 Task: Find connections with filter location Mislata with filter topic #Coachingwith filter profile language German with filter current company PepsiCo with filter school Delhi Public School, Ranchi with filter industry Wholesale Motor Vehicles and Parts with filter service category Date Entry with filter keywords title Virtual Assistant
Action: Mouse moved to (600, 78)
Screenshot: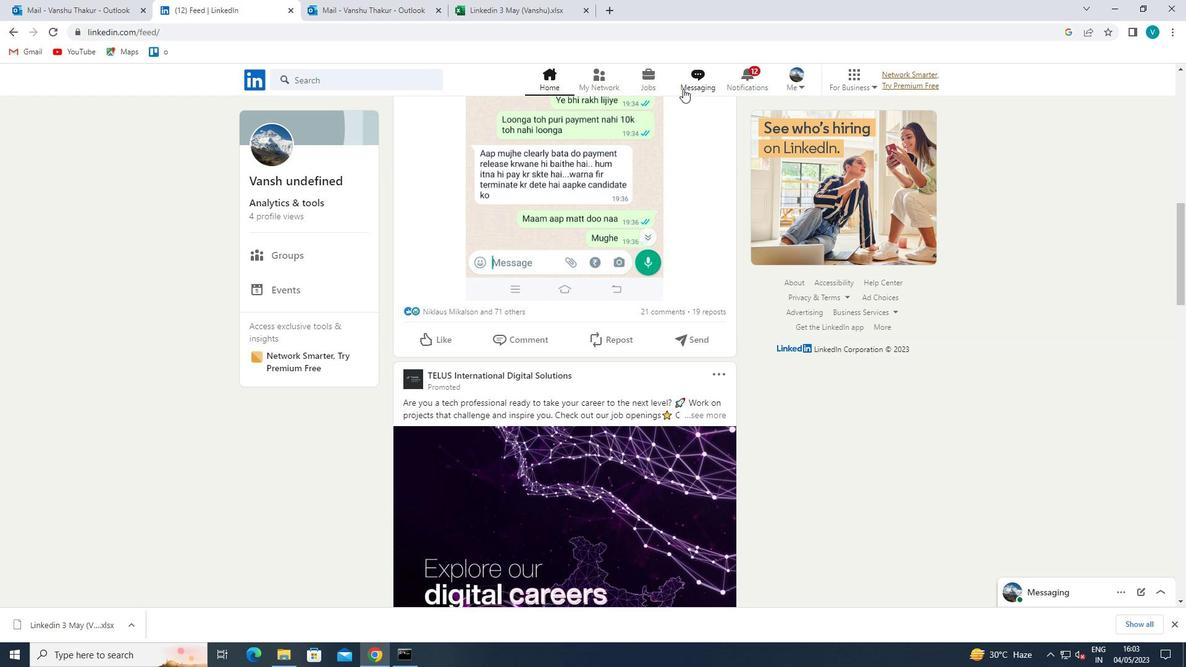 
Action: Mouse pressed left at (600, 78)
Screenshot: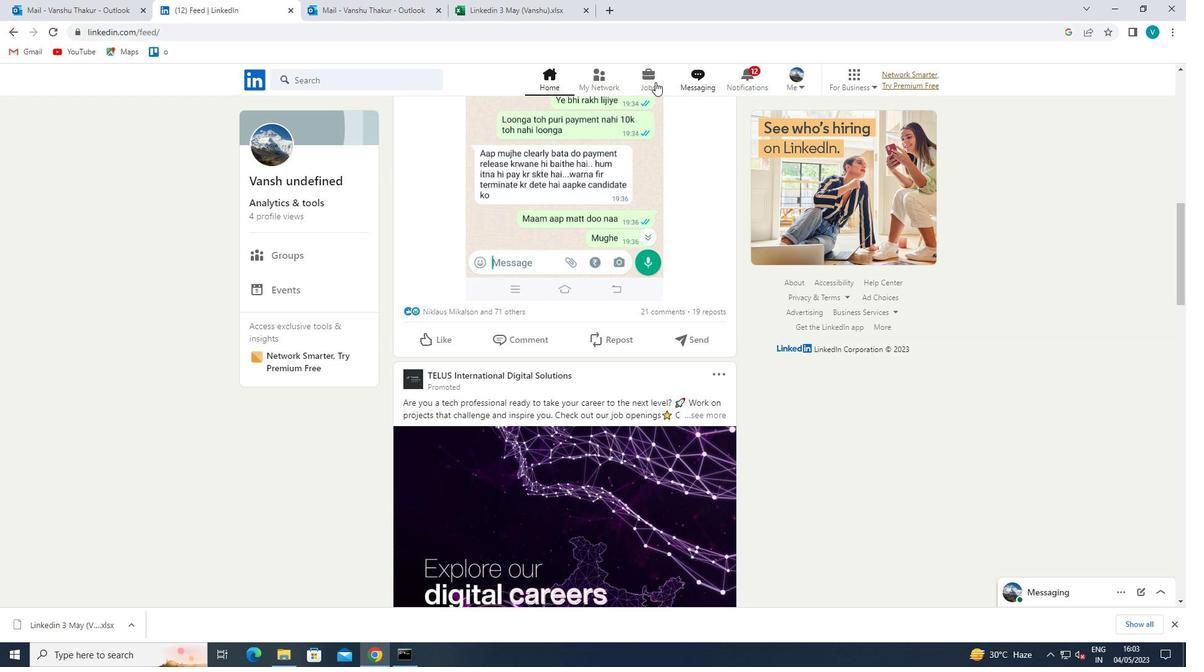 
Action: Mouse moved to (324, 141)
Screenshot: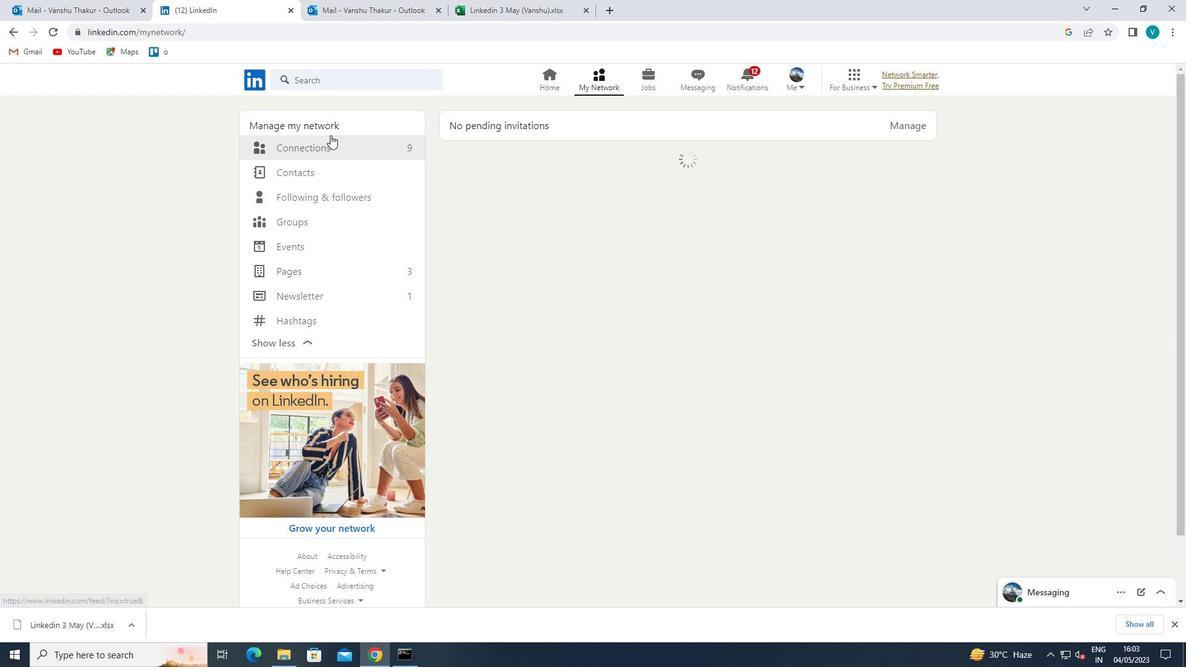 
Action: Mouse pressed left at (324, 141)
Screenshot: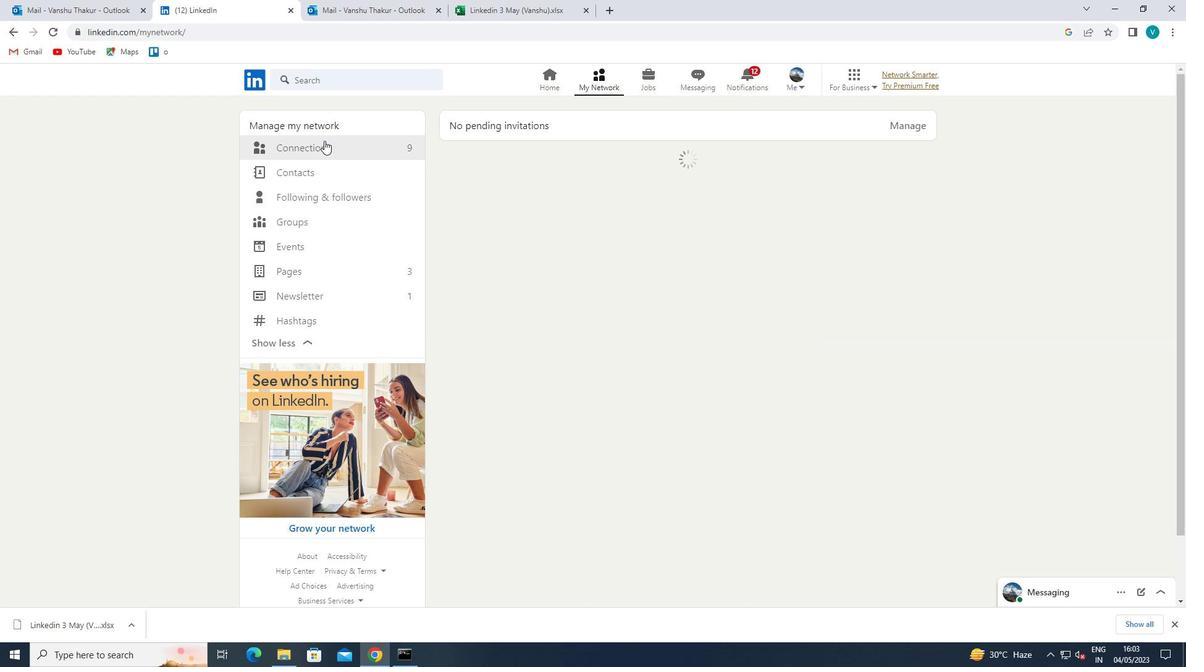 
Action: Mouse moved to (684, 145)
Screenshot: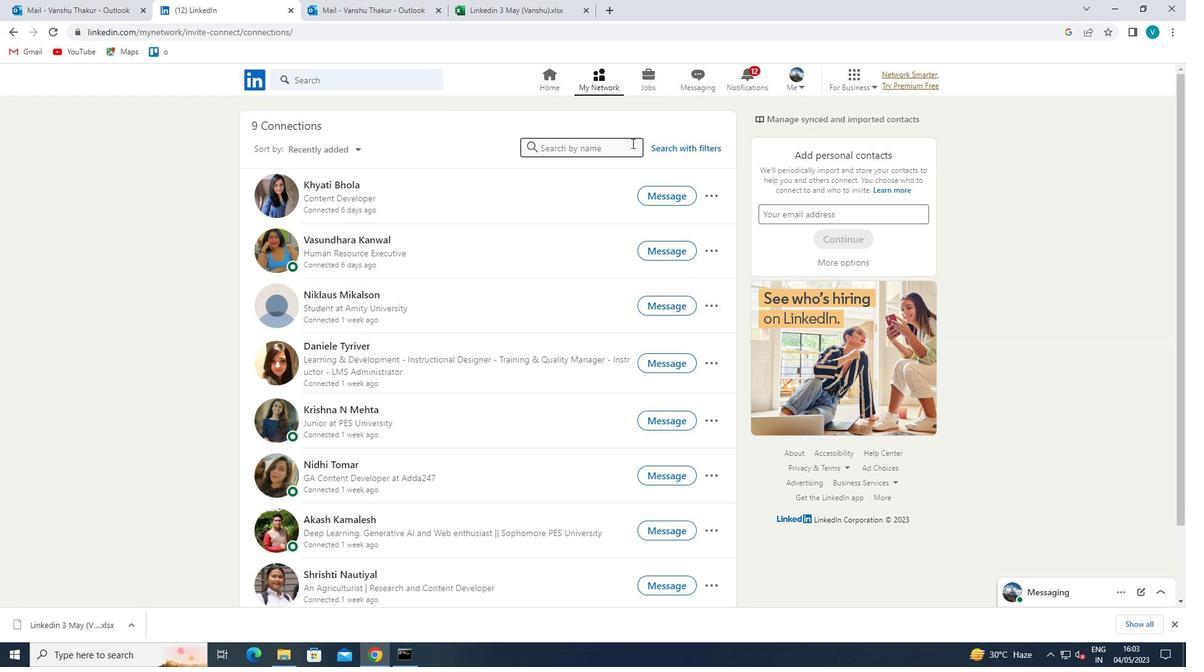 
Action: Mouse pressed left at (684, 145)
Screenshot: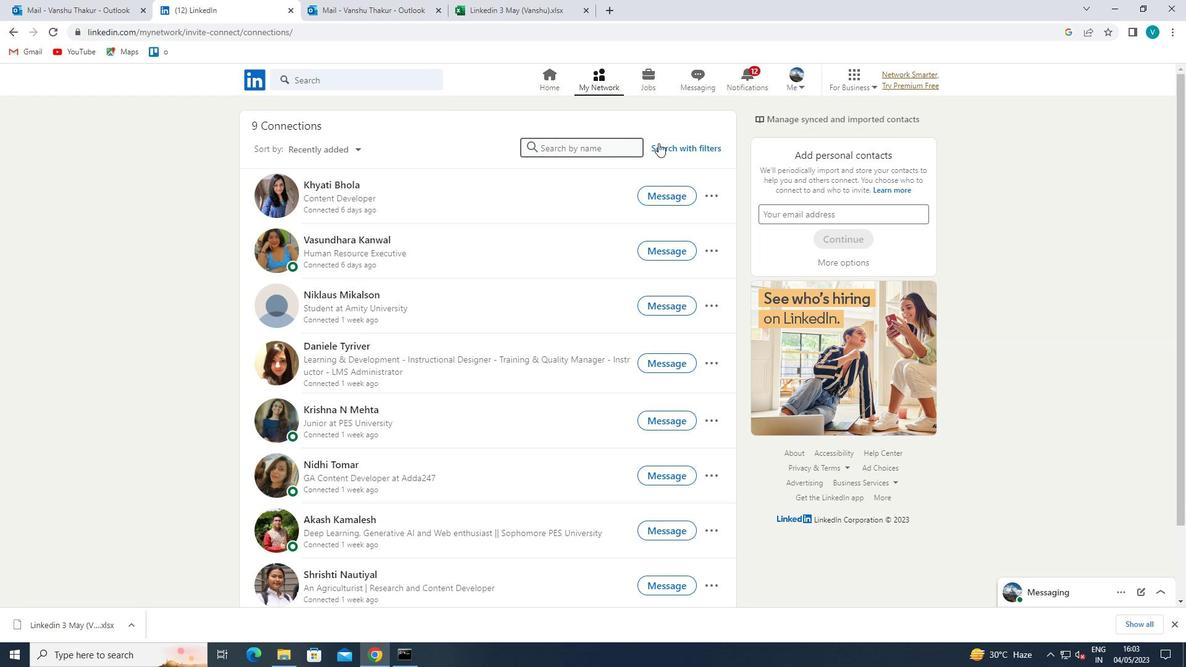 
Action: Mouse moved to (607, 116)
Screenshot: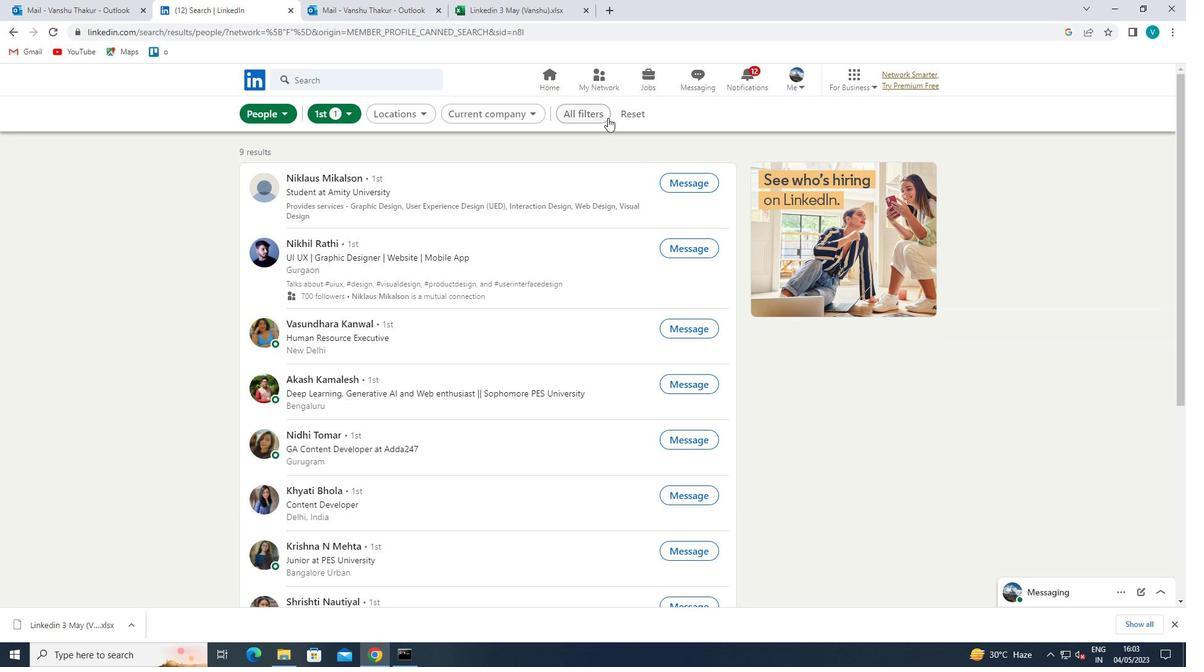 
Action: Mouse pressed left at (607, 116)
Screenshot: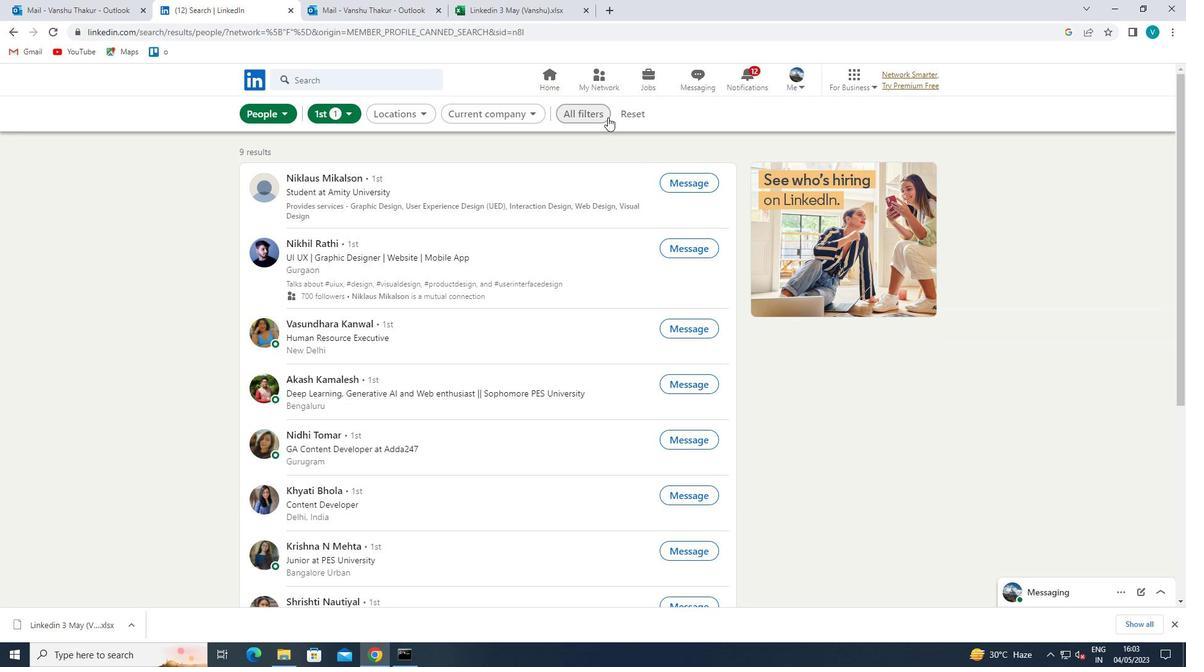 
Action: Mouse moved to (942, 312)
Screenshot: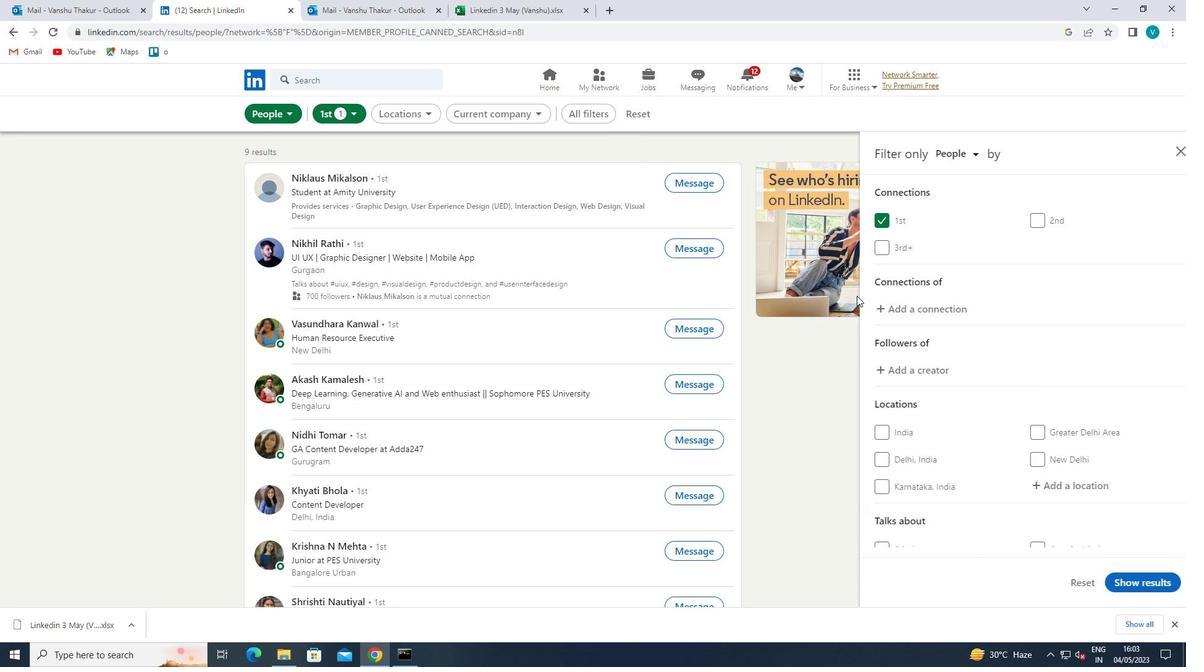 
Action: Mouse scrolled (942, 312) with delta (0, 0)
Screenshot: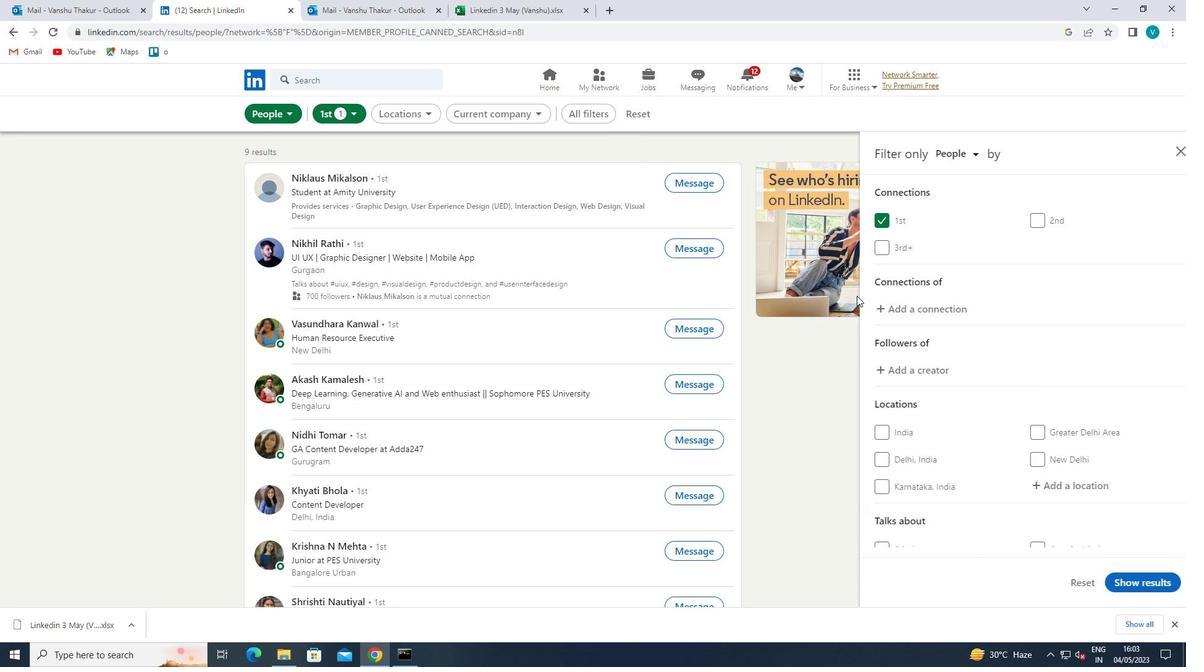 
Action: Mouse moved to (951, 315)
Screenshot: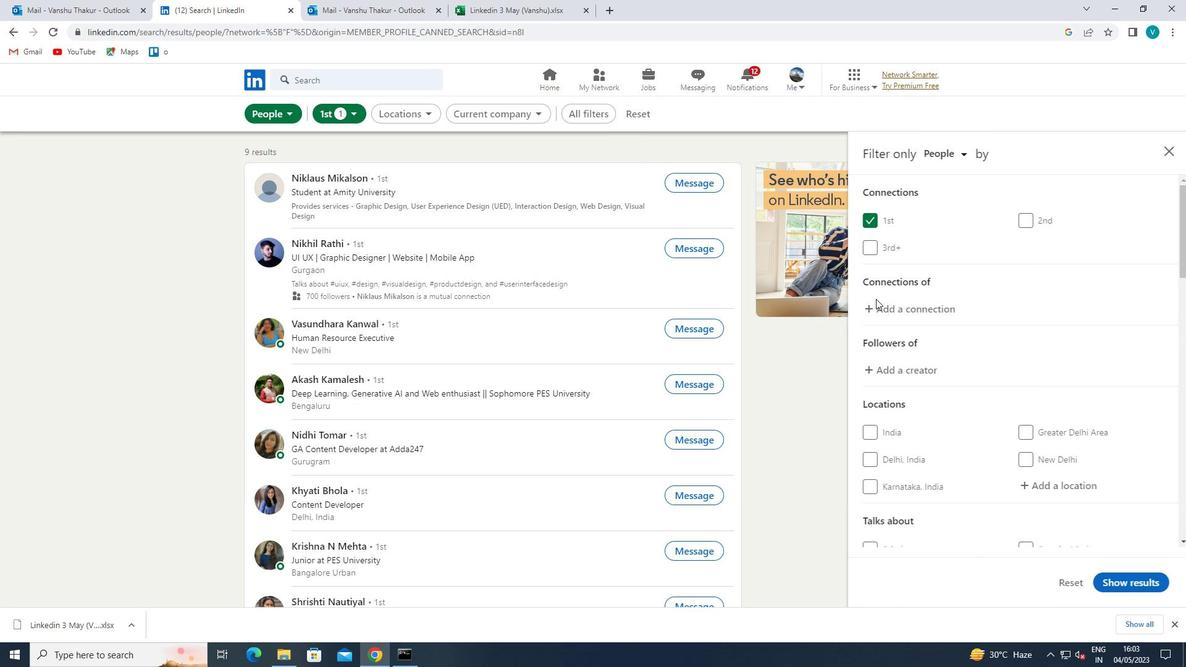 
Action: Mouse scrolled (951, 314) with delta (0, 0)
Screenshot: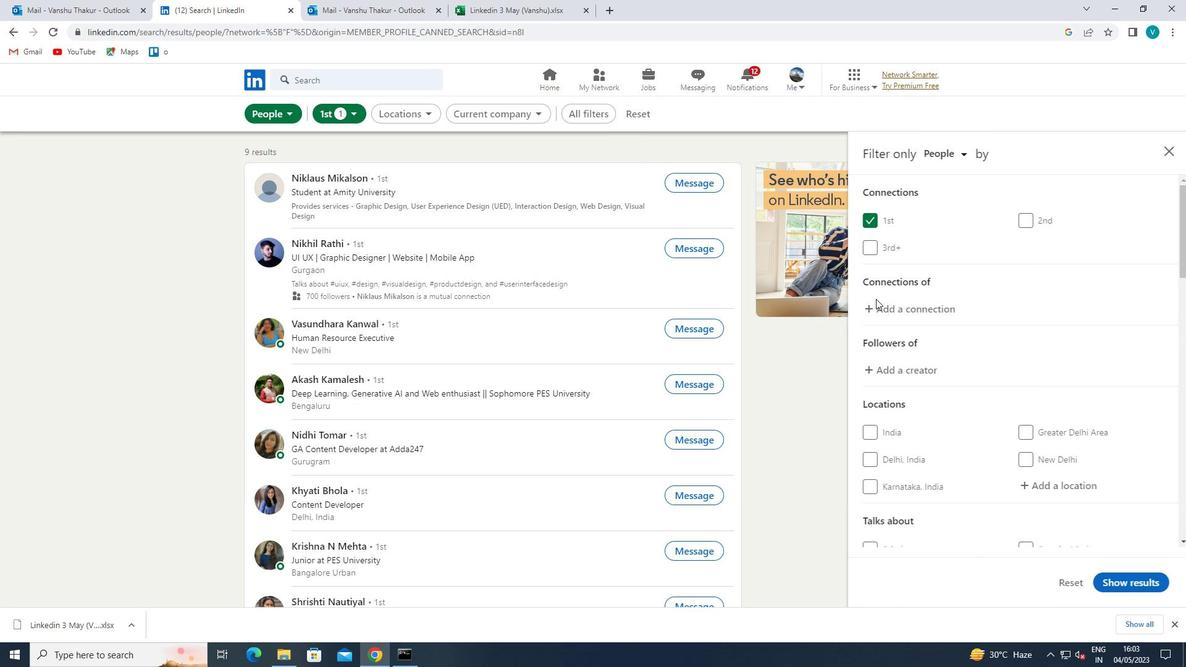 
Action: Mouse moved to (1045, 364)
Screenshot: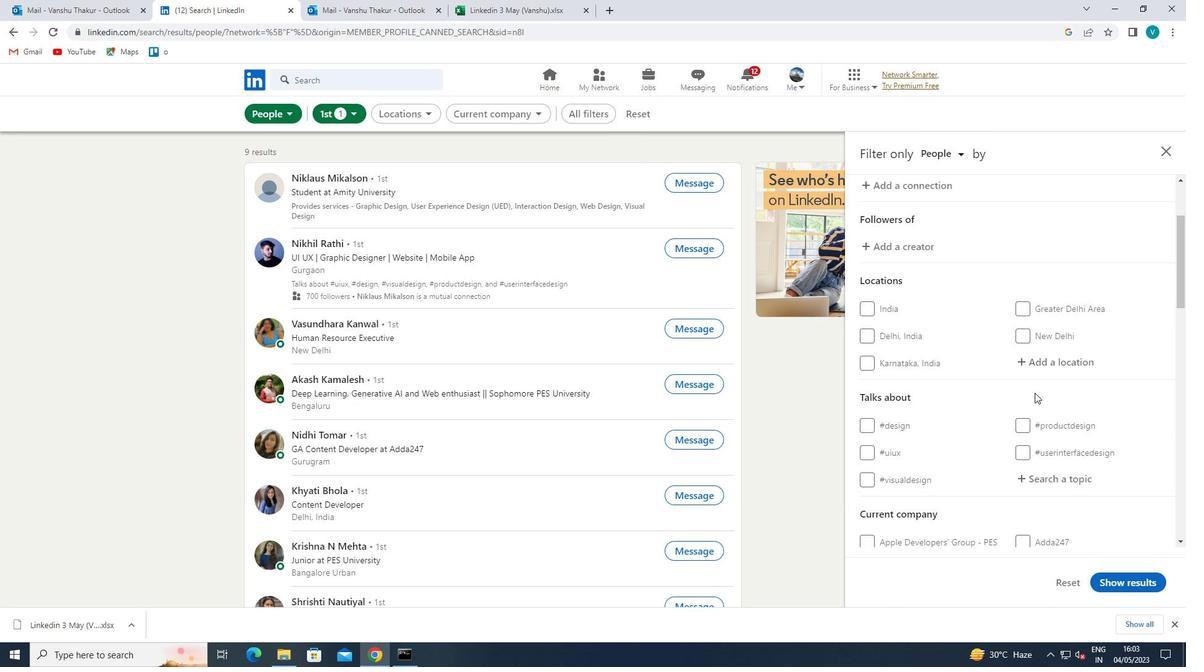 
Action: Mouse pressed left at (1045, 364)
Screenshot: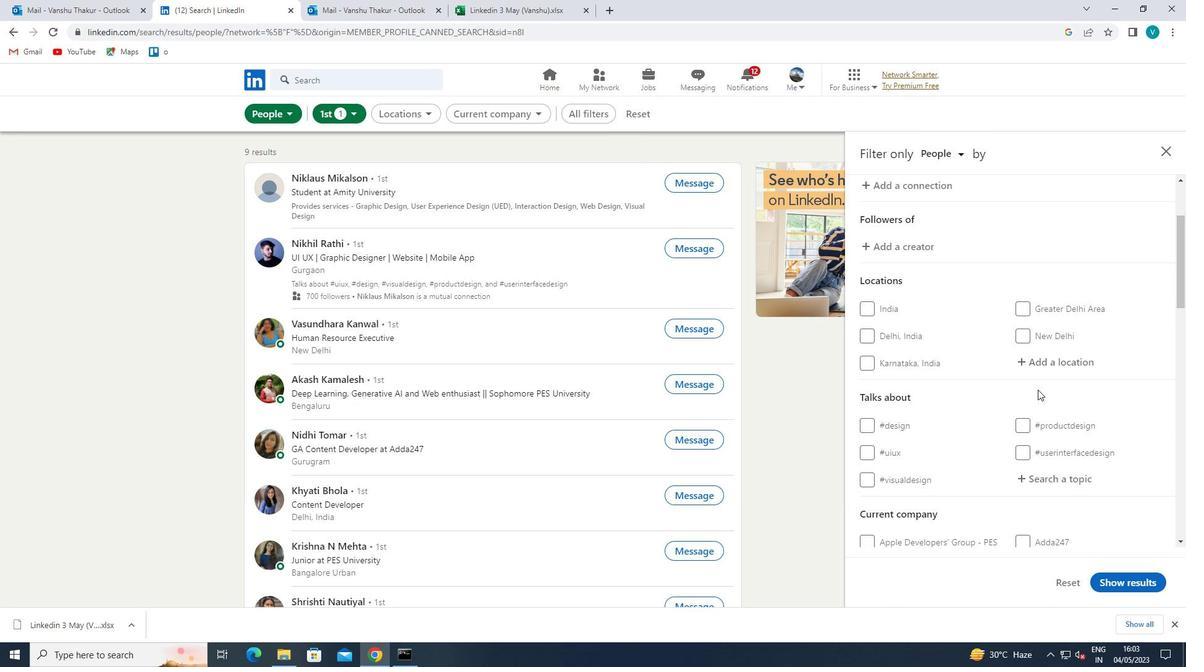 
Action: Mouse moved to (956, 313)
Screenshot: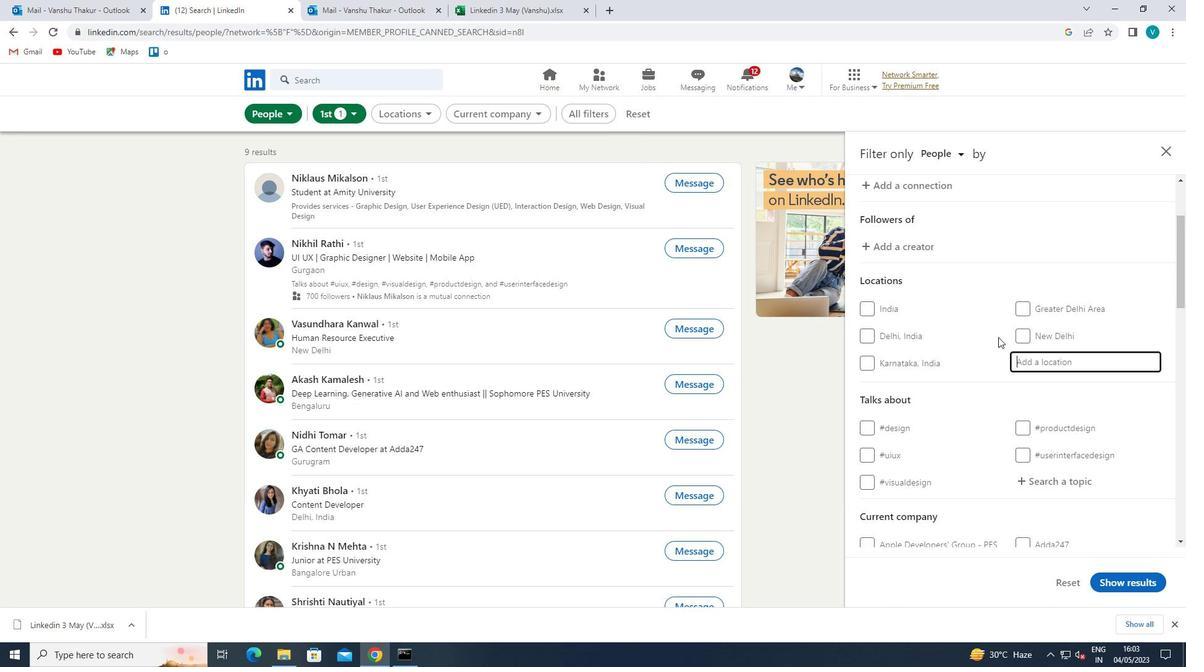 
Action: Key pressed <Key.shift>MISLATA
Screenshot: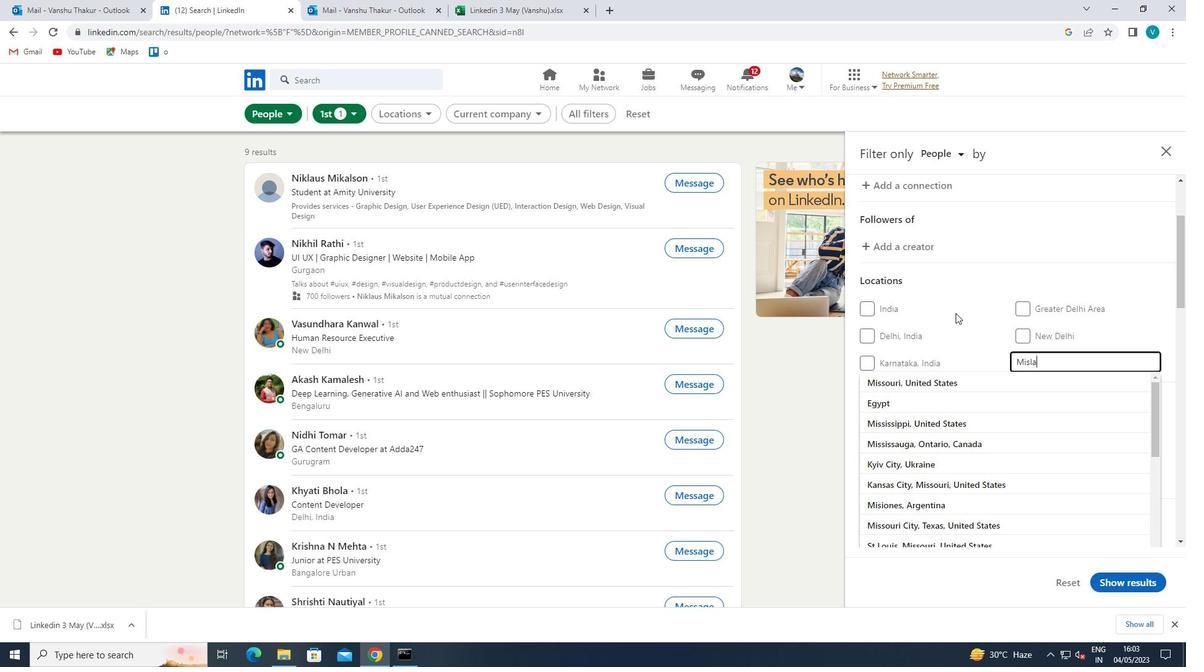 
Action: Mouse moved to (935, 377)
Screenshot: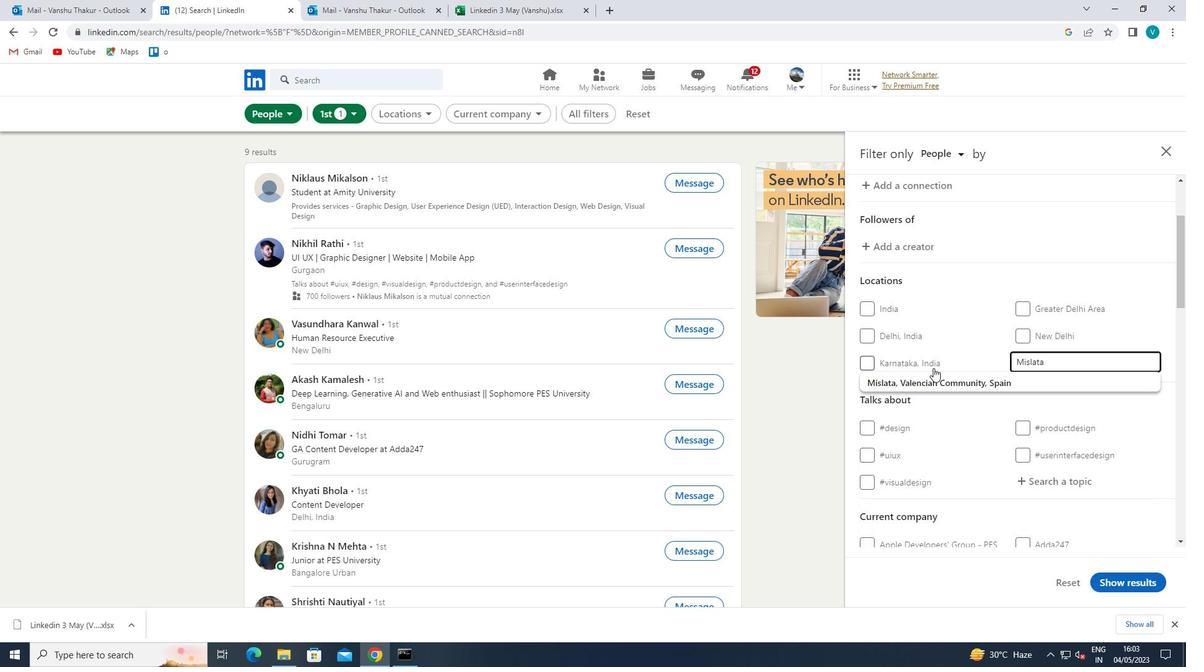 
Action: Mouse pressed left at (935, 377)
Screenshot: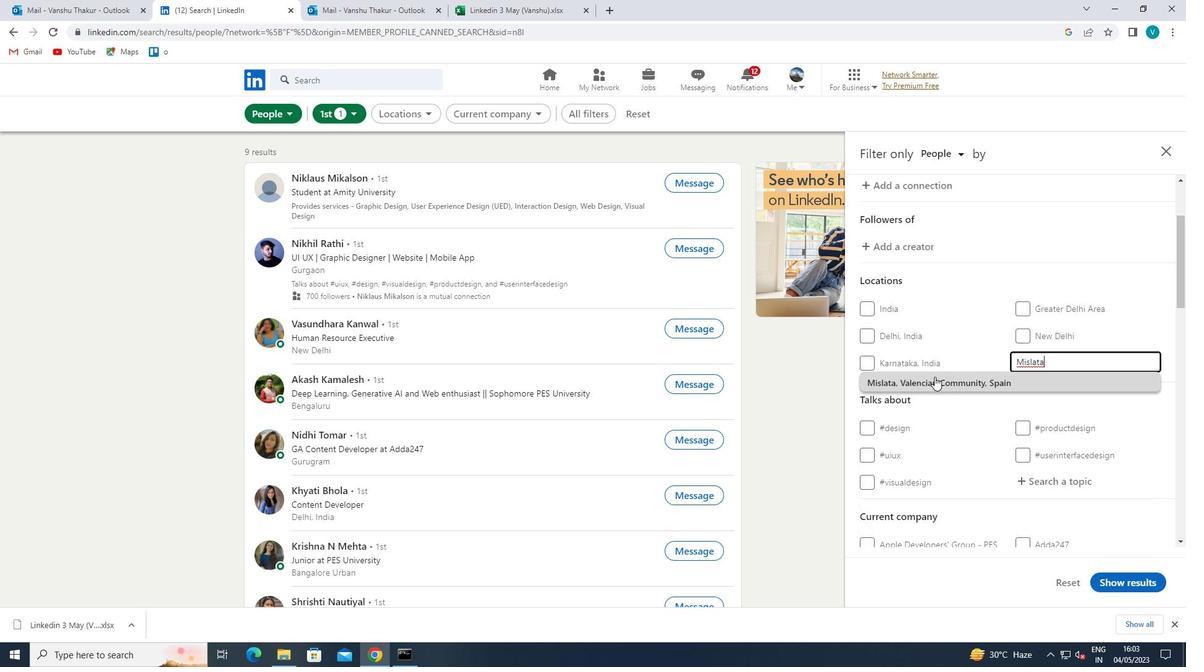 
Action: Mouse moved to (938, 378)
Screenshot: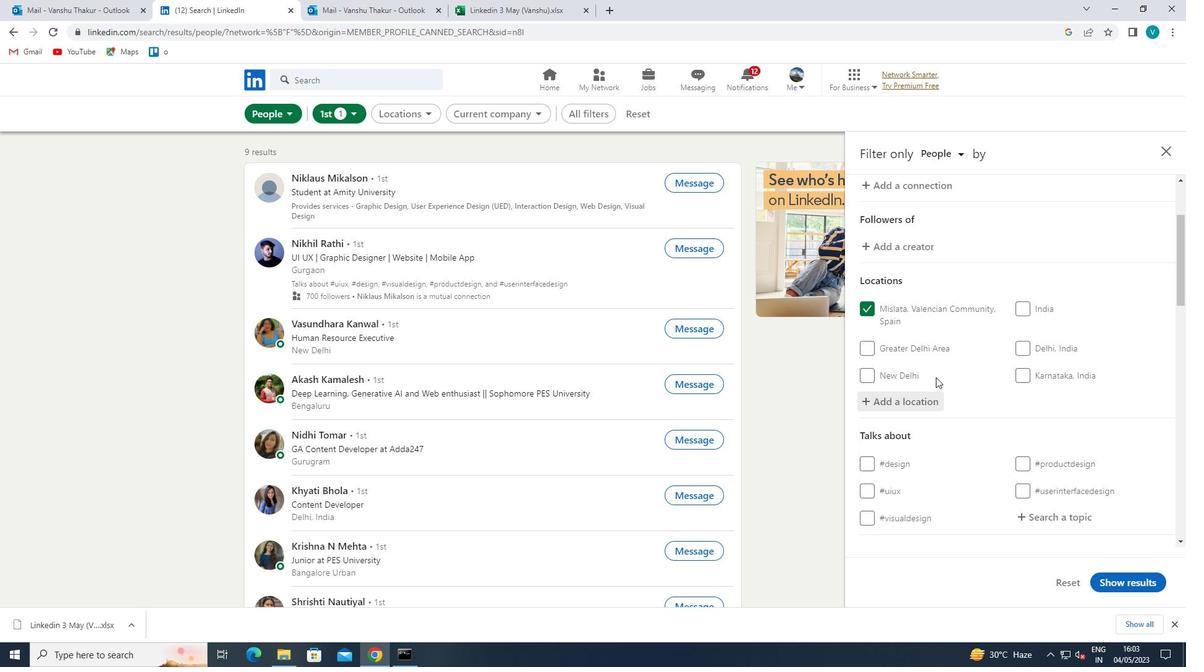 
Action: Mouse scrolled (938, 377) with delta (0, 0)
Screenshot: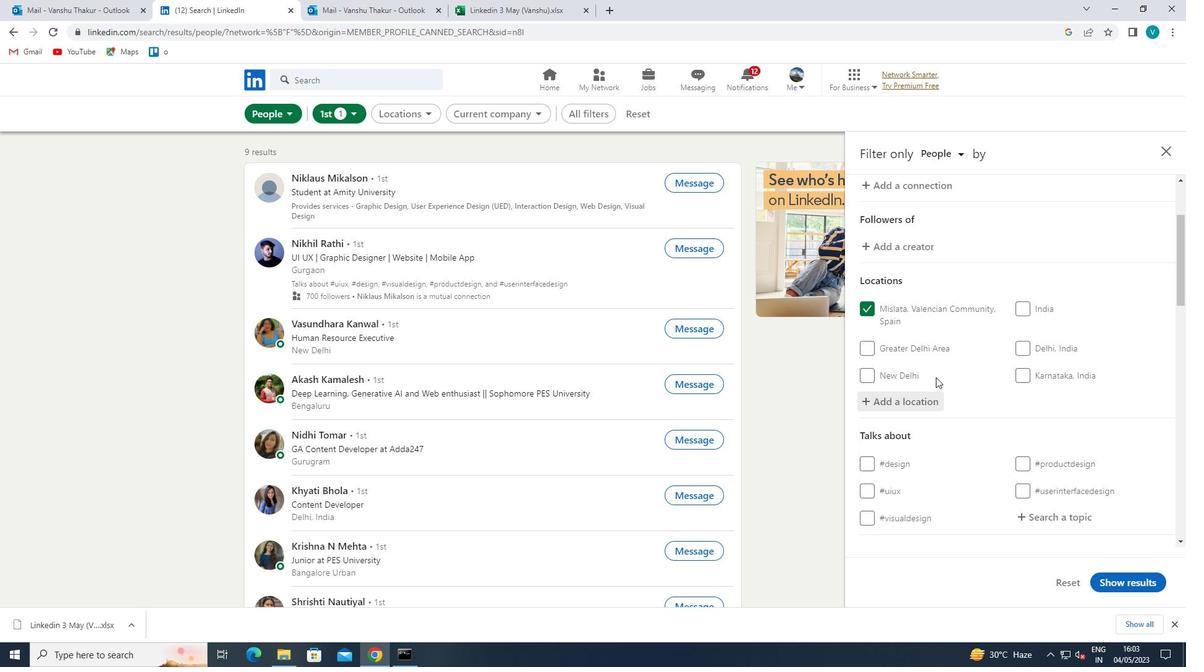 
Action: Mouse moved to (939, 378)
Screenshot: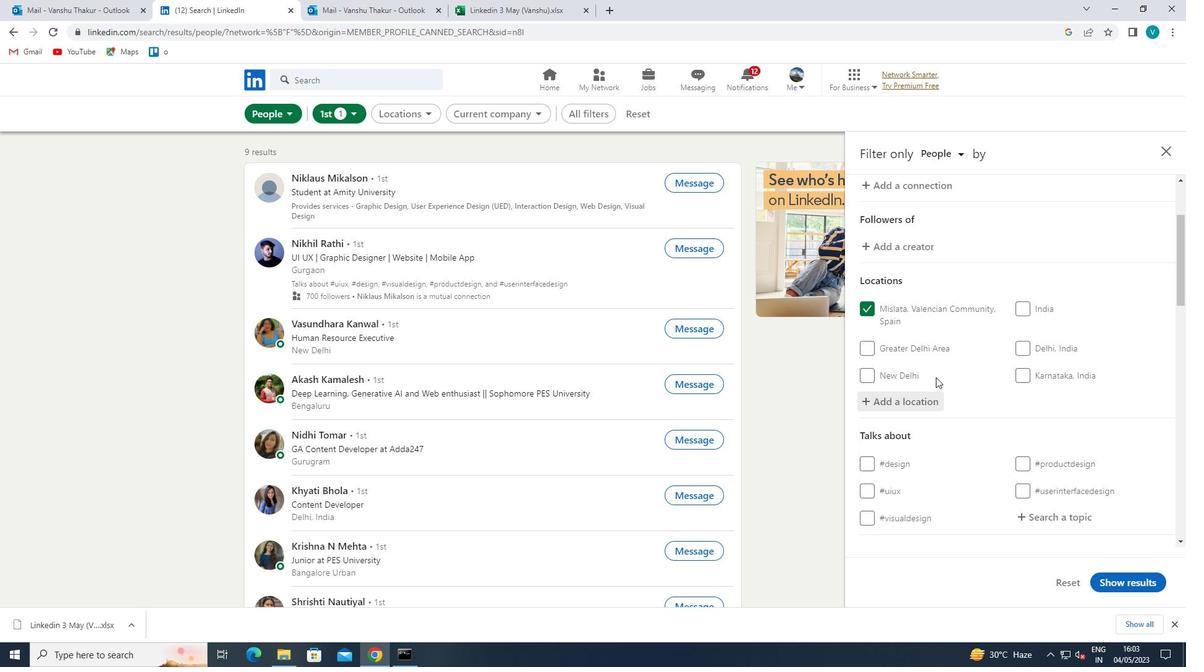 
Action: Mouse scrolled (939, 378) with delta (0, 0)
Screenshot: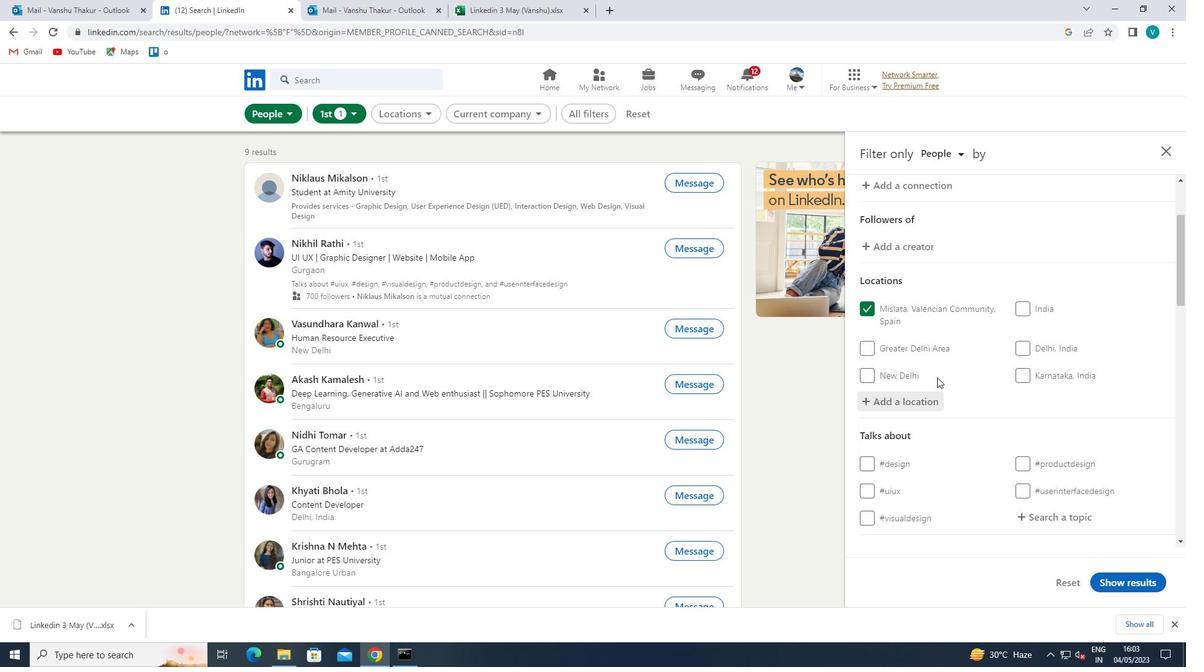 
Action: Mouse moved to (1022, 388)
Screenshot: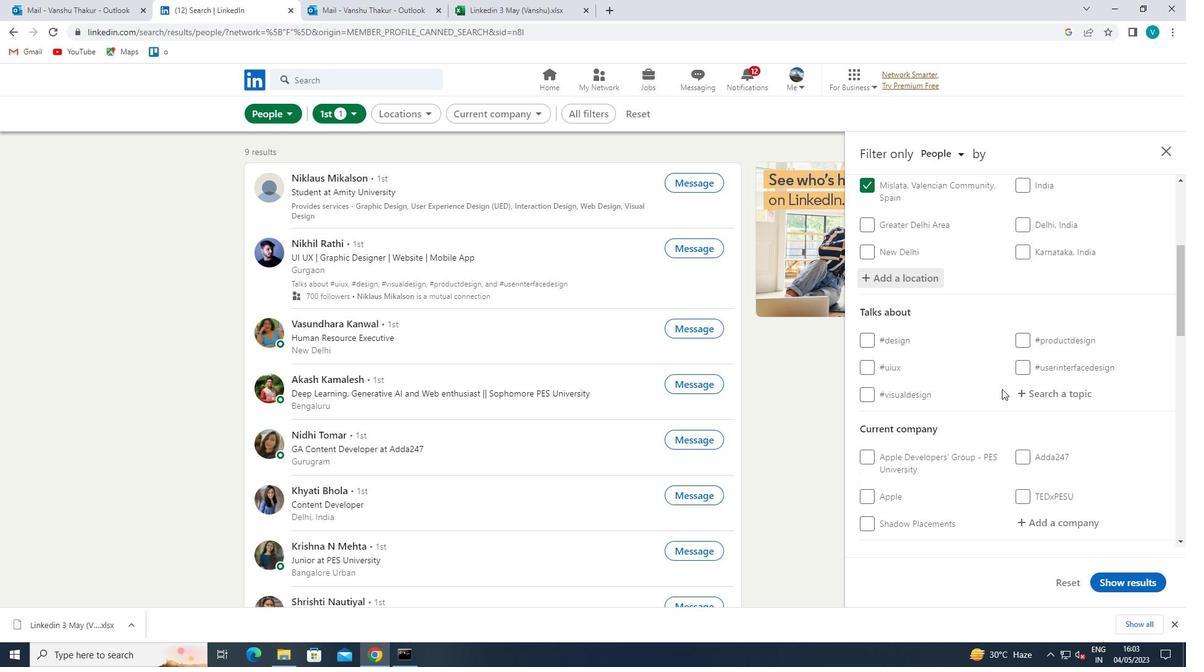 
Action: Mouse pressed left at (1022, 388)
Screenshot: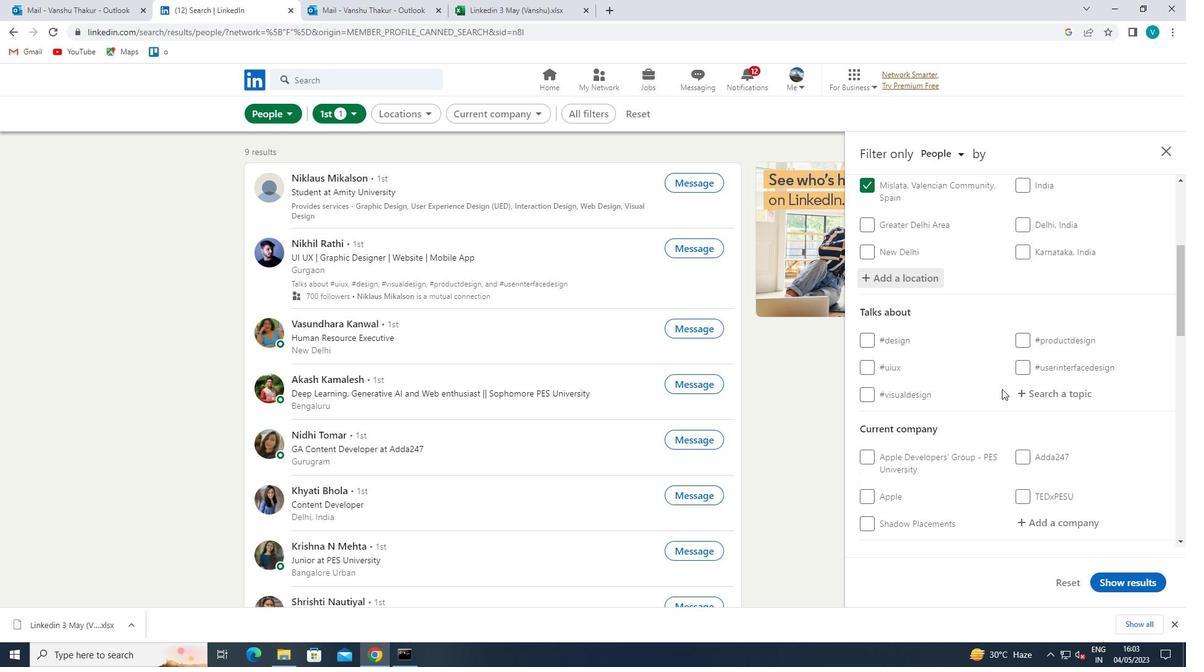 
Action: Mouse moved to (954, 344)
Screenshot: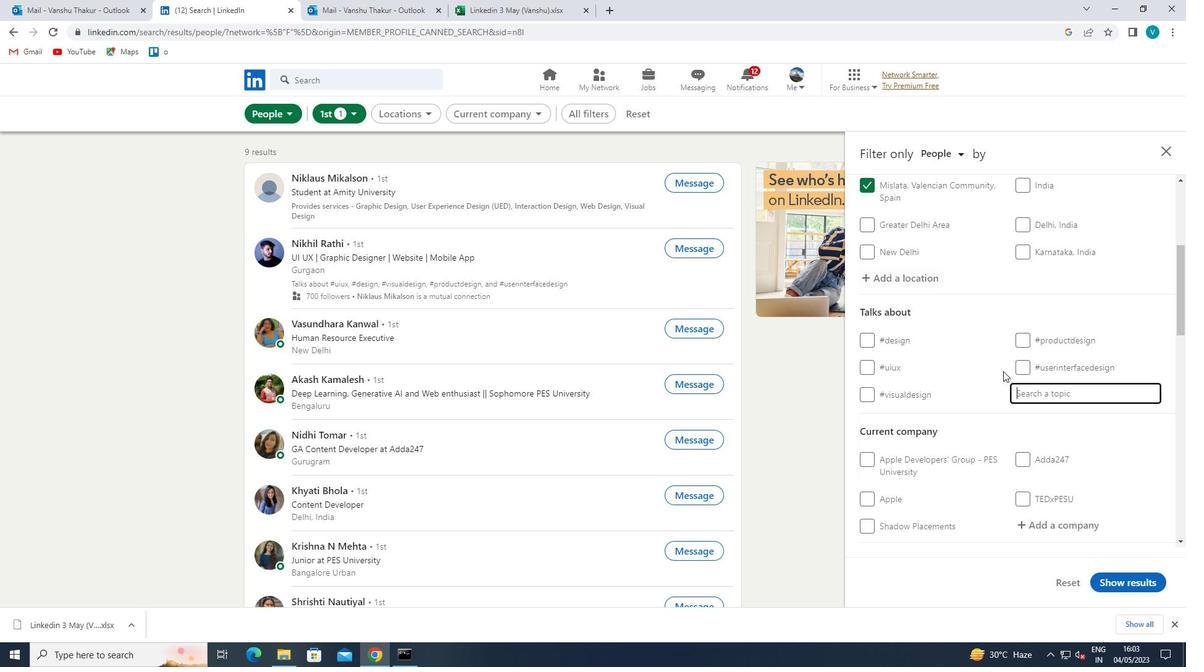 
Action: Key pressed COACHNG
Screenshot: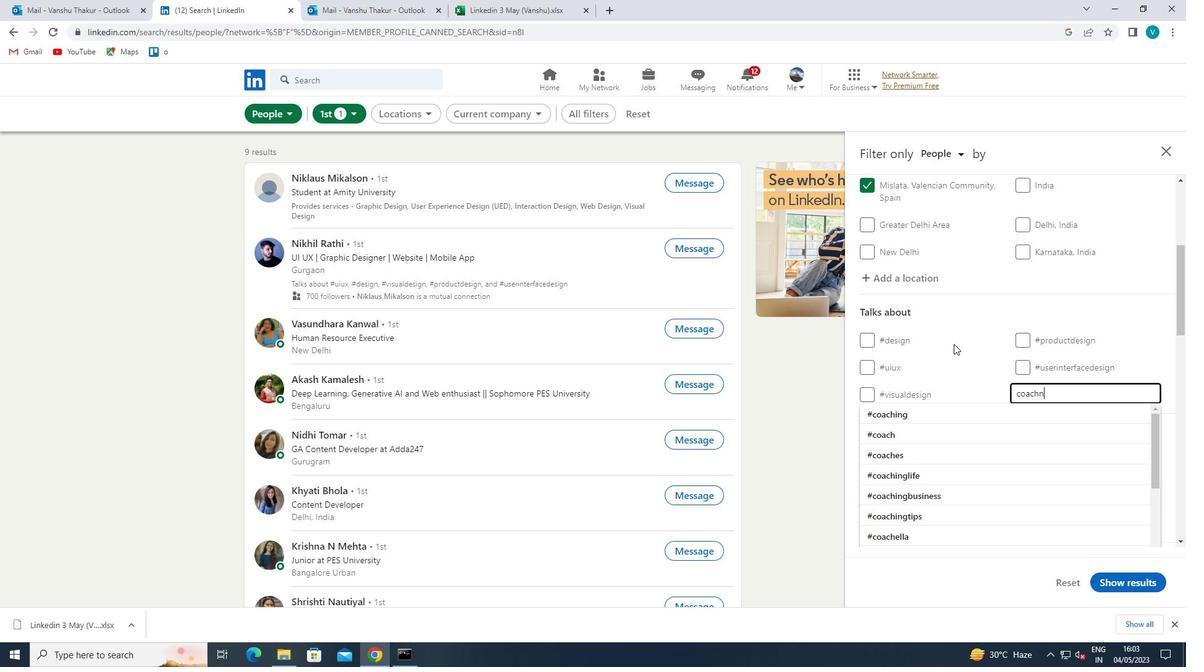 
Action: Mouse moved to (1038, 395)
Screenshot: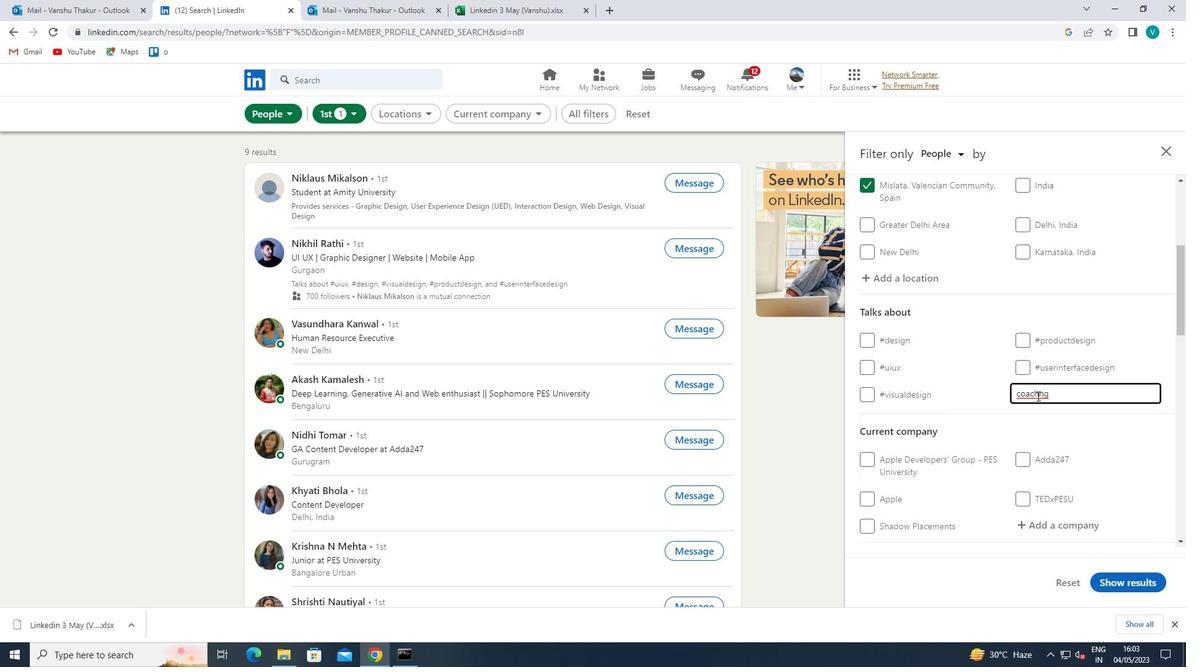 
Action: Mouse pressed left at (1038, 395)
Screenshot: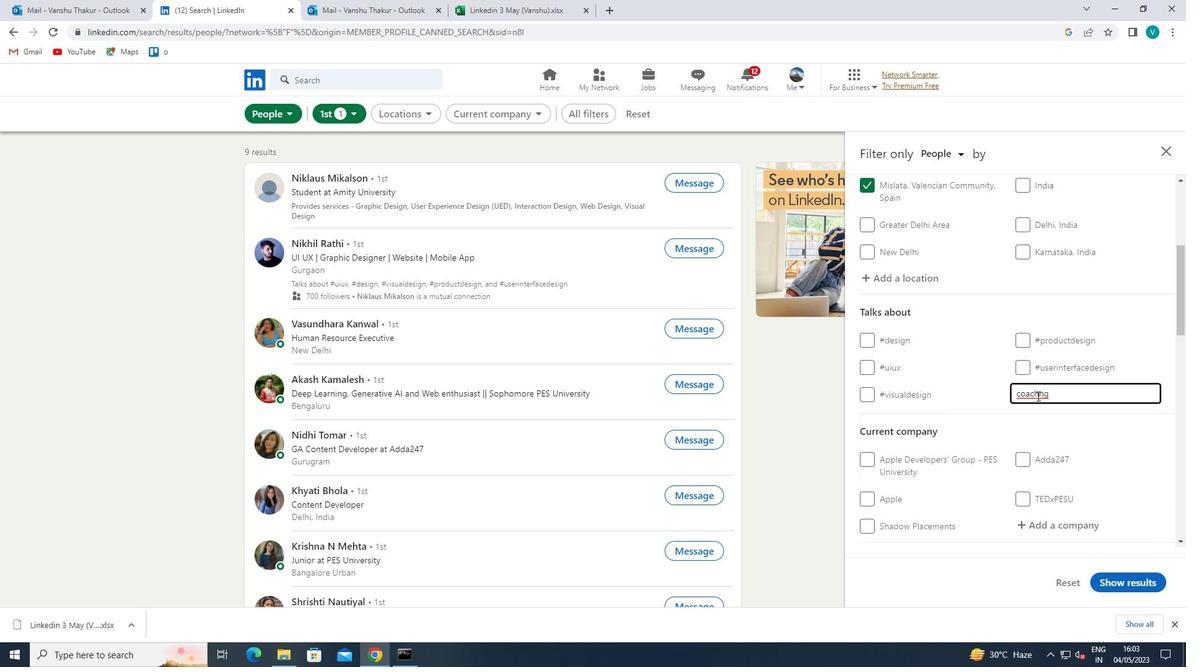 
Action: Mouse moved to (1043, 398)
Screenshot: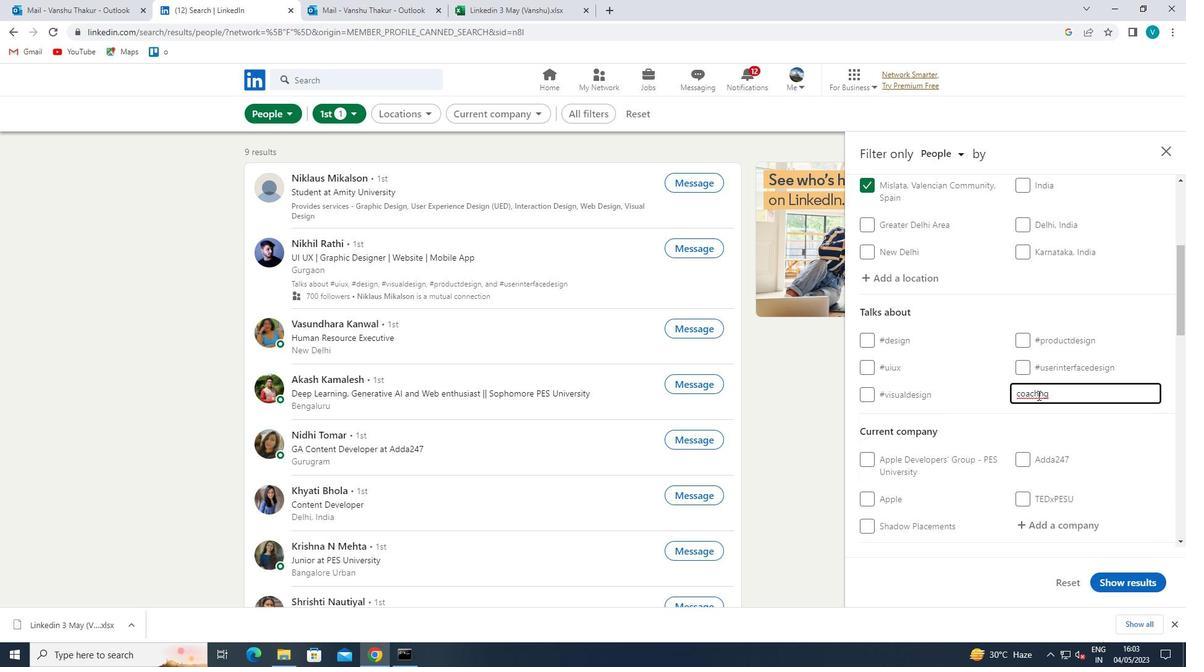 
Action: Key pressed I
Screenshot: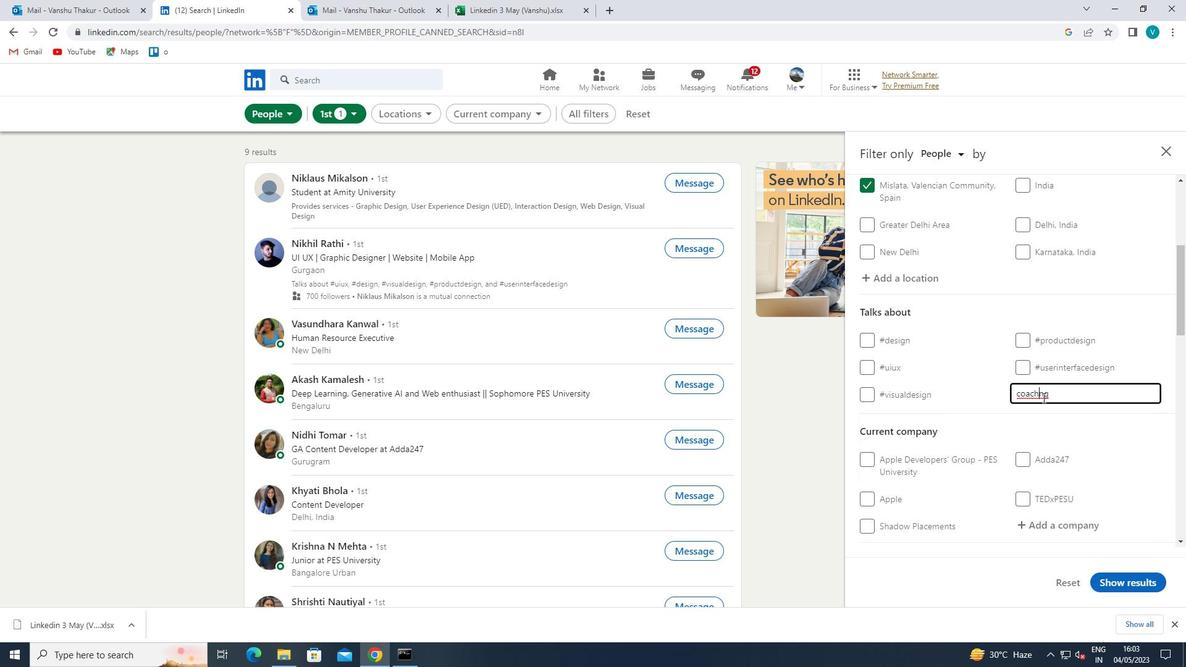 
Action: Mouse moved to (940, 409)
Screenshot: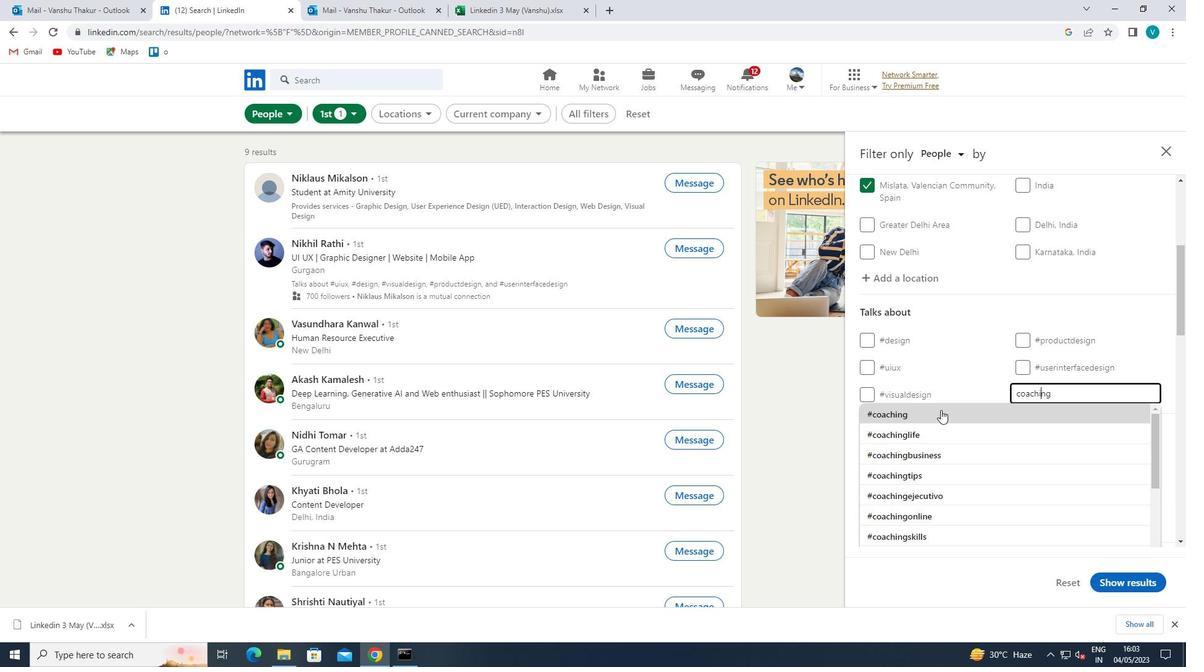 
Action: Mouse pressed left at (940, 409)
Screenshot: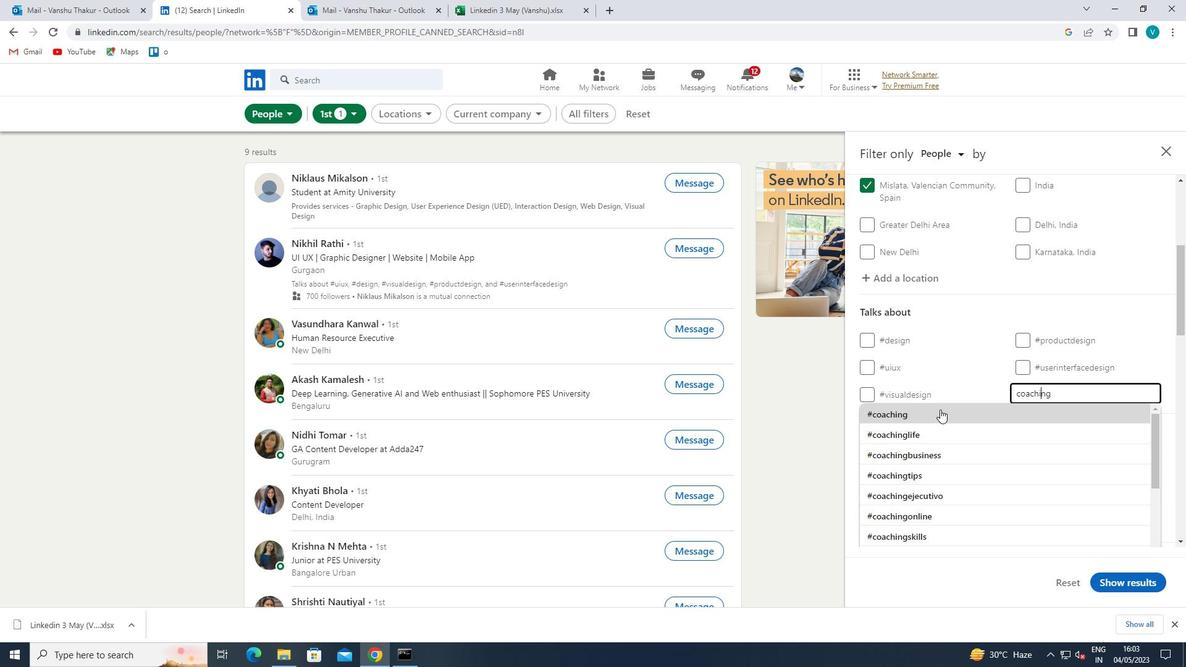 
Action: Mouse moved to (942, 409)
Screenshot: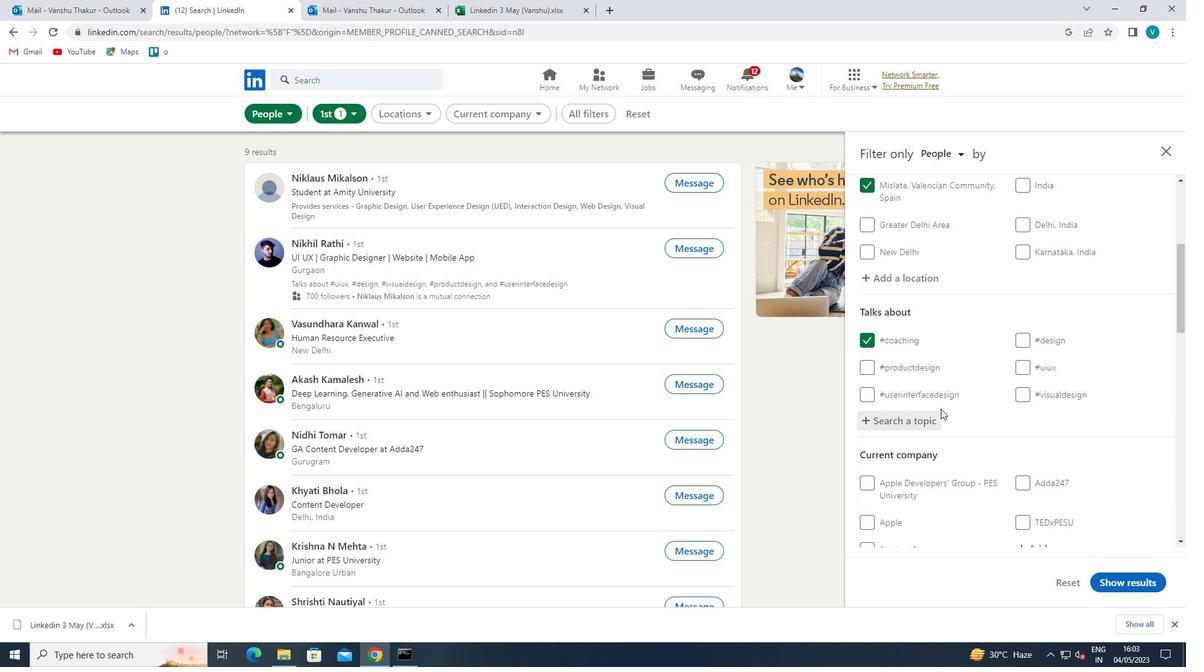 
Action: Mouse scrolled (942, 408) with delta (0, 0)
Screenshot: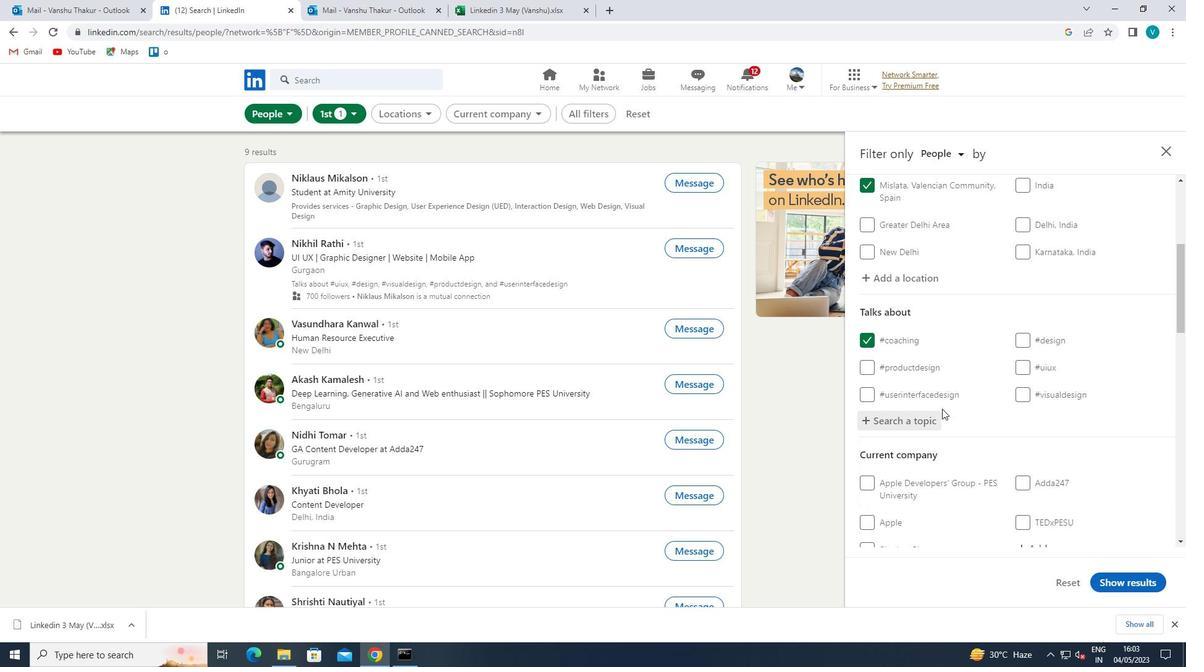 
Action: Mouse scrolled (942, 408) with delta (0, 0)
Screenshot: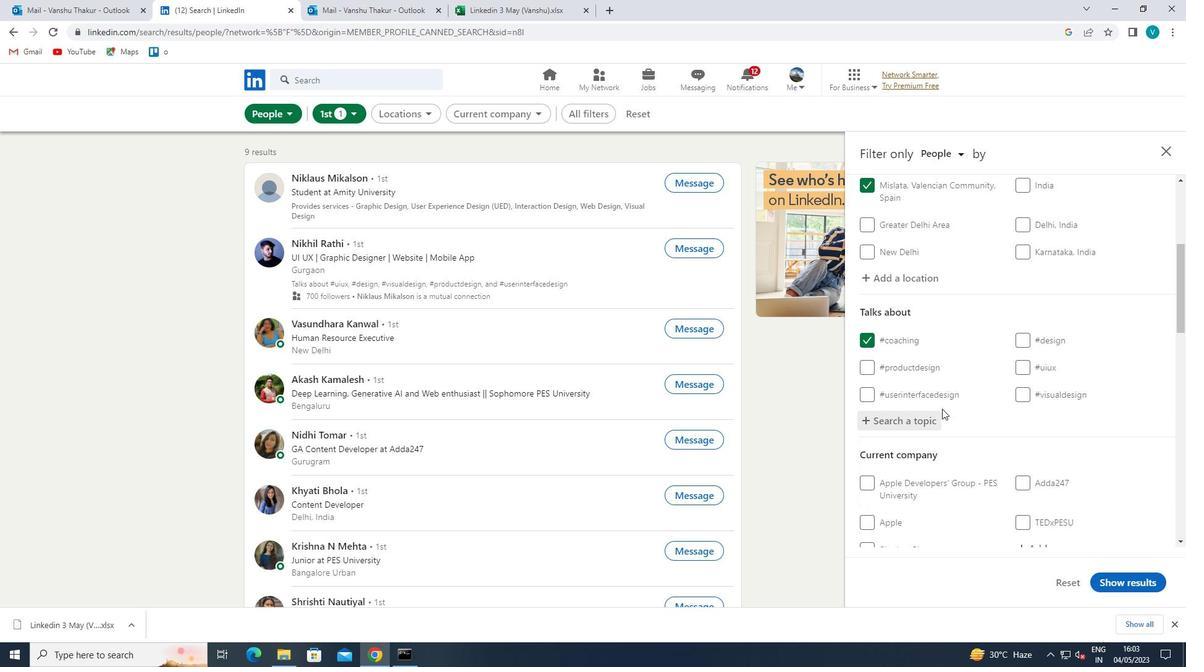 
Action: Mouse moved to (1045, 420)
Screenshot: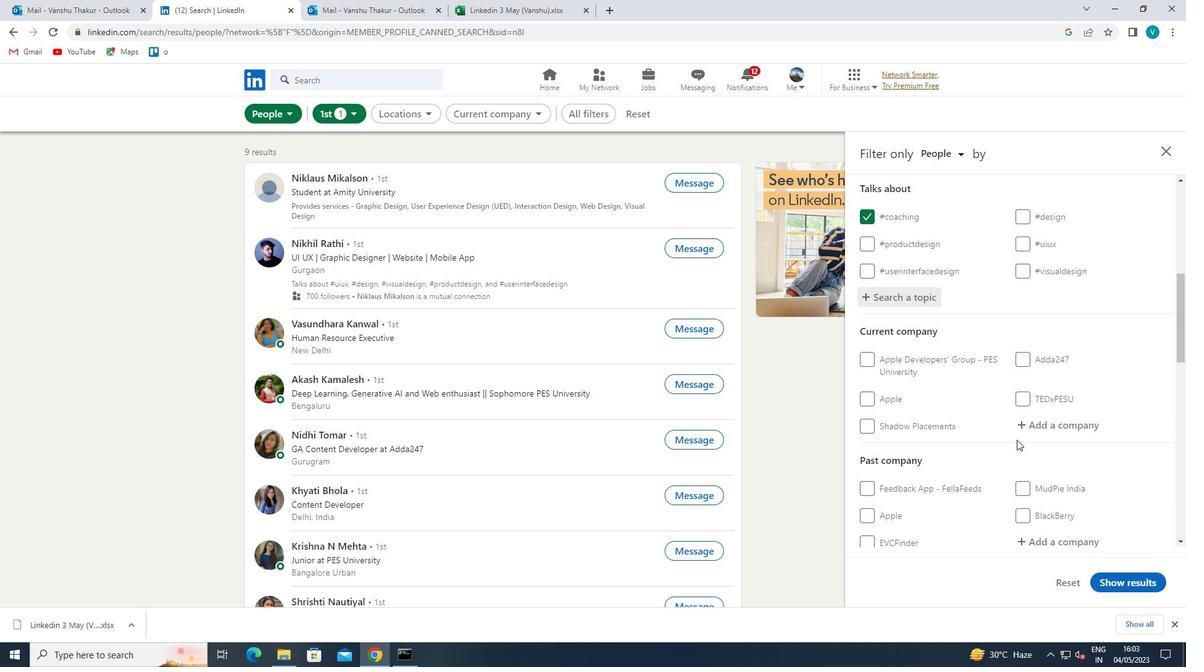 
Action: Mouse pressed left at (1045, 420)
Screenshot: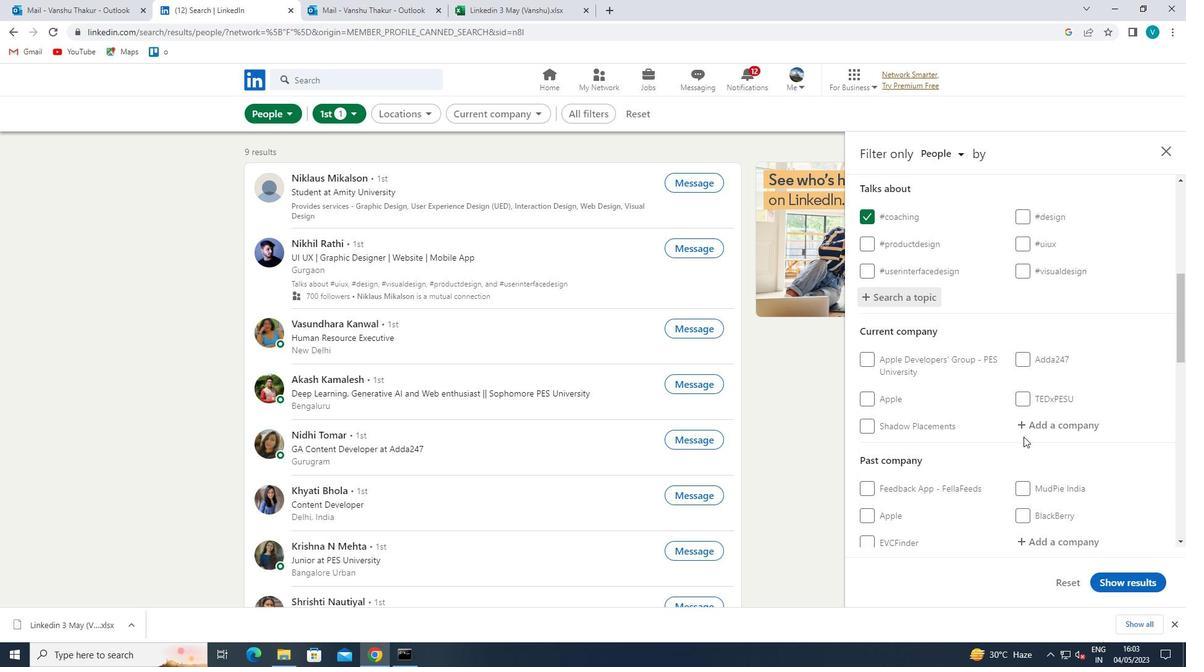
Action: Mouse moved to (843, 302)
Screenshot: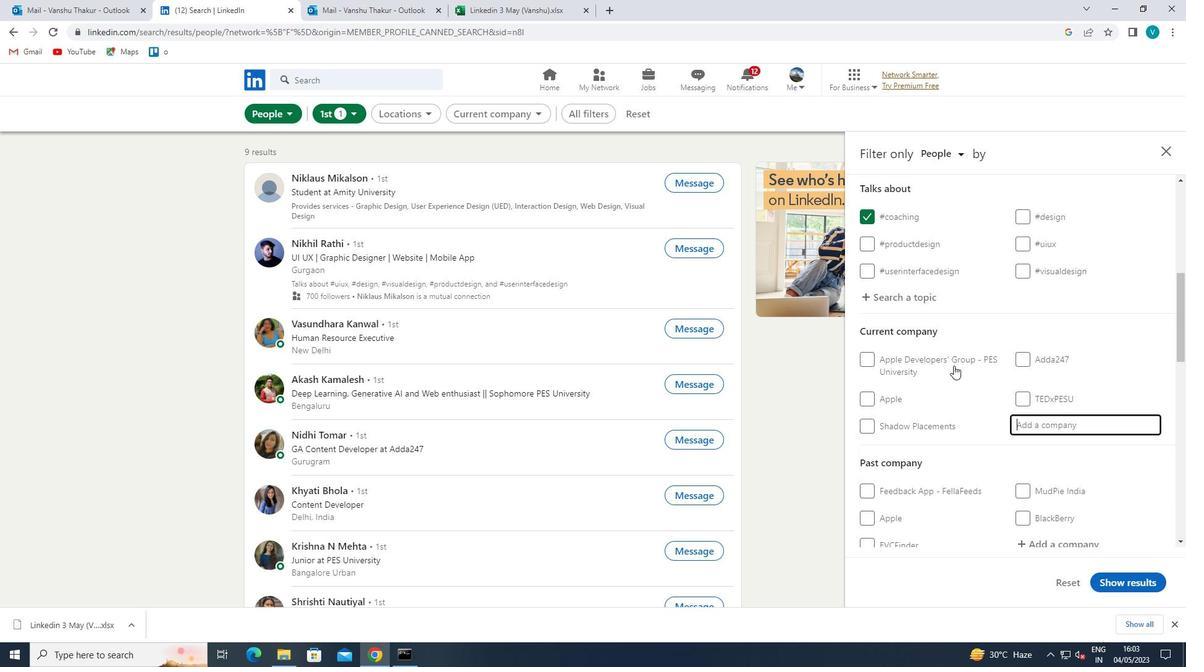 
Action: Key pressed <Key.shift>PEPSICO
Screenshot: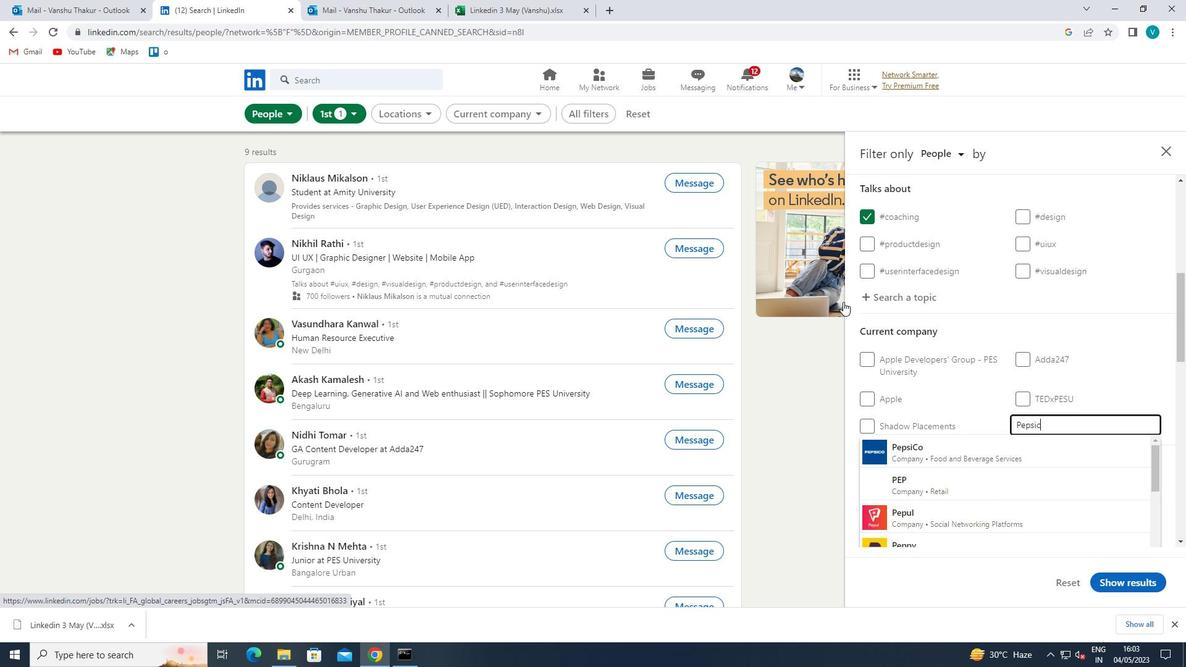 
Action: Mouse moved to (940, 449)
Screenshot: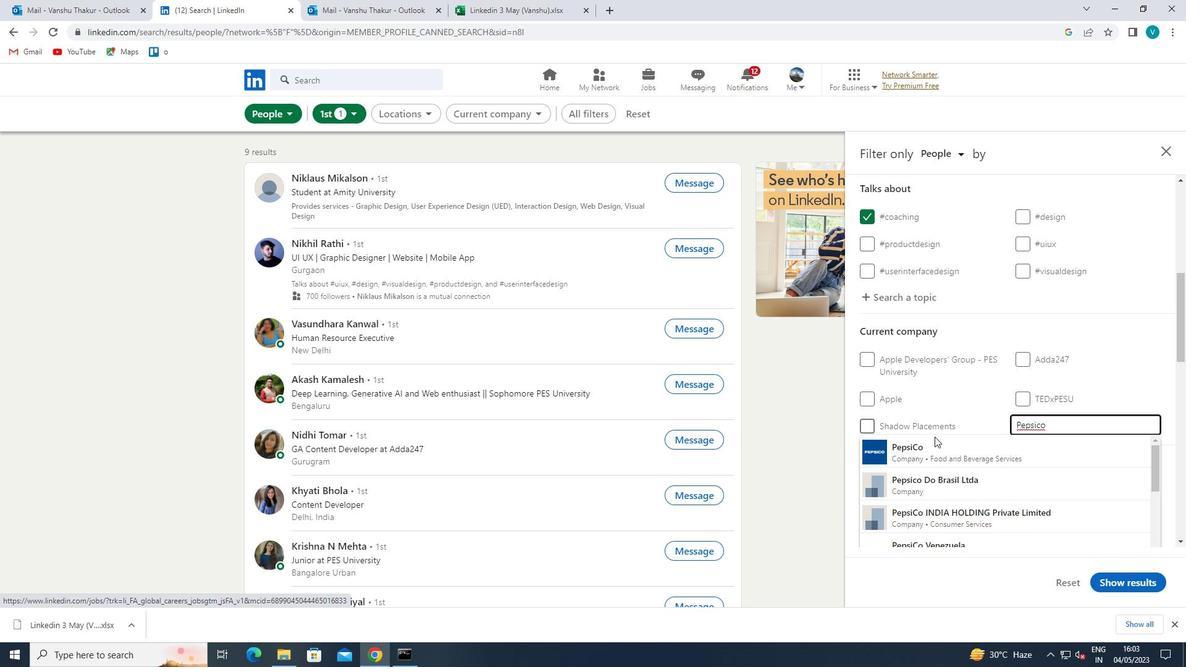 
Action: Mouse pressed left at (940, 449)
Screenshot: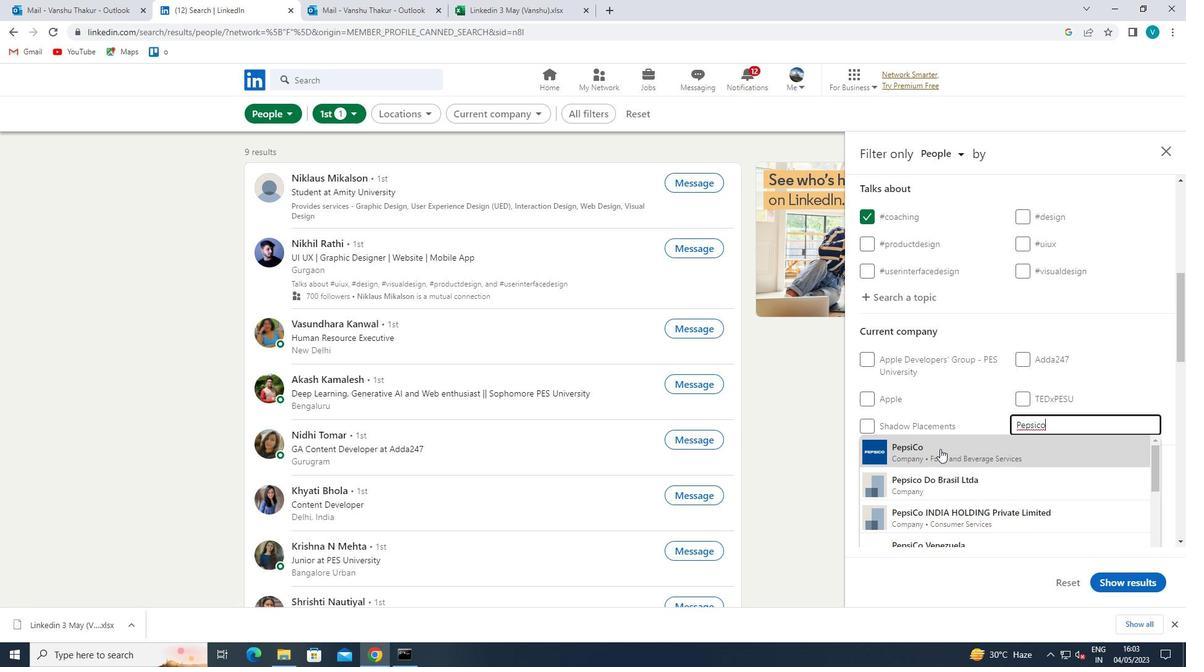 
Action: Mouse moved to (951, 446)
Screenshot: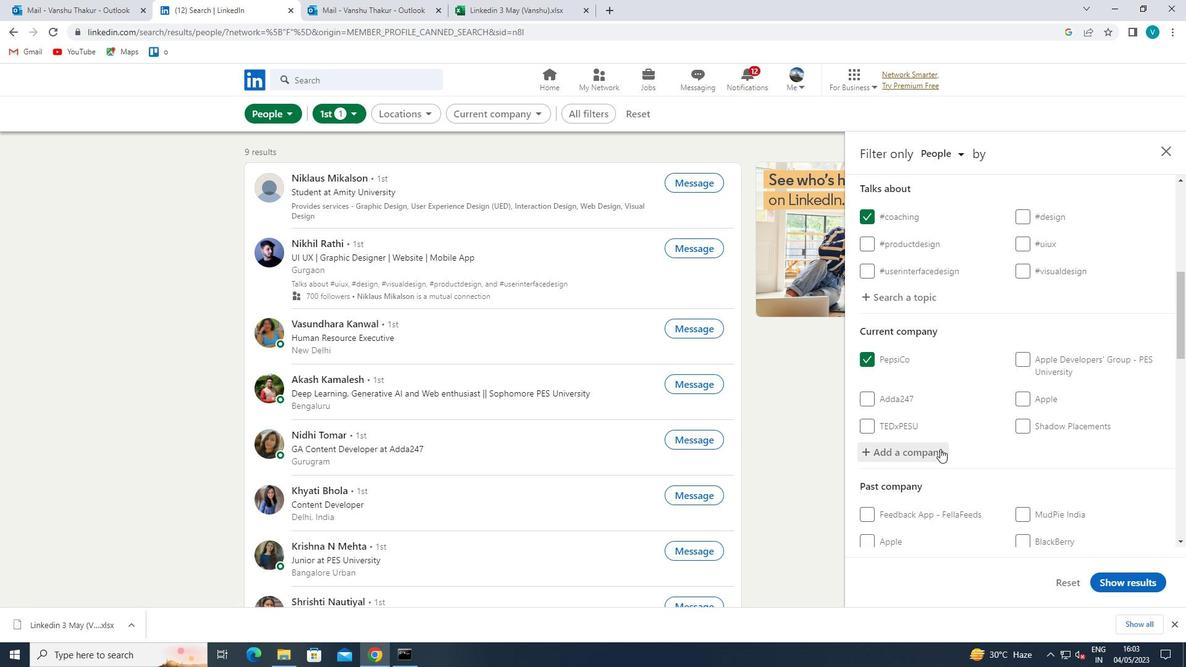
Action: Mouse scrolled (951, 446) with delta (0, 0)
Screenshot: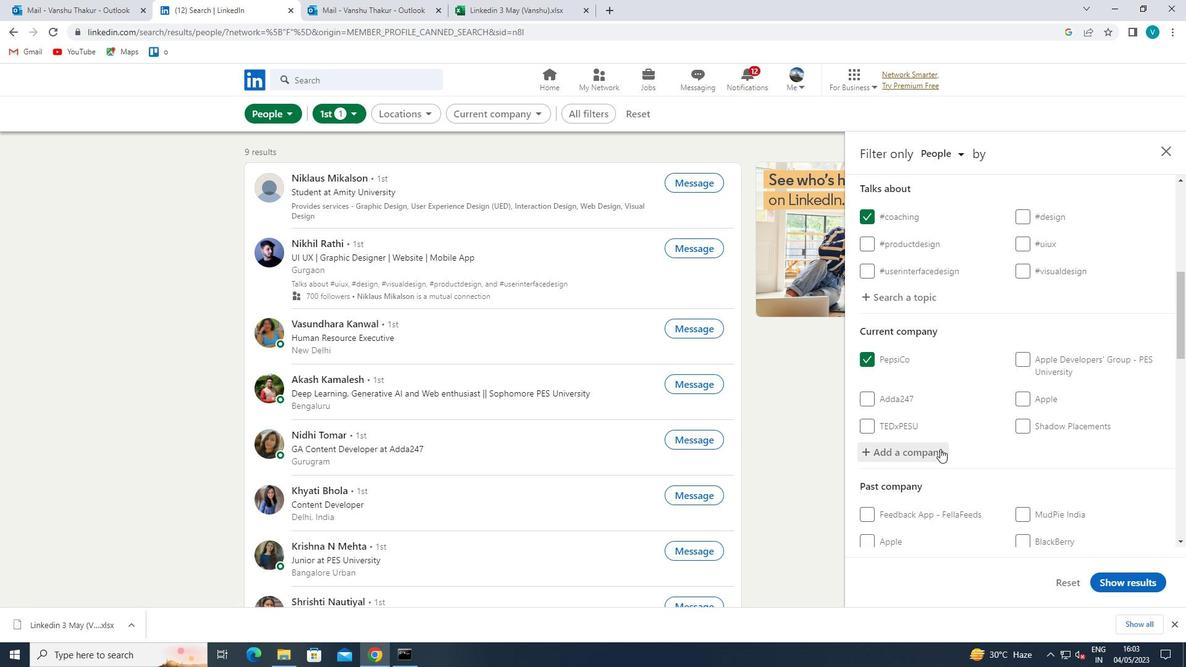
Action: Mouse moved to (953, 445)
Screenshot: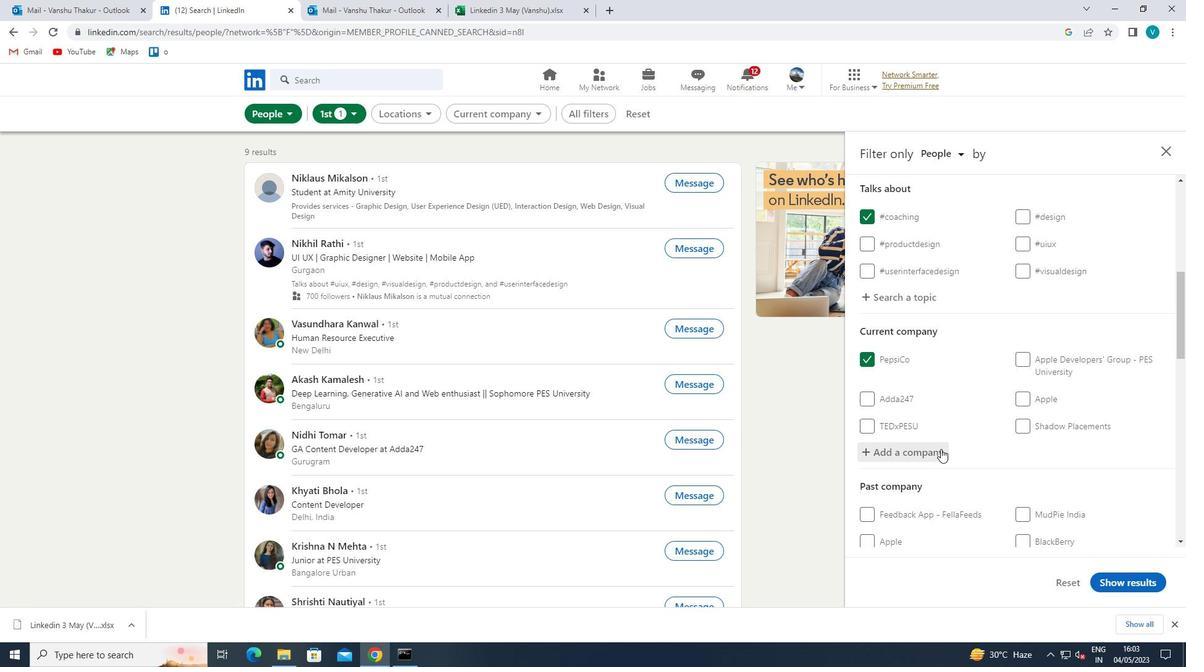 
Action: Mouse scrolled (953, 445) with delta (0, 0)
Screenshot: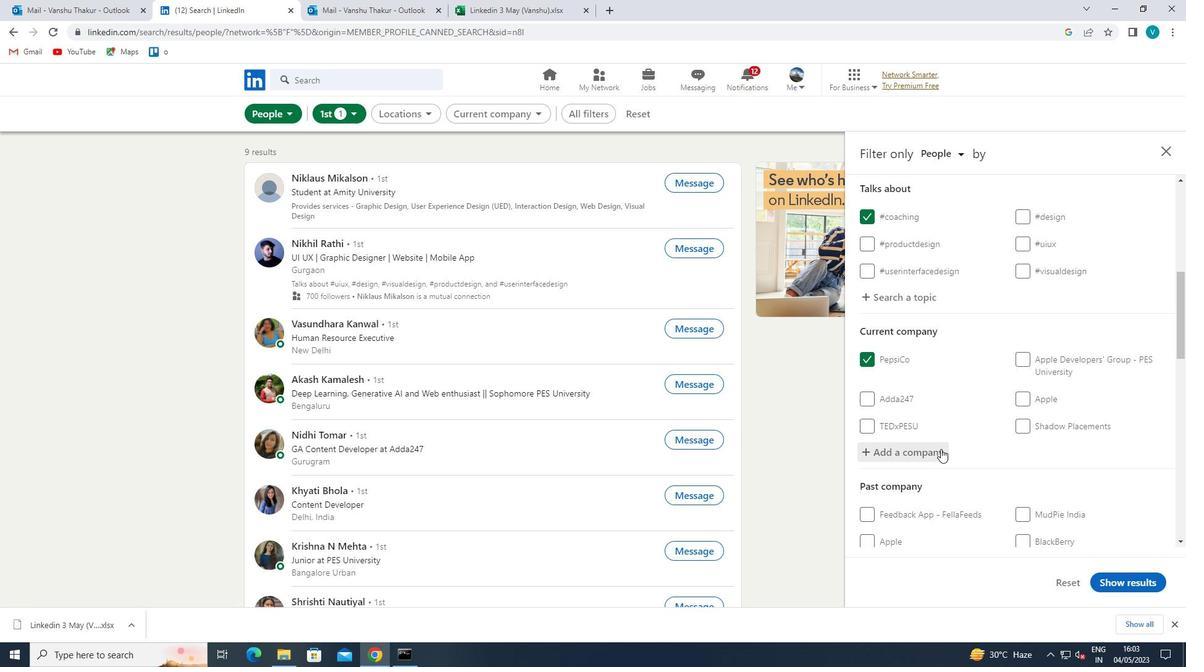 
Action: Mouse moved to (954, 445)
Screenshot: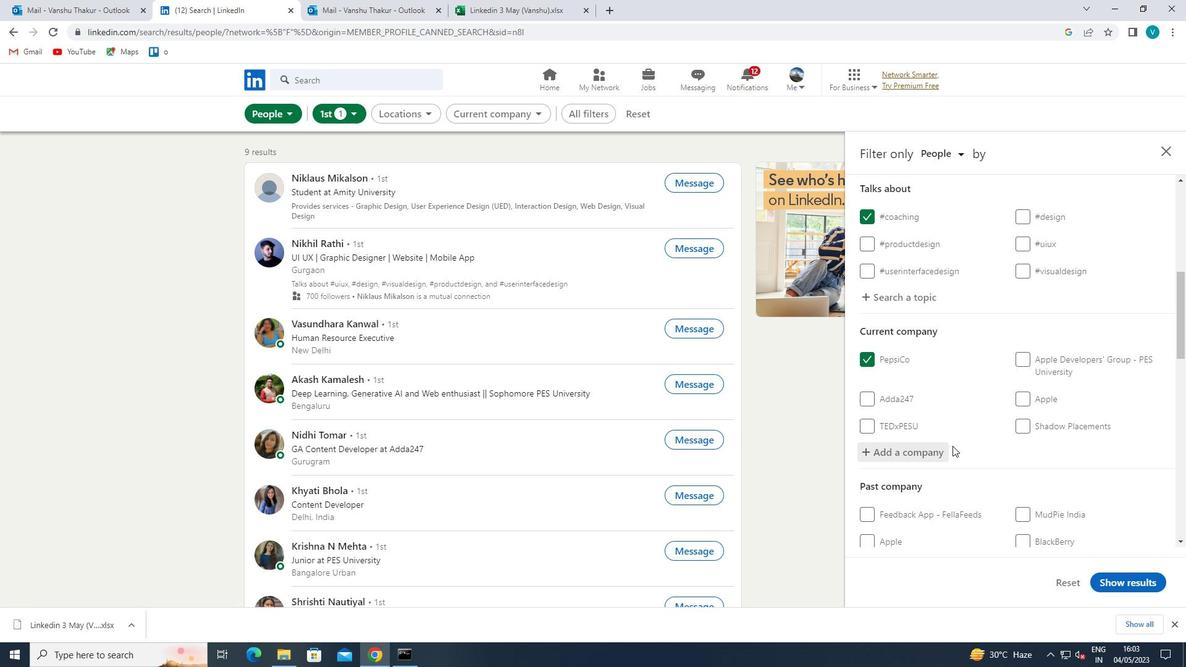 
Action: Mouse scrolled (954, 444) with delta (0, 0)
Screenshot: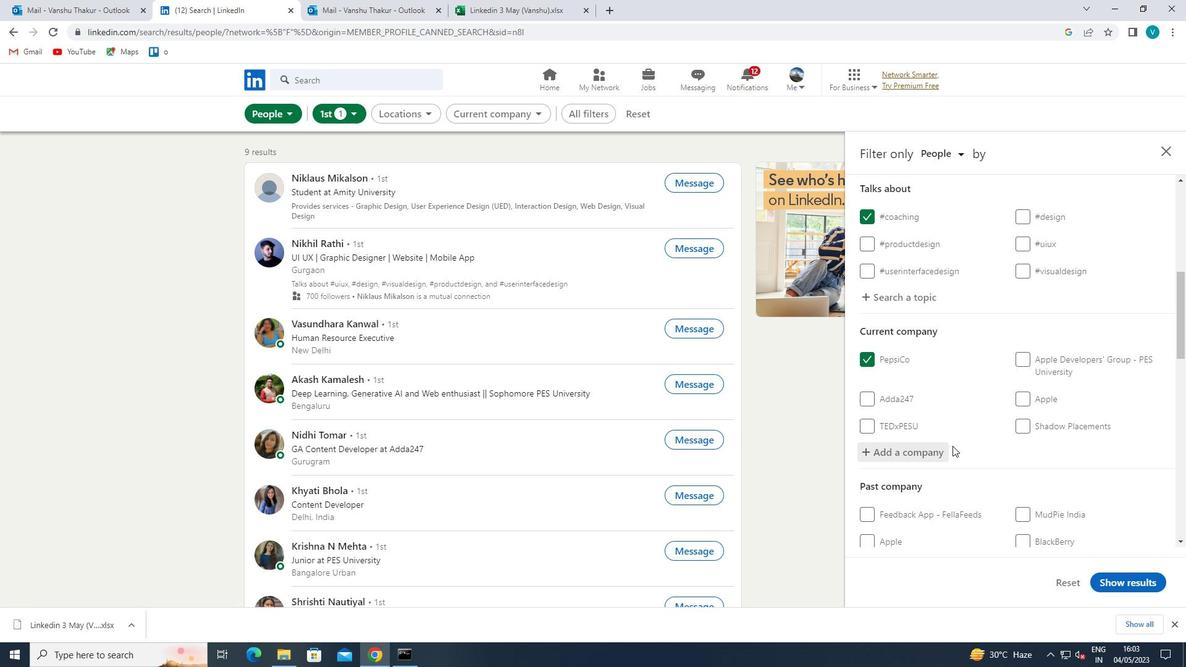 
Action: Mouse moved to (954, 444)
Screenshot: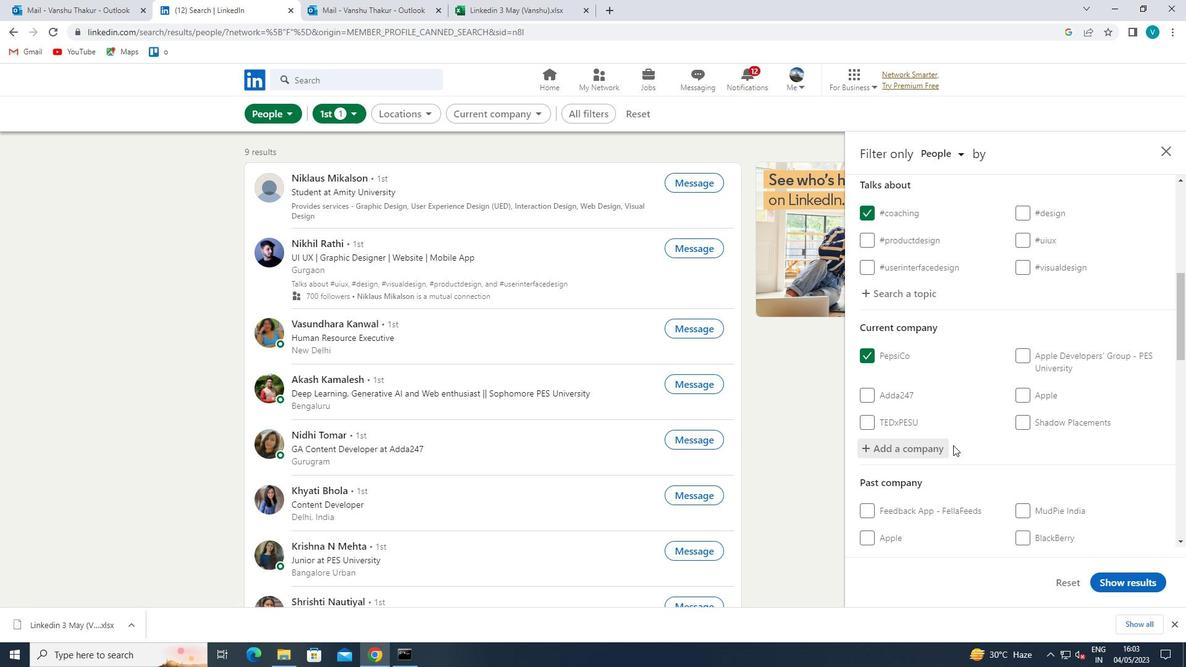 
Action: Mouse scrolled (954, 443) with delta (0, 0)
Screenshot: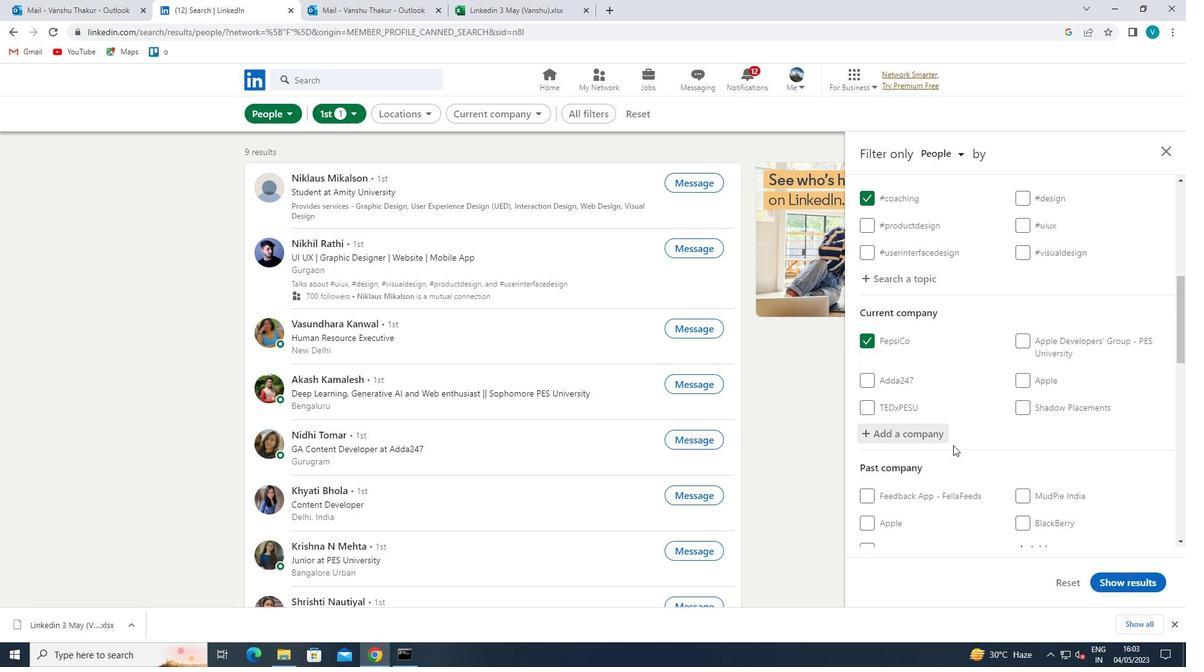 
Action: Mouse scrolled (954, 443) with delta (0, 0)
Screenshot: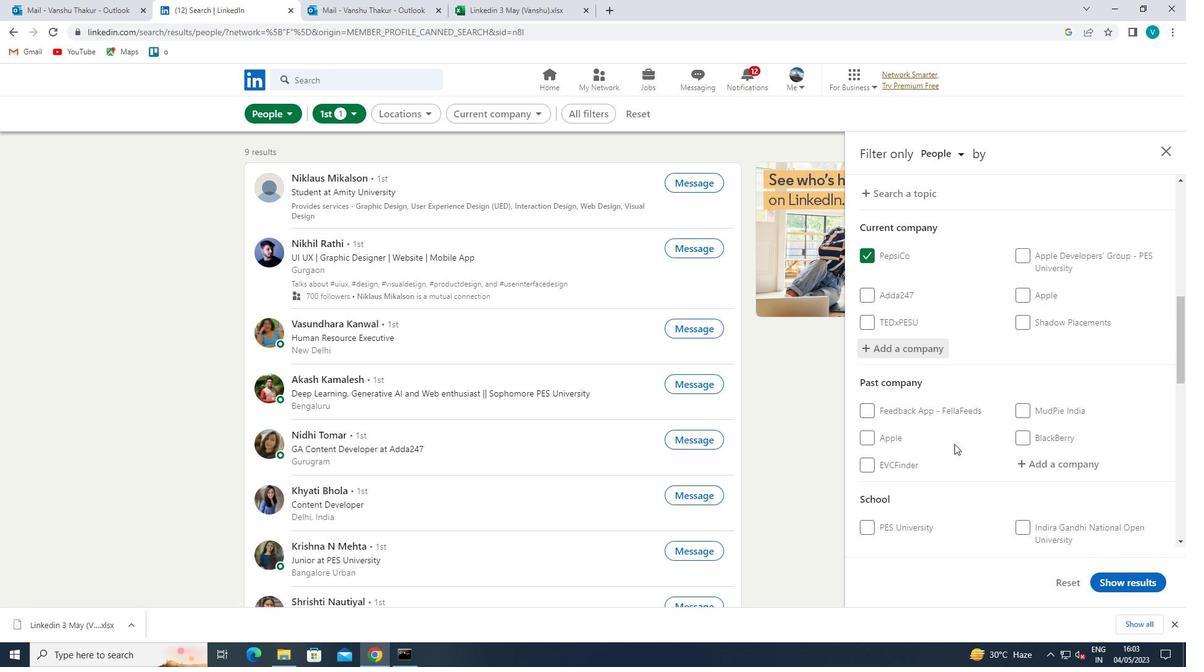
Action: Mouse scrolled (954, 443) with delta (0, 0)
Screenshot: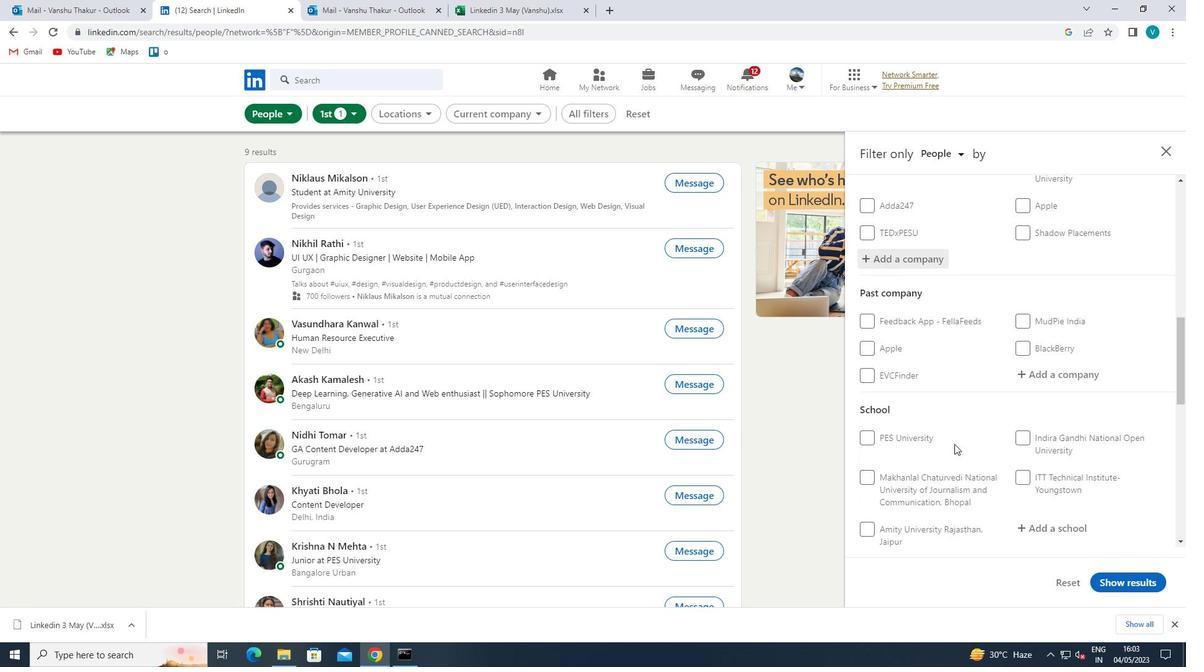 
Action: Mouse moved to (1043, 356)
Screenshot: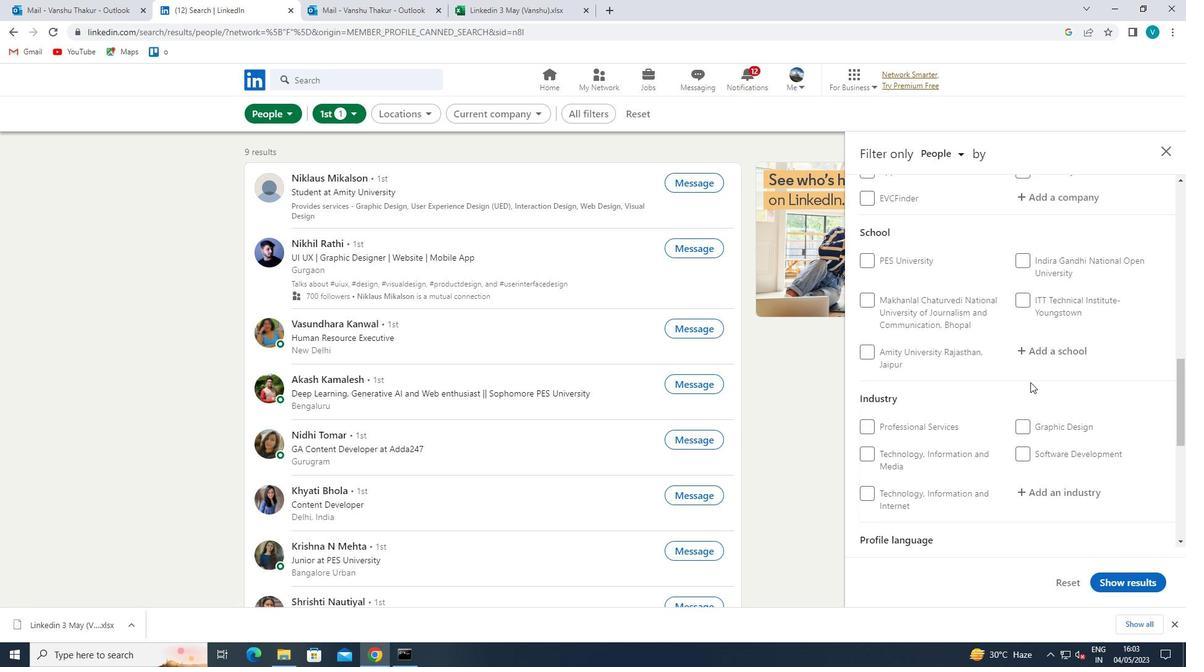 
Action: Mouse pressed left at (1043, 356)
Screenshot: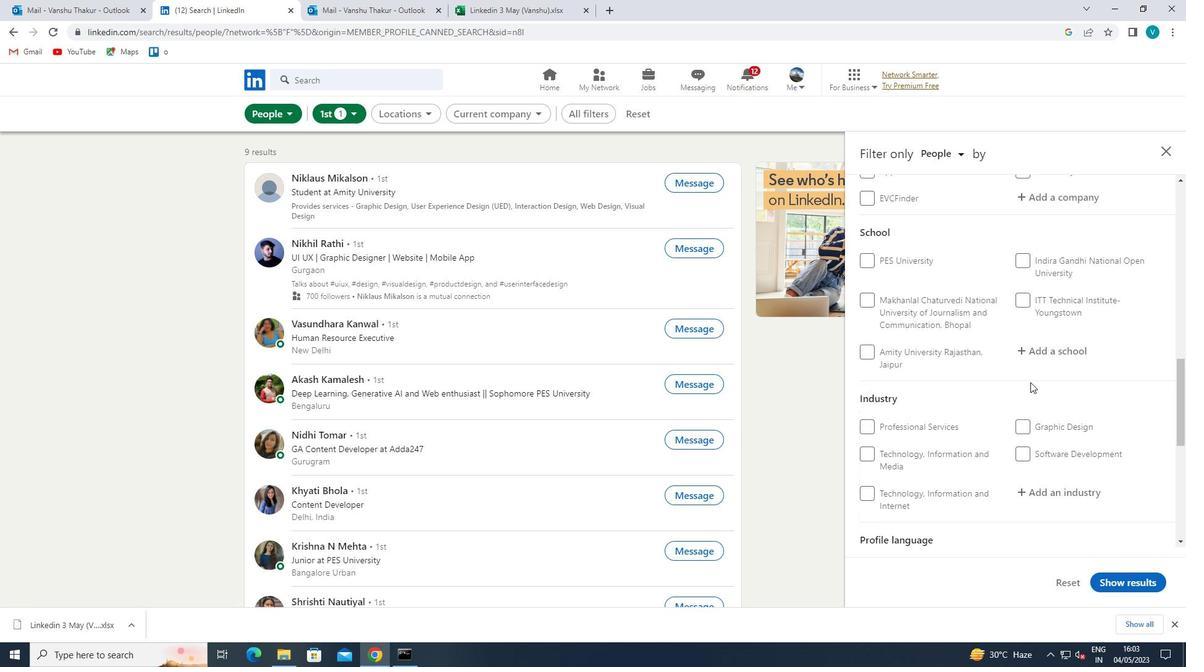 
Action: Mouse moved to (979, 317)
Screenshot: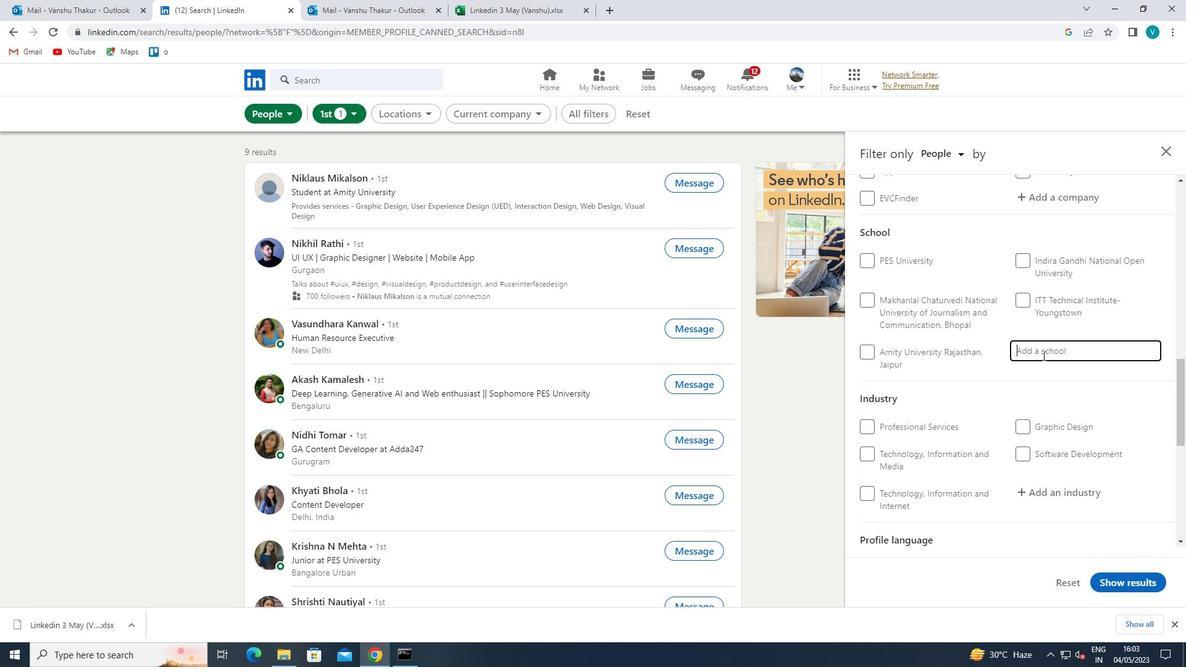 
Action: Key pressed <Key.shift>DELHI<Key.space><Key.shift>PUBLIC<Key.space><Key.shift>SCHOOL
Screenshot: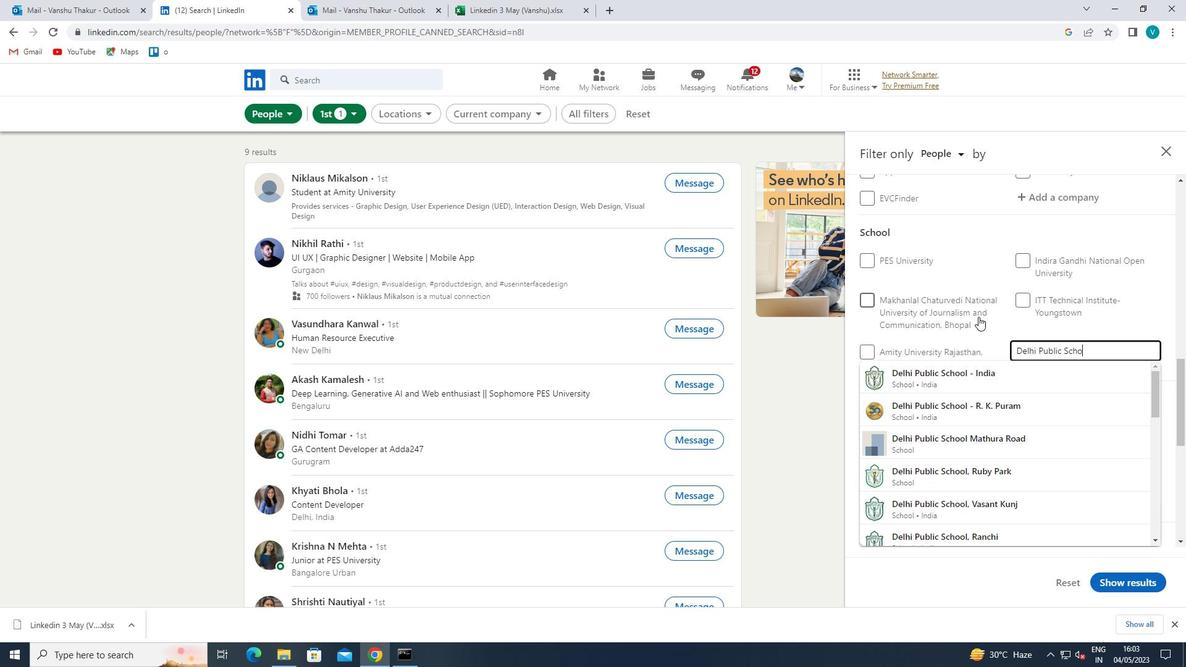 
Action: Mouse moved to (1009, 467)
Screenshot: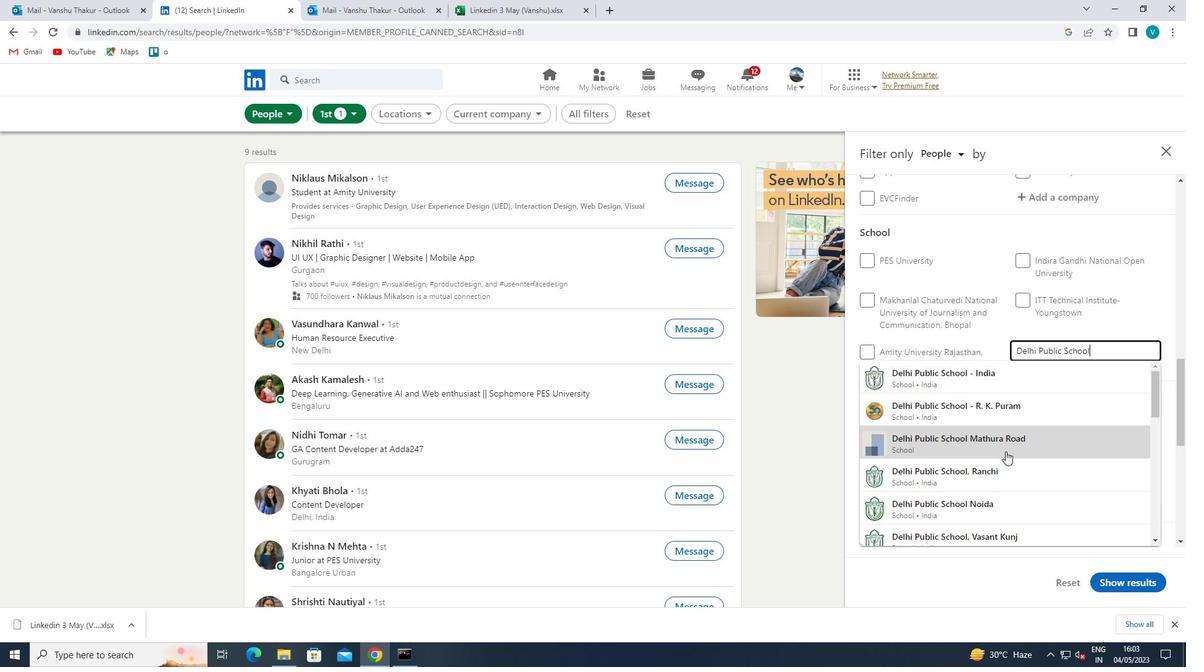 
Action: Mouse pressed left at (1009, 467)
Screenshot: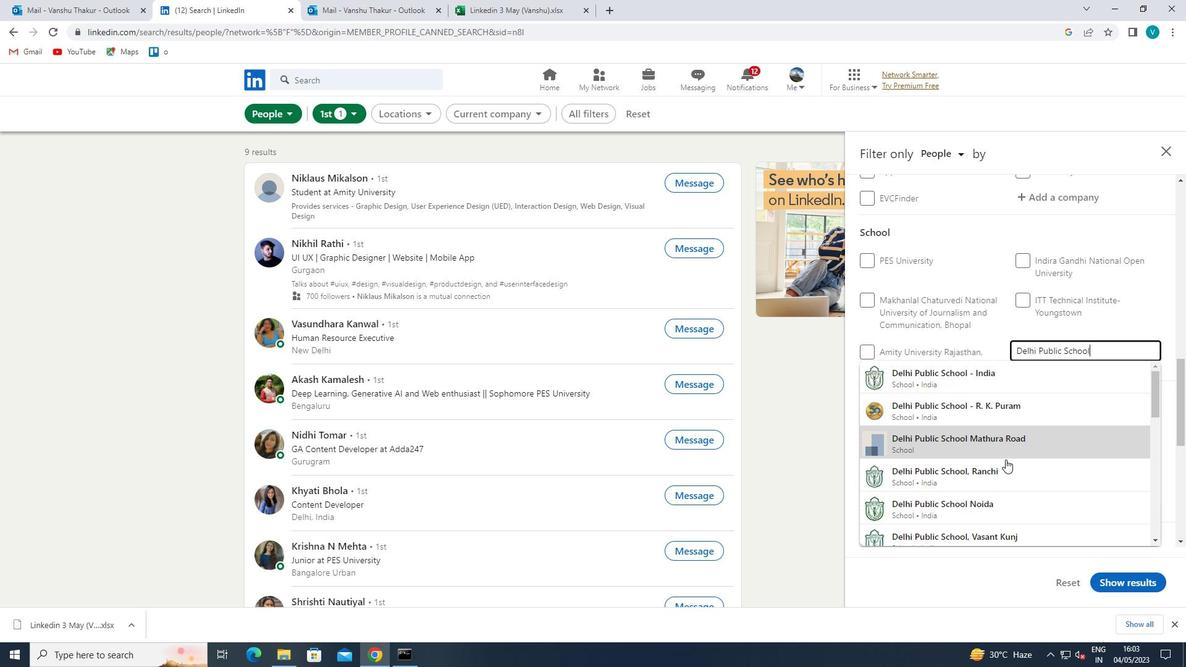 
Action: Mouse moved to (1011, 465)
Screenshot: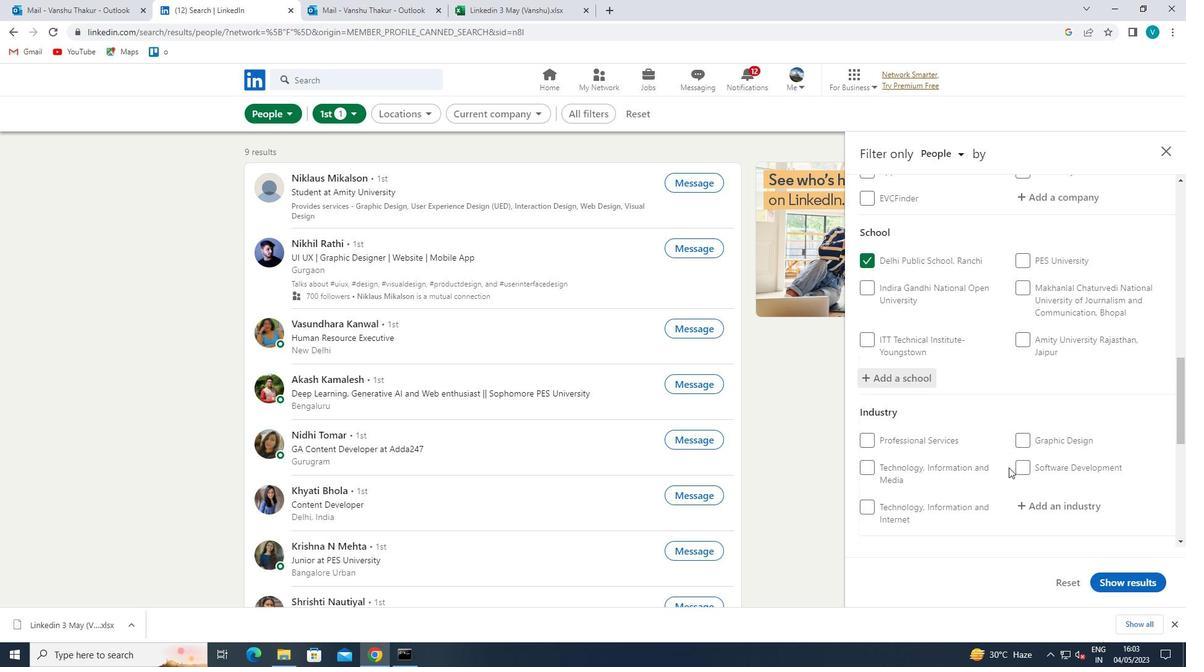 
Action: Mouse scrolled (1011, 464) with delta (0, 0)
Screenshot: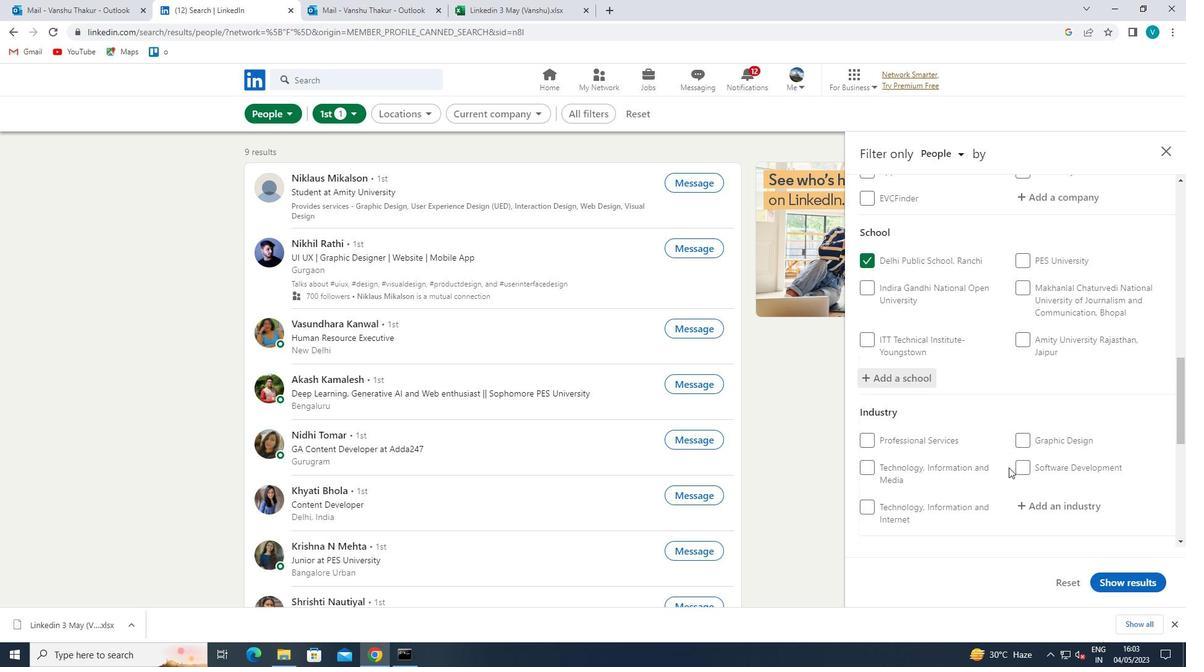 
Action: Mouse moved to (1011, 461)
Screenshot: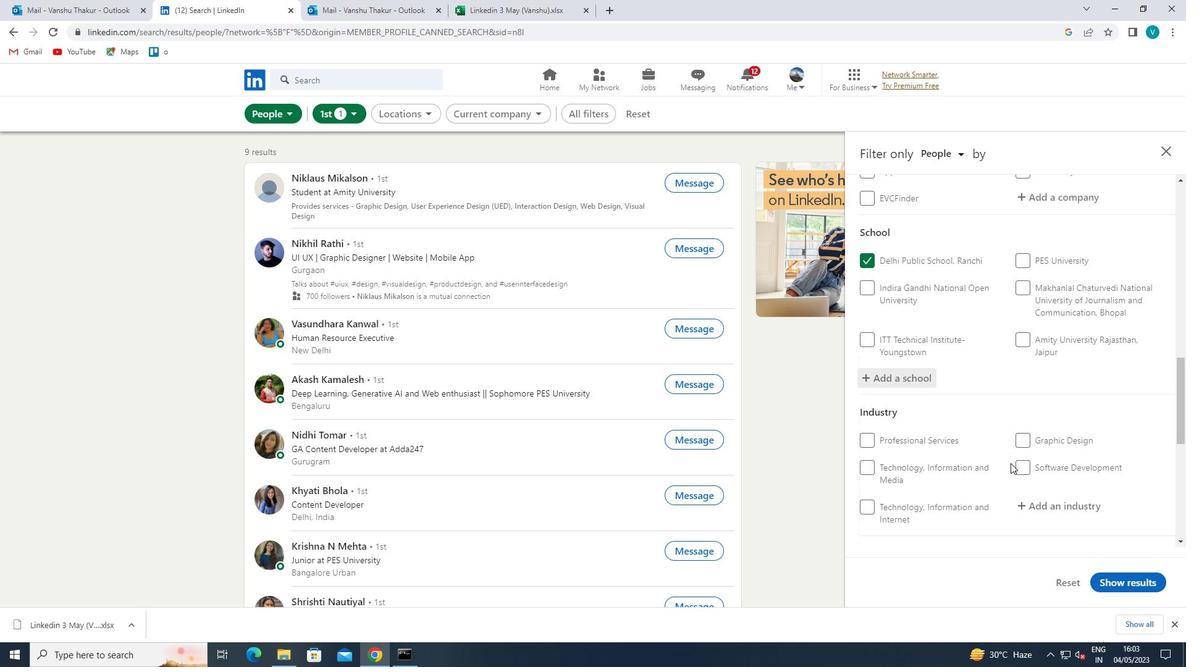 
Action: Mouse scrolled (1011, 460) with delta (0, 0)
Screenshot: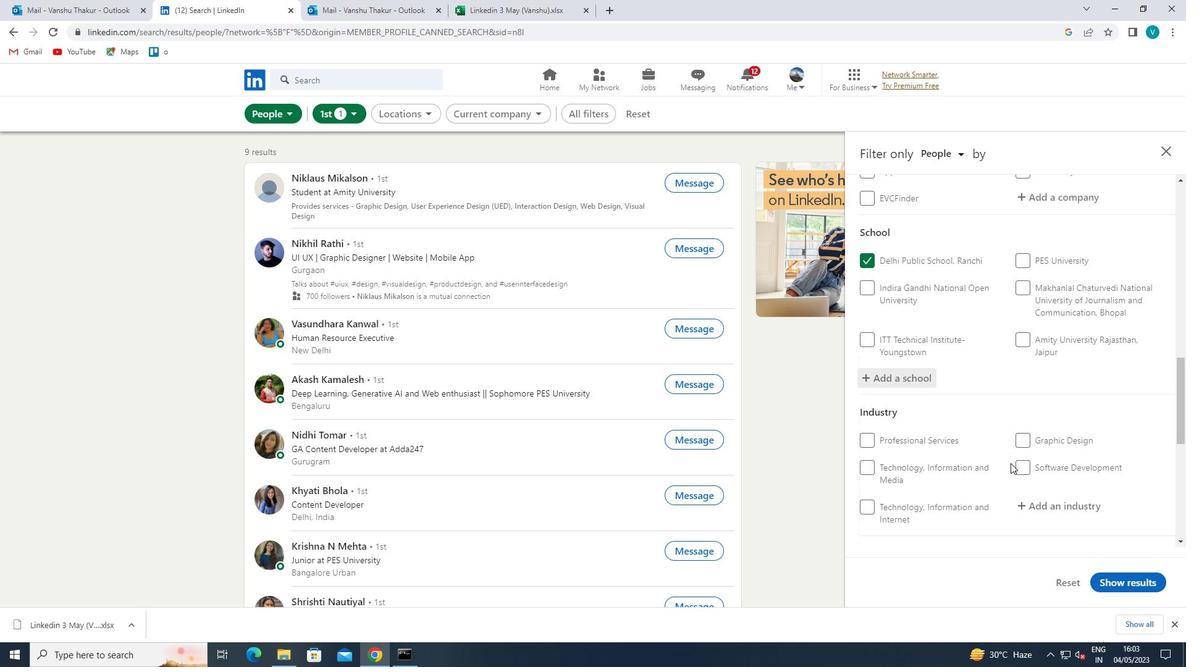 
Action: Mouse moved to (1011, 459)
Screenshot: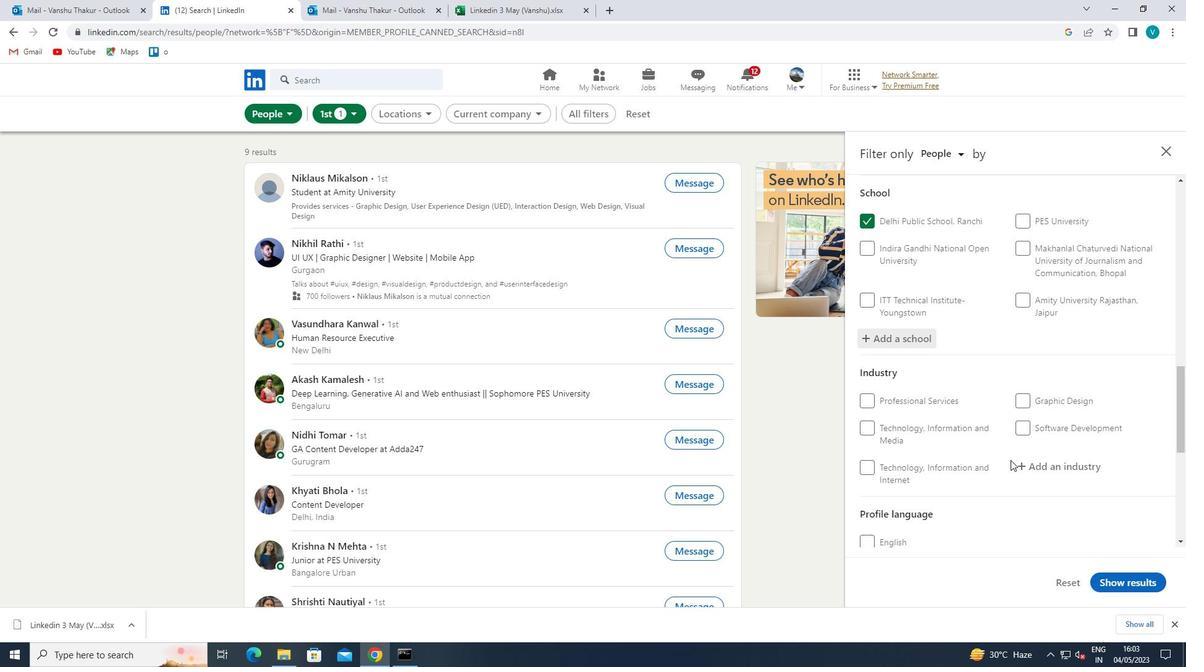 
Action: Mouse scrolled (1011, 458) with delta (0, 0)
Screenshot: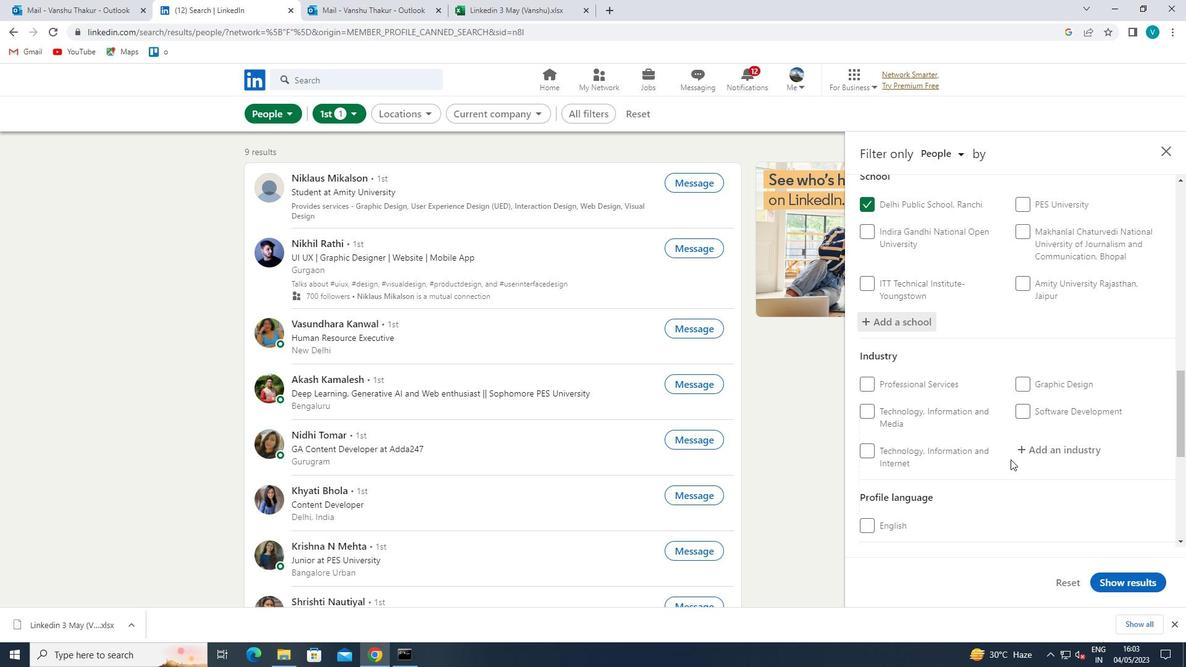 
Action: Mouse moved to (1056, 330)
Screenshot: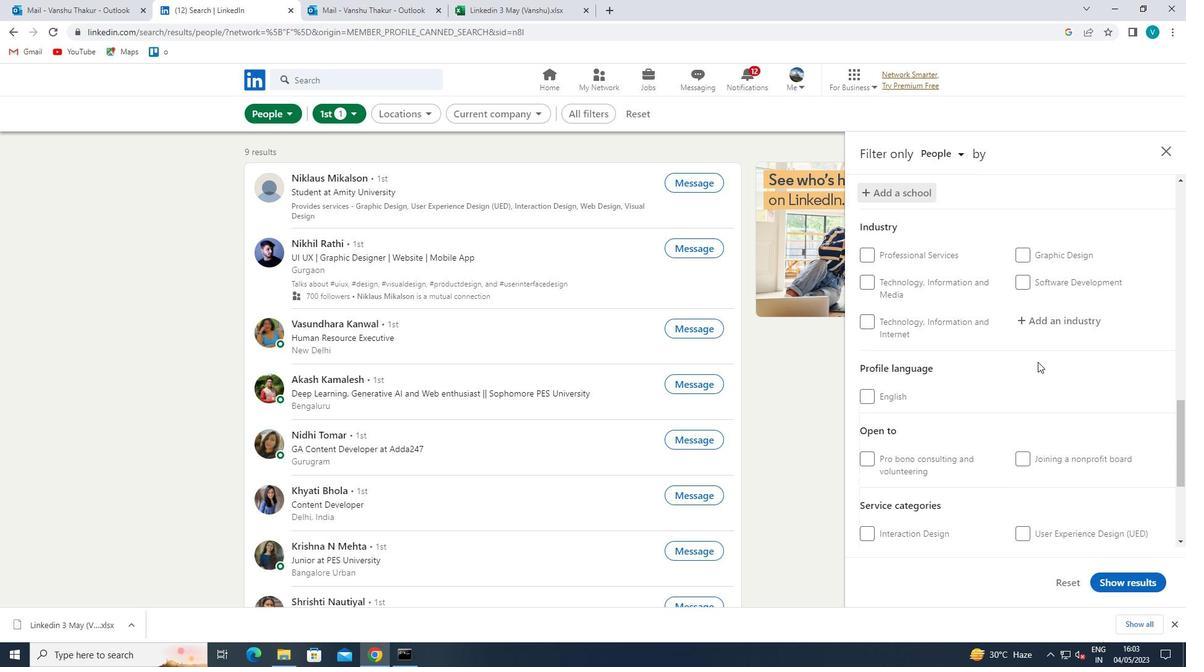 
Action: Mouse pressed left at (1056, 330)
Screenshot: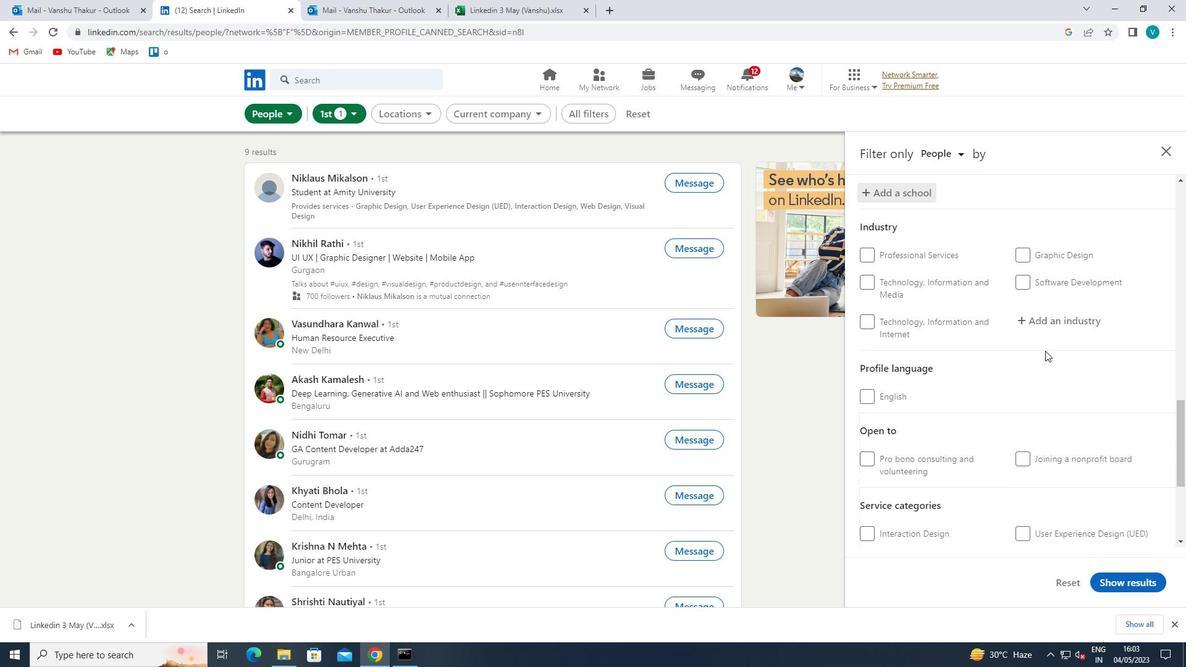 
Action: Mouse moved to (1031, 315)
Screenshot: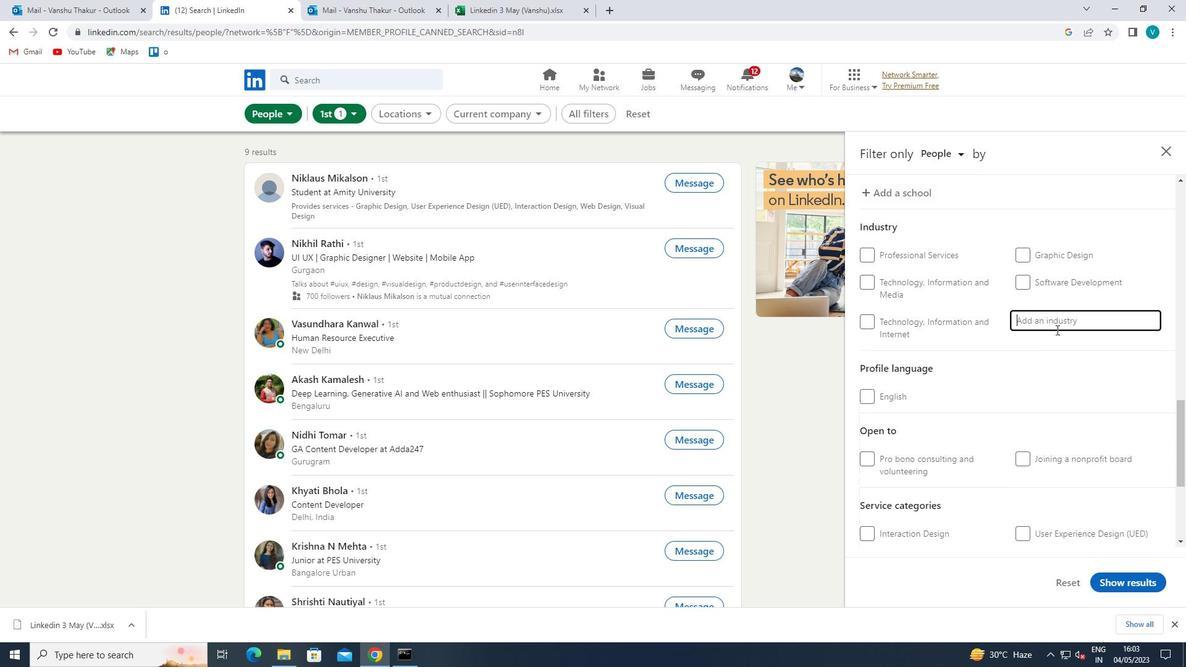 
Action: Key pressed <Key.shift>WHOLESALE<Key.space><Key.shift>MOTOR
Screenshot: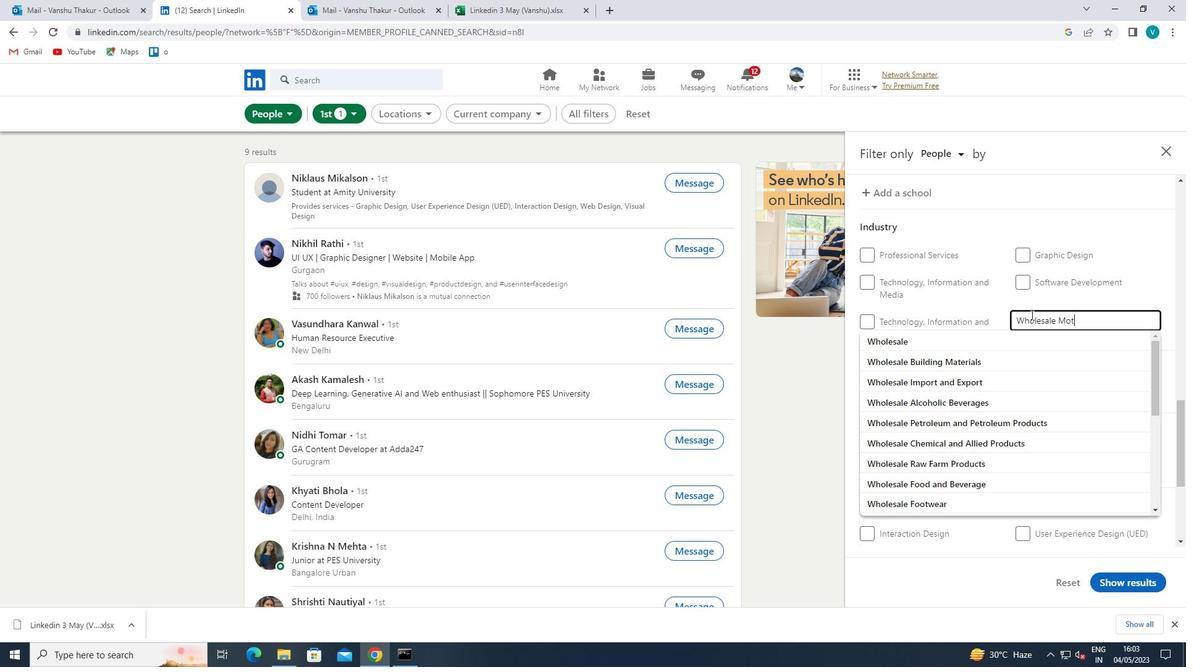 
Action: Mouse moved to (1015, 338)
Screenshot: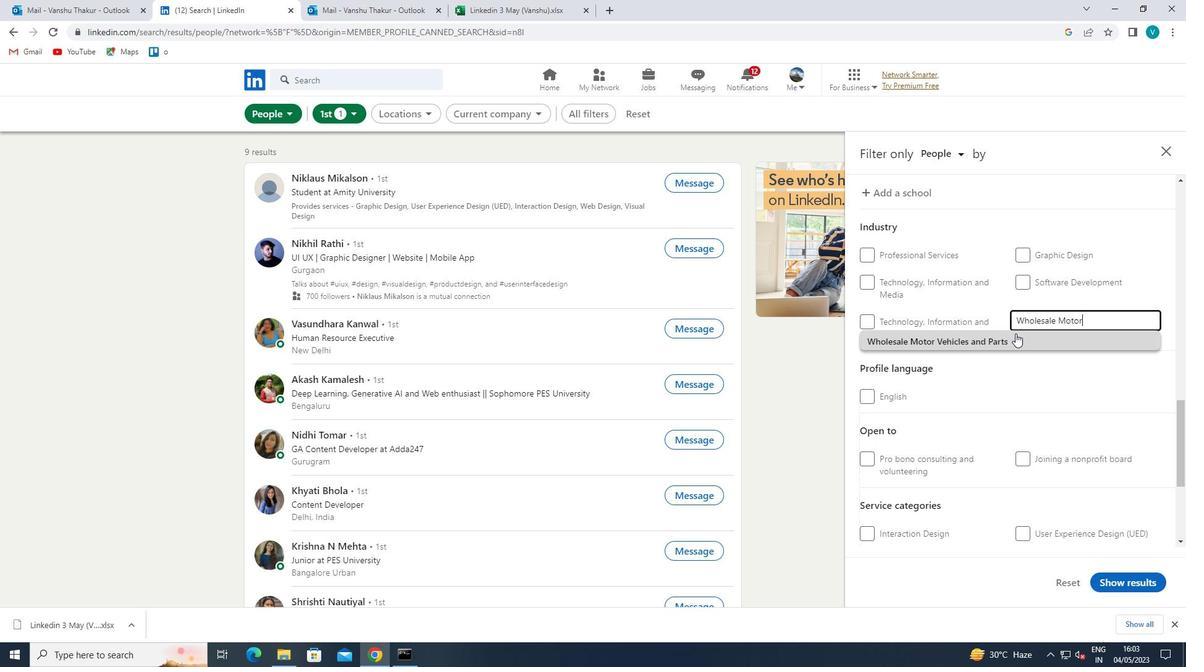 
Action: Mouse pressed left at (1015, 338)
Screenshot: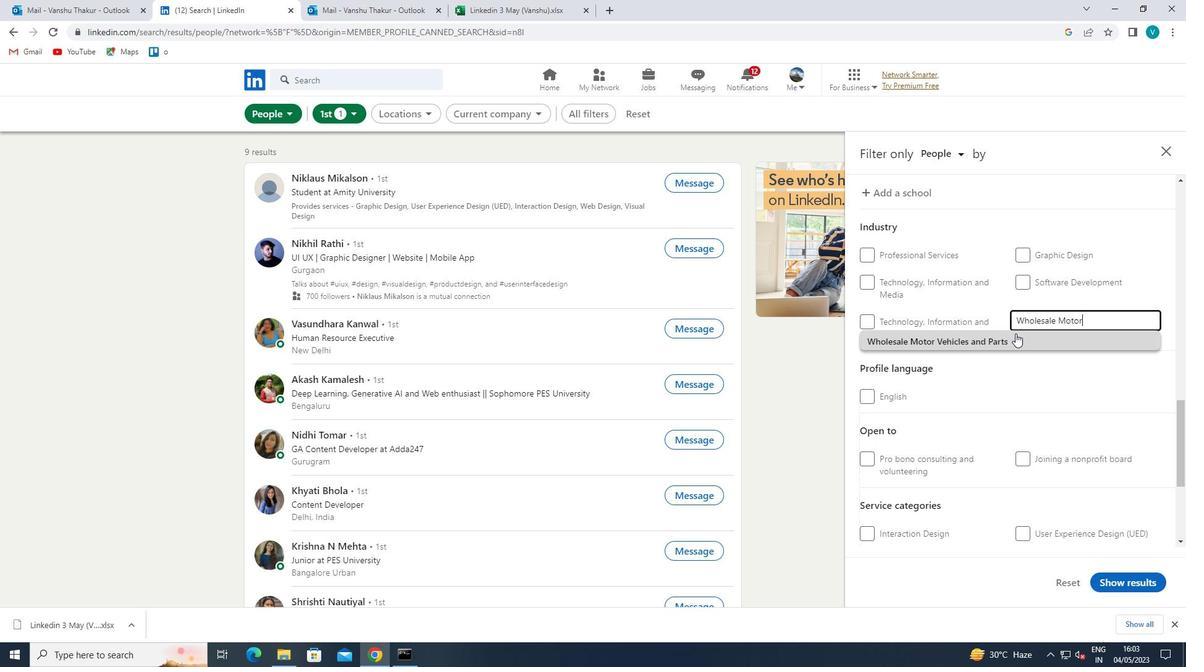 
Action: Mouse moved to (1016, 338)
Screenshot: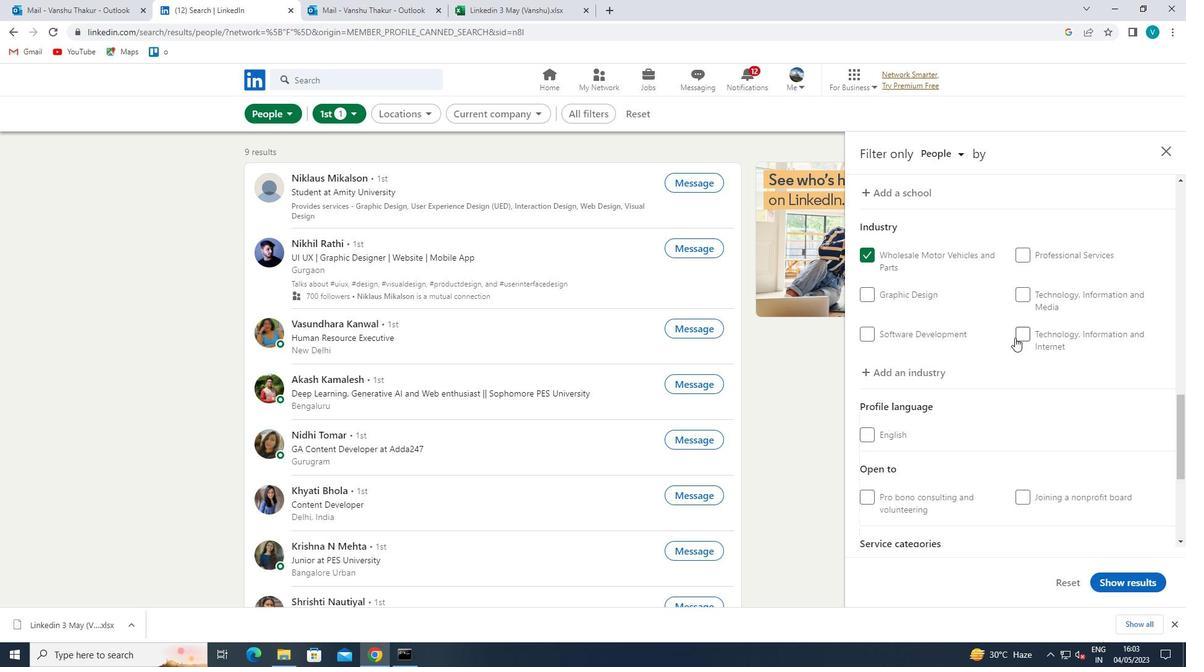 
Action: Mouse scrolled (1016, 338) with delta (0, 0)
Screenshot: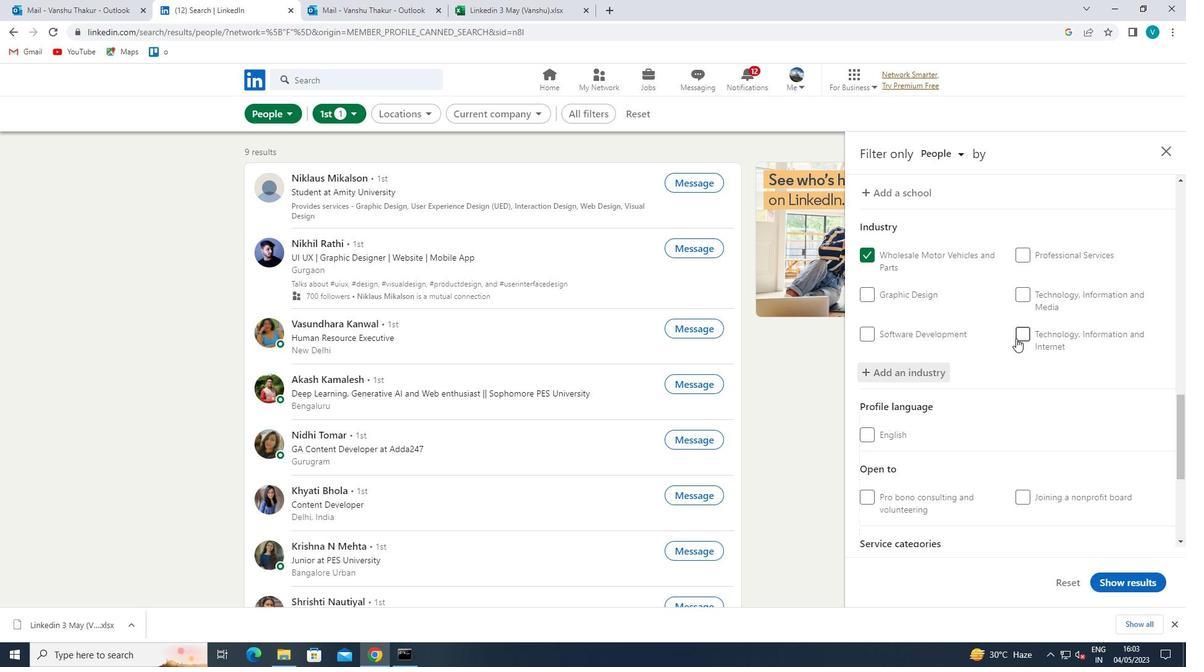 
Action: Mouse moved to (1016, 342)
Screenshot: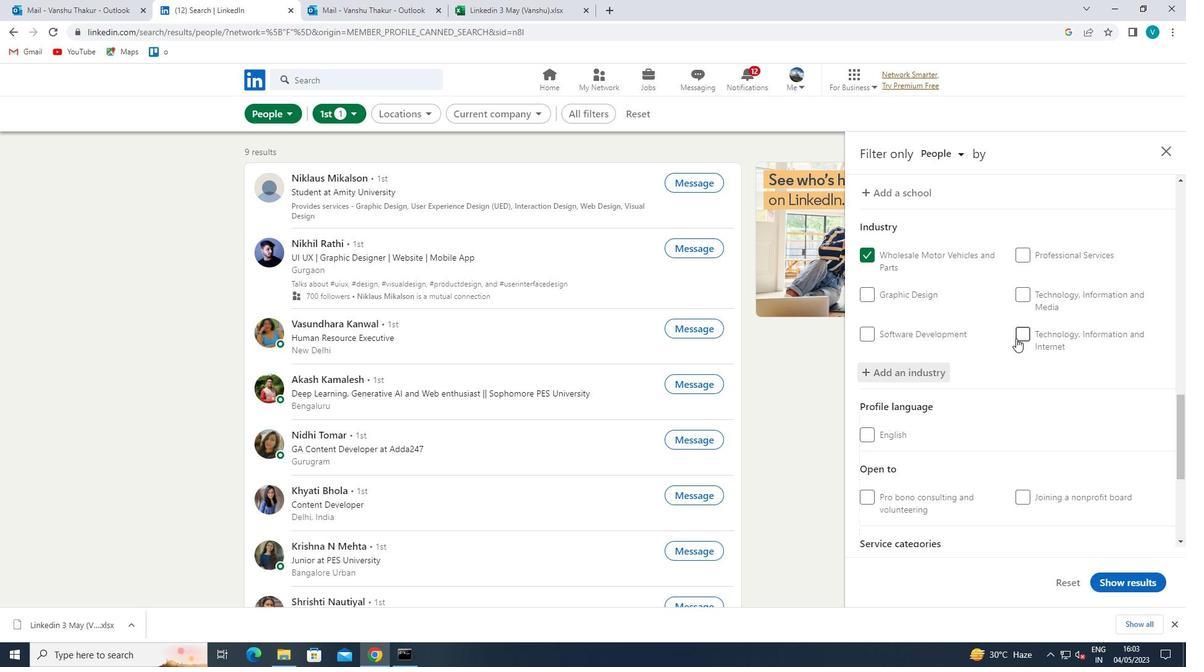 
Action: Mouse scrolled (1016, 341) with delta (0, 0)
Screenshot: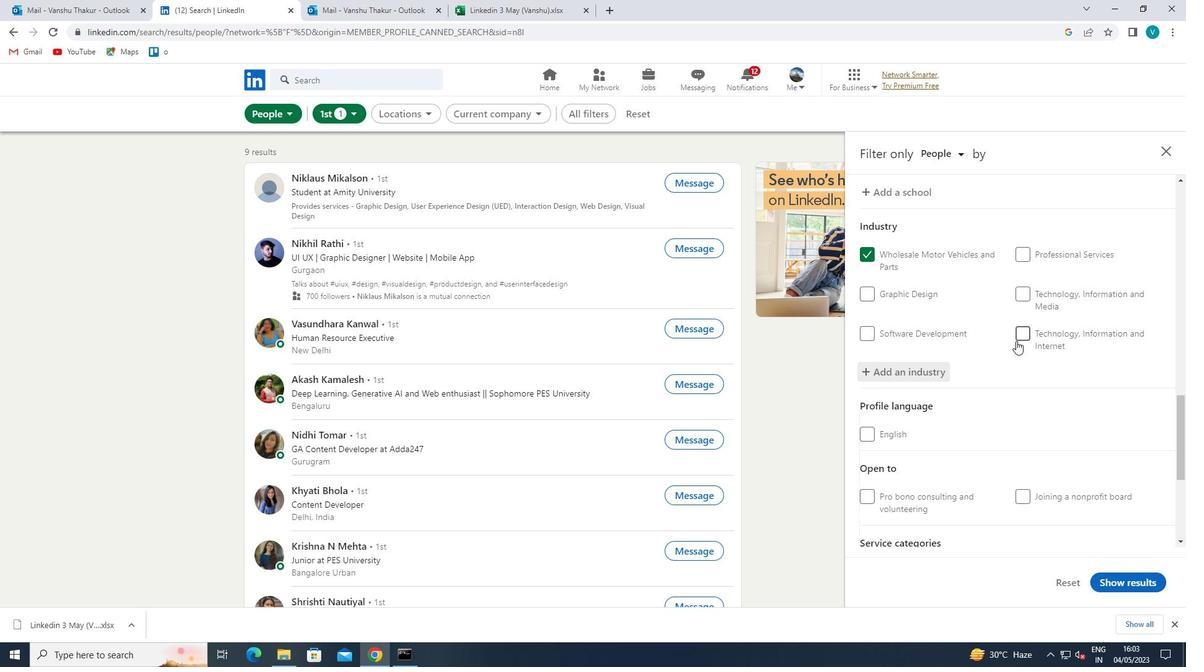 
Action: Mouse scrolled (1016, 341) with delta (0, 0)
Screenshot: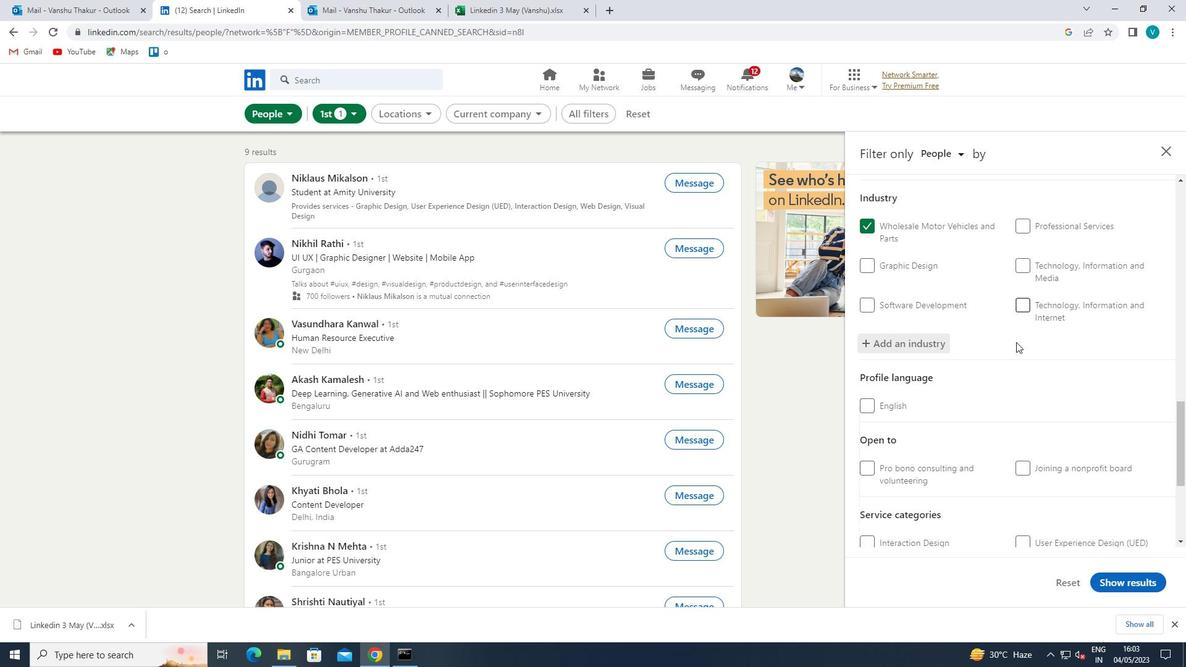 
Action: Mouse scrolled (1016, 341) with delta (0, 0)
Screenshot: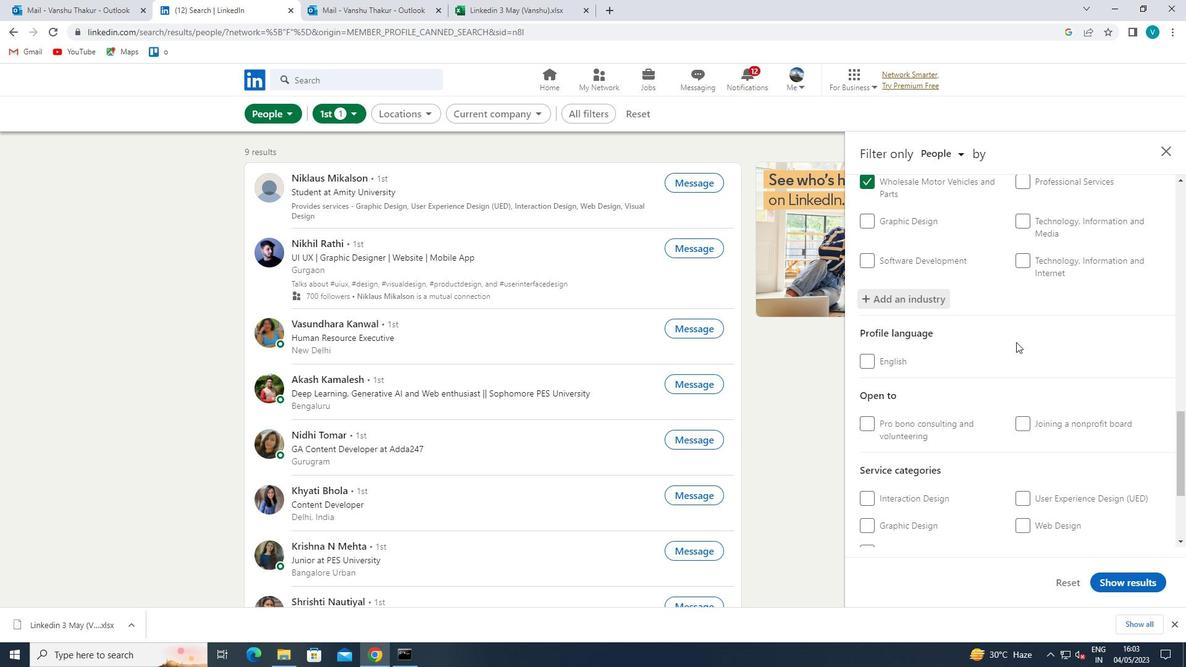 
Action: Mouse scrolled (1016, 341) with delta (0, 0)
Screenshot: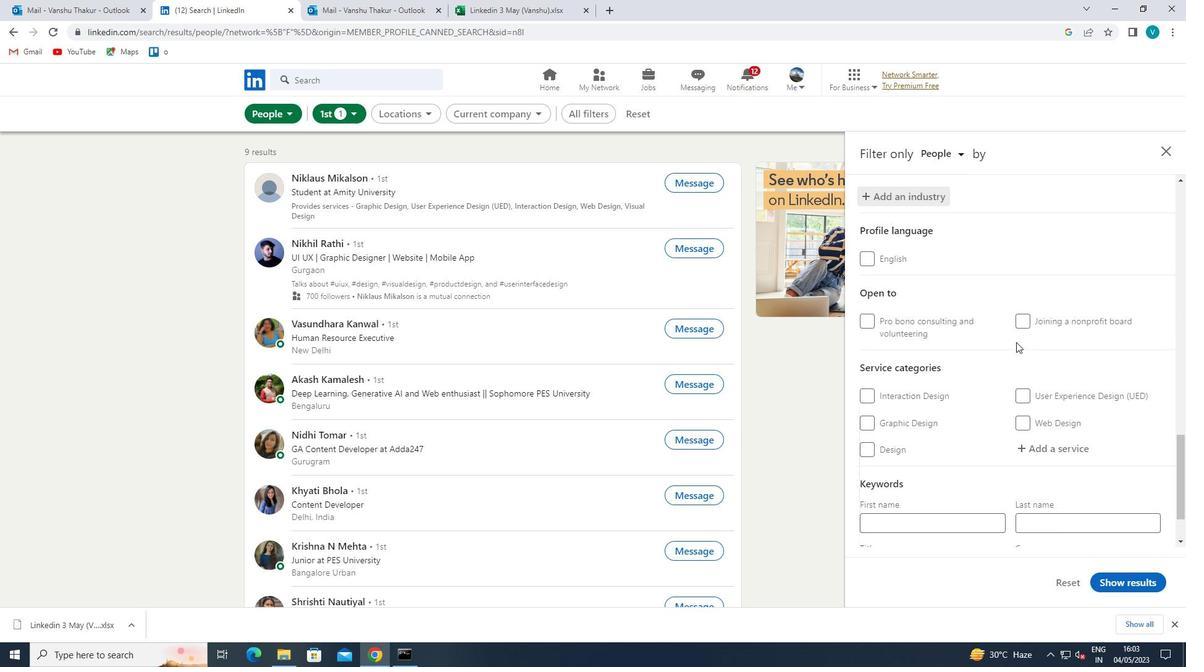 
Action: Mouse moved to (1034, 370)
Screenshot: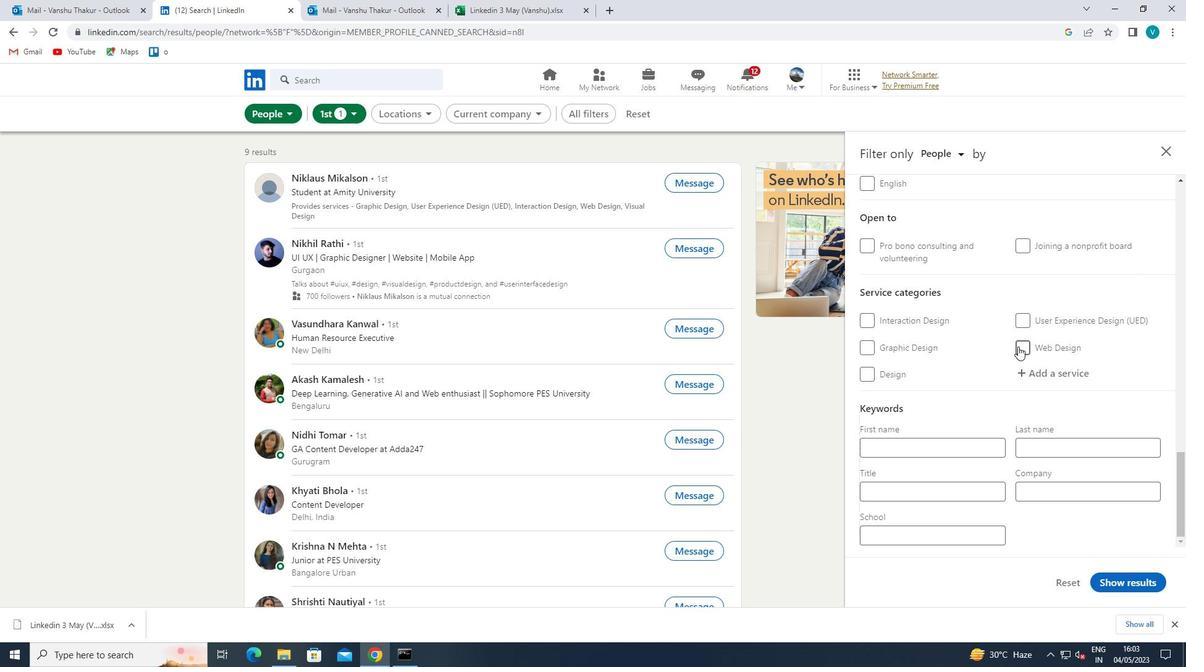
Action: Mouse pressed left at (1034, 370)
Screenshot: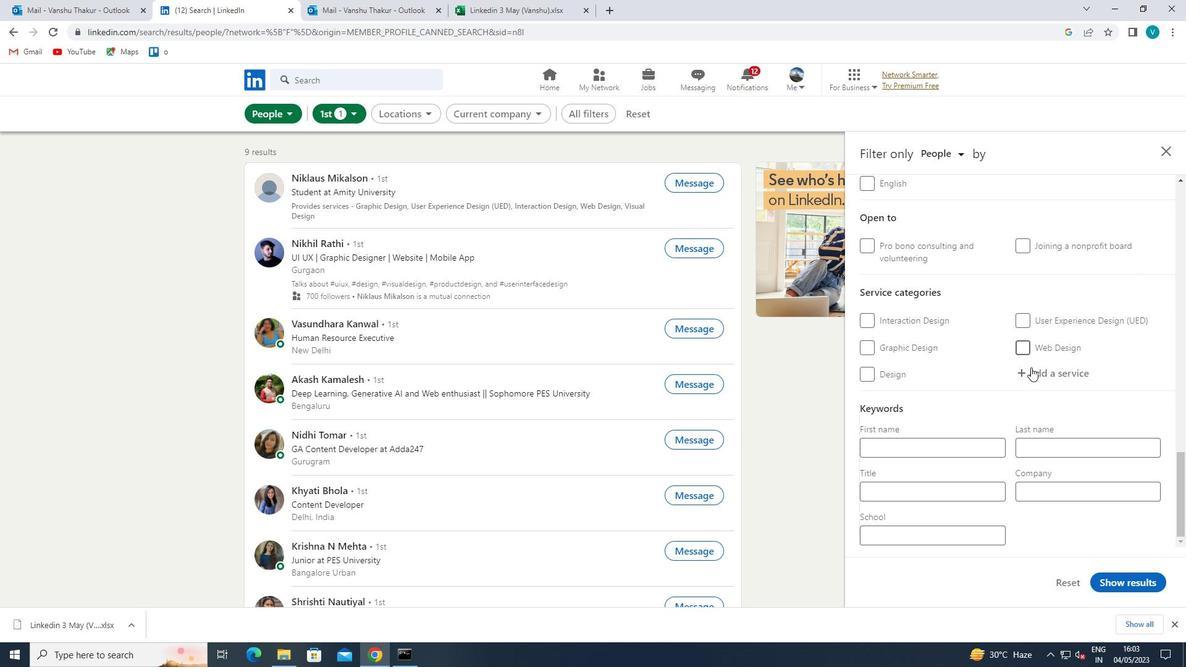 
Action: Mouse moved to (1018, 361)
Screenshot: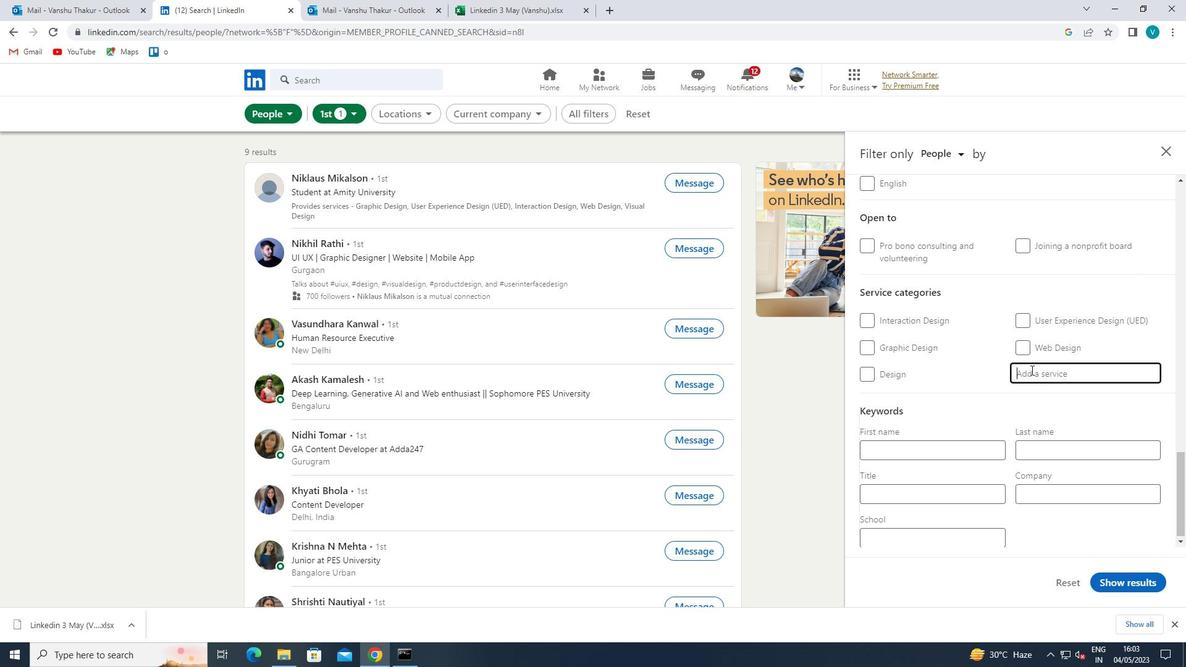 
Action: Key pressed <Key.shift>DATA<Key.space>
Screenshot: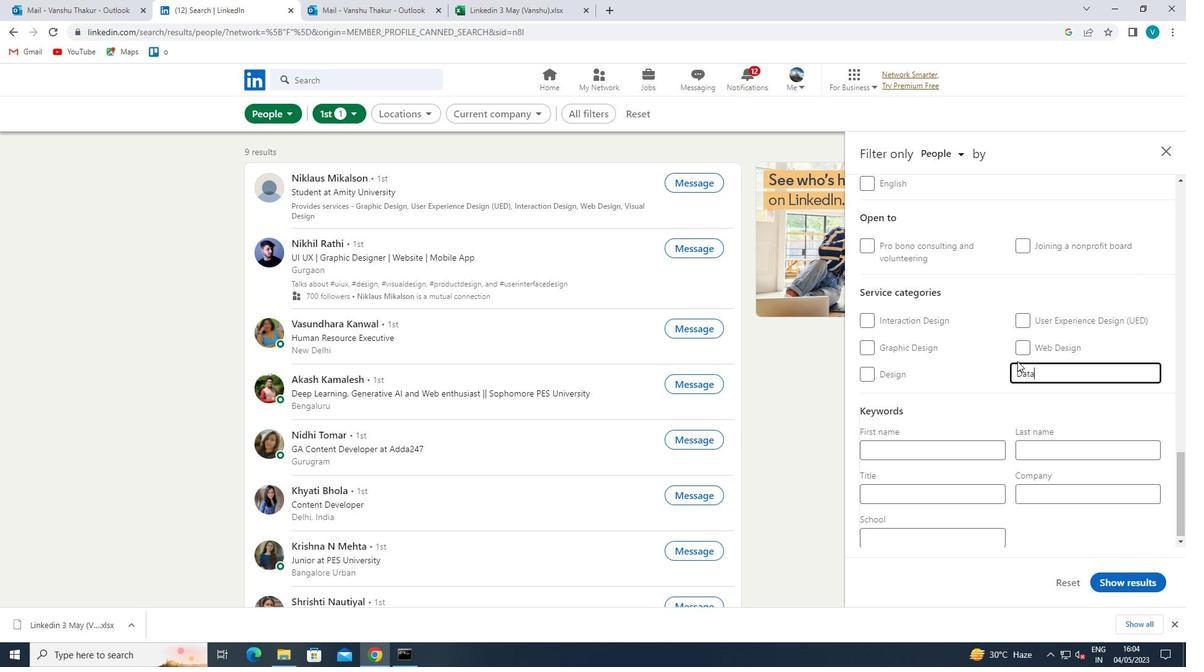 
Action: Mouse moved to (1003, 381)
Screenshot: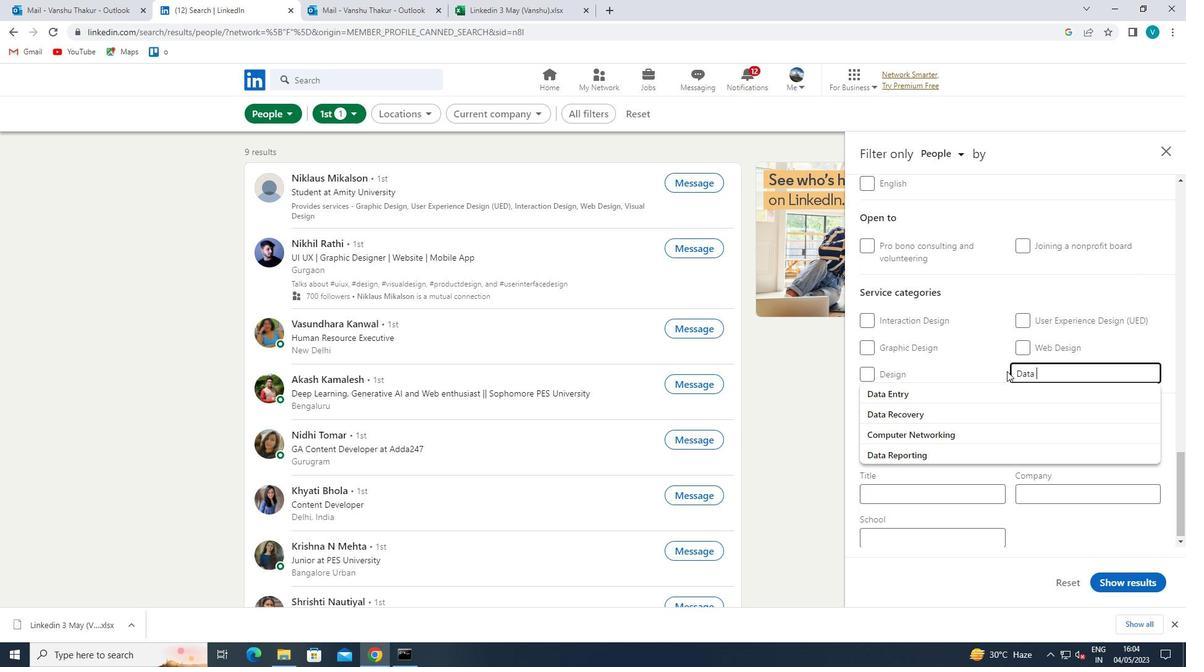 
Action: Mouse pressed left at (1003, 381)
Screenshot: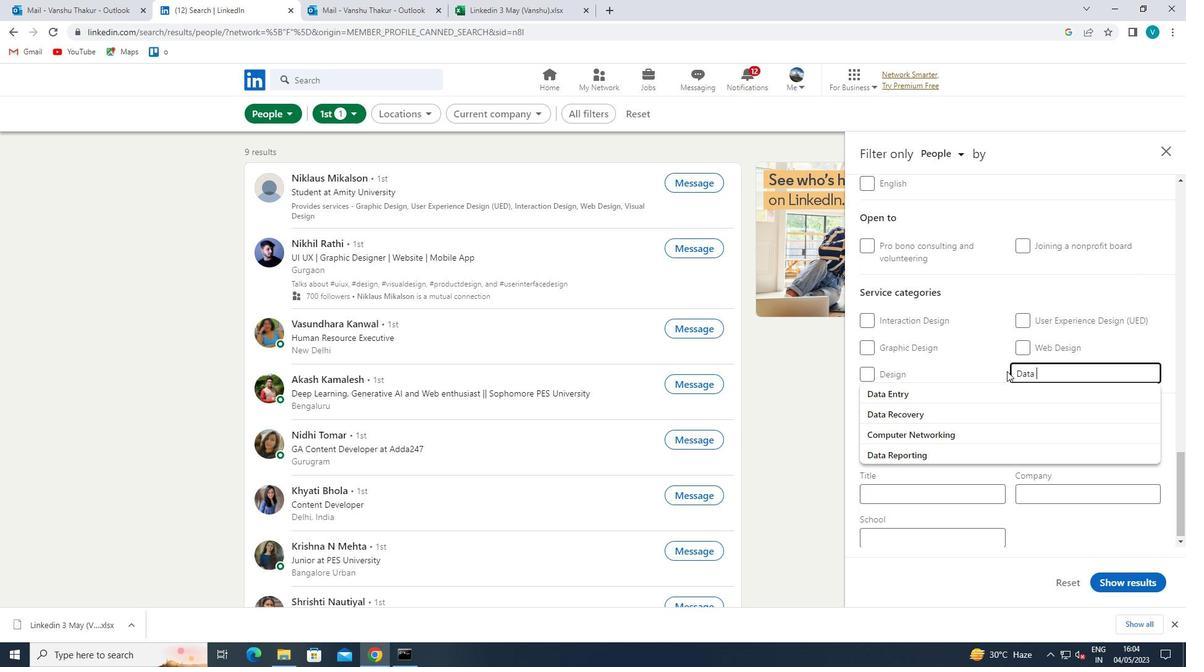 
Action: Mouse moved to (1042, 377)
Screenshot: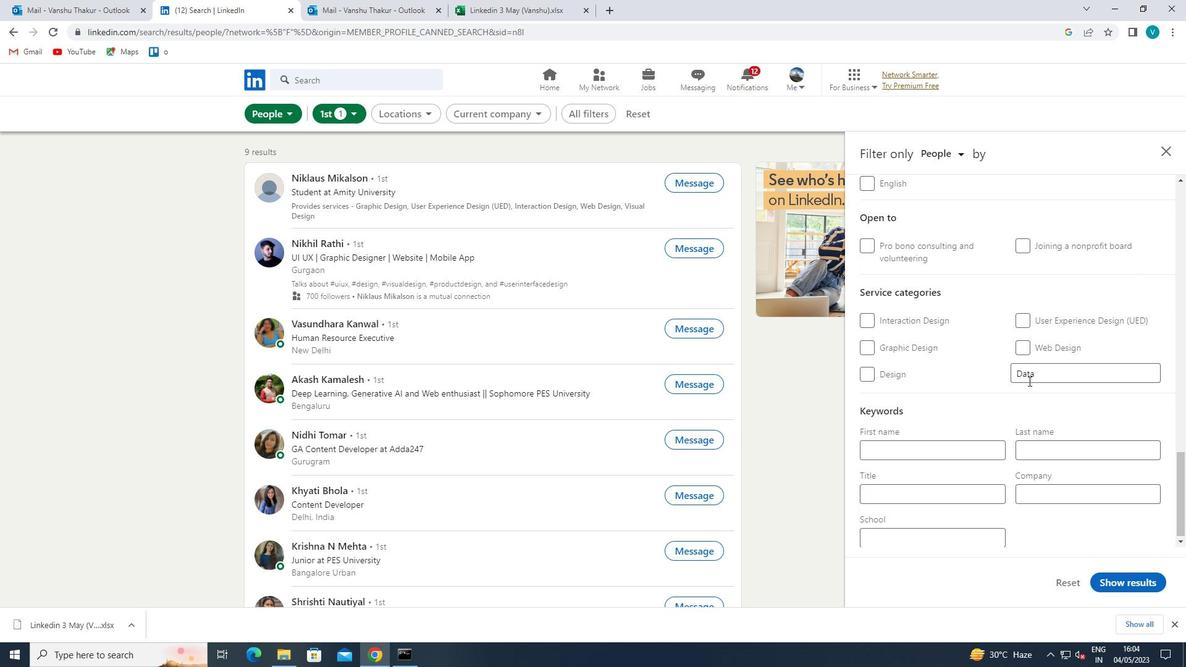 
Action: Mouse pressed left at (1042, 377)
Screenshot: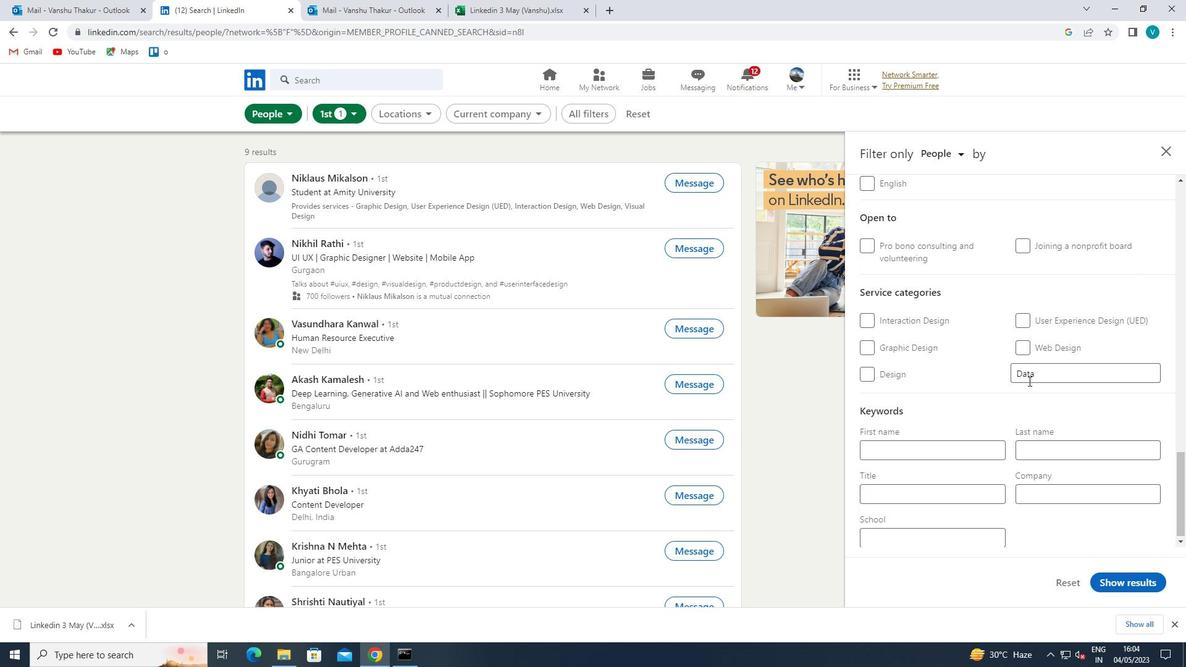 
Action: Mouse moved to (983, 399)
Screenshot: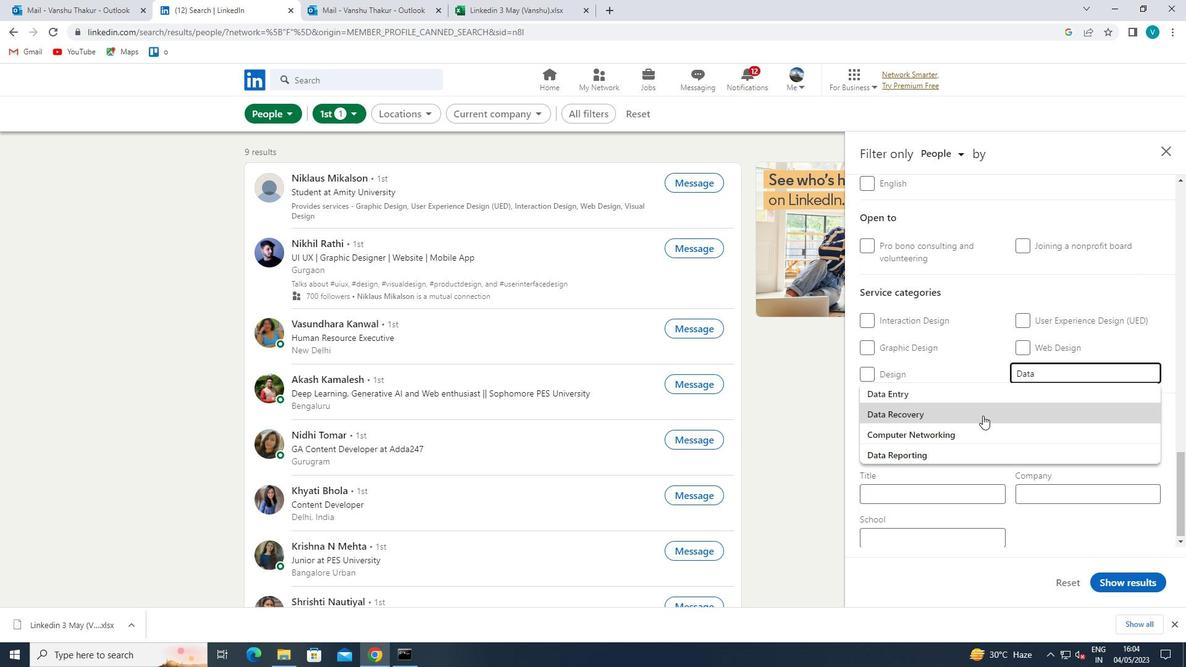 
Action: Mouse pressed left at (983, 399)
Screenshot: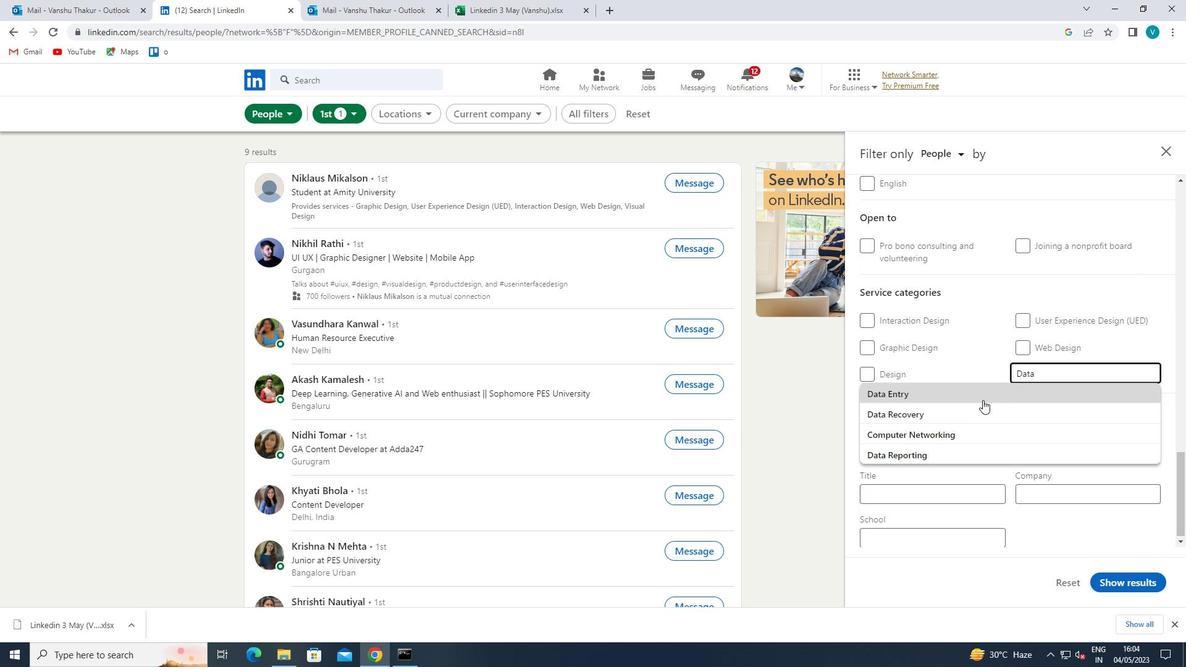 
Action: Mouse moved to (980, 408)
Screenshot: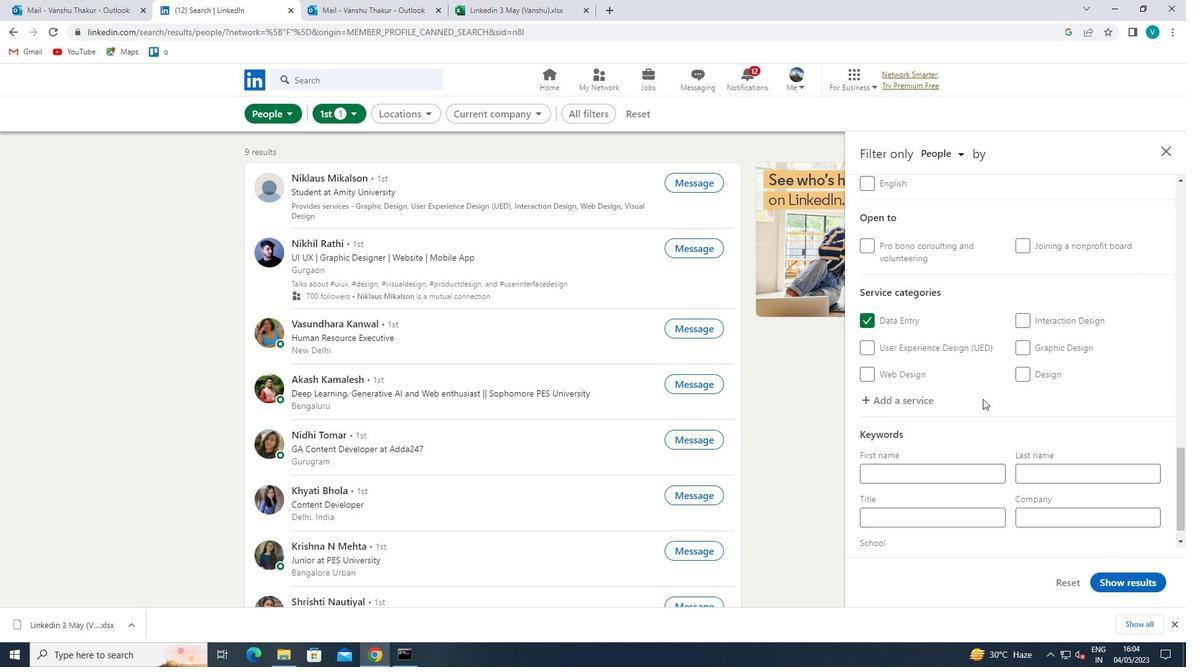 
Action: Mouse scrolled (980, 407) with delta (0, 0)
Screenshot: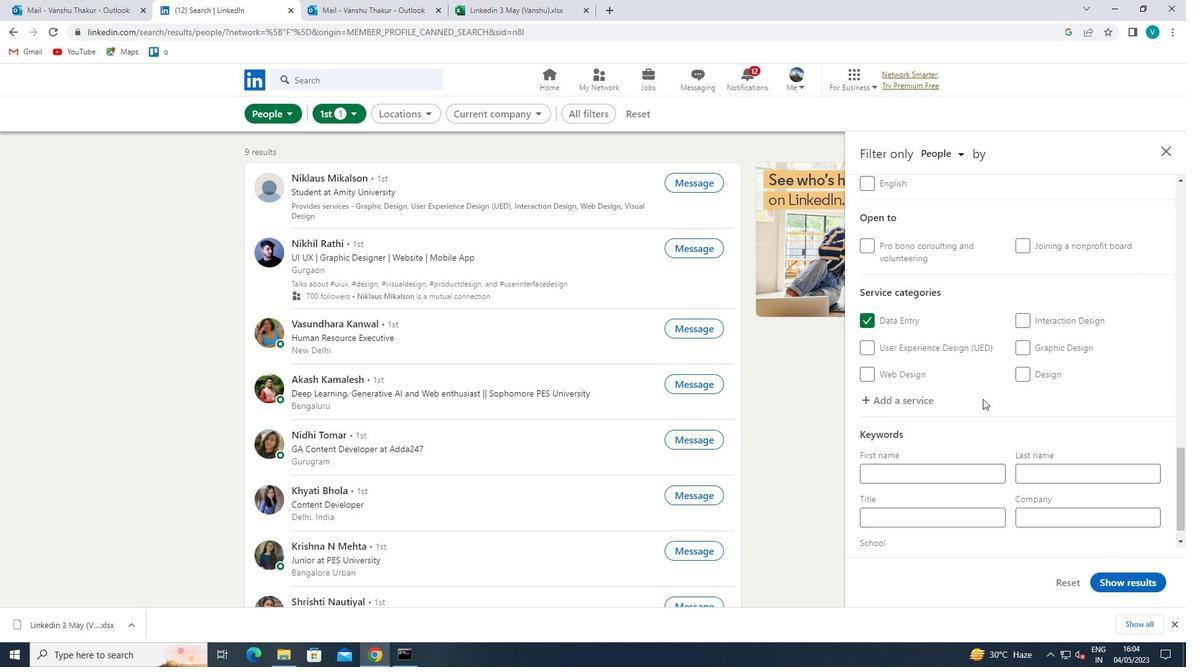 
Action: Mouse moved to (963, 433)
Screenshot: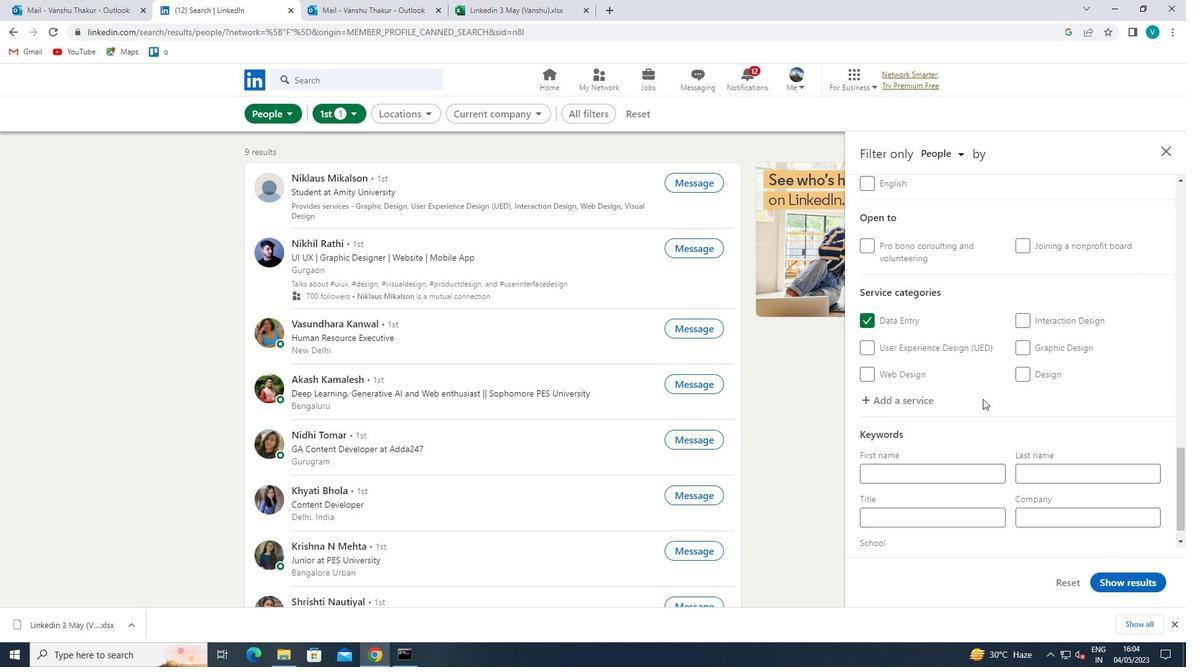 
Action: Mouse scrolled (963, 432) with delta (0, 0)
Screenshot: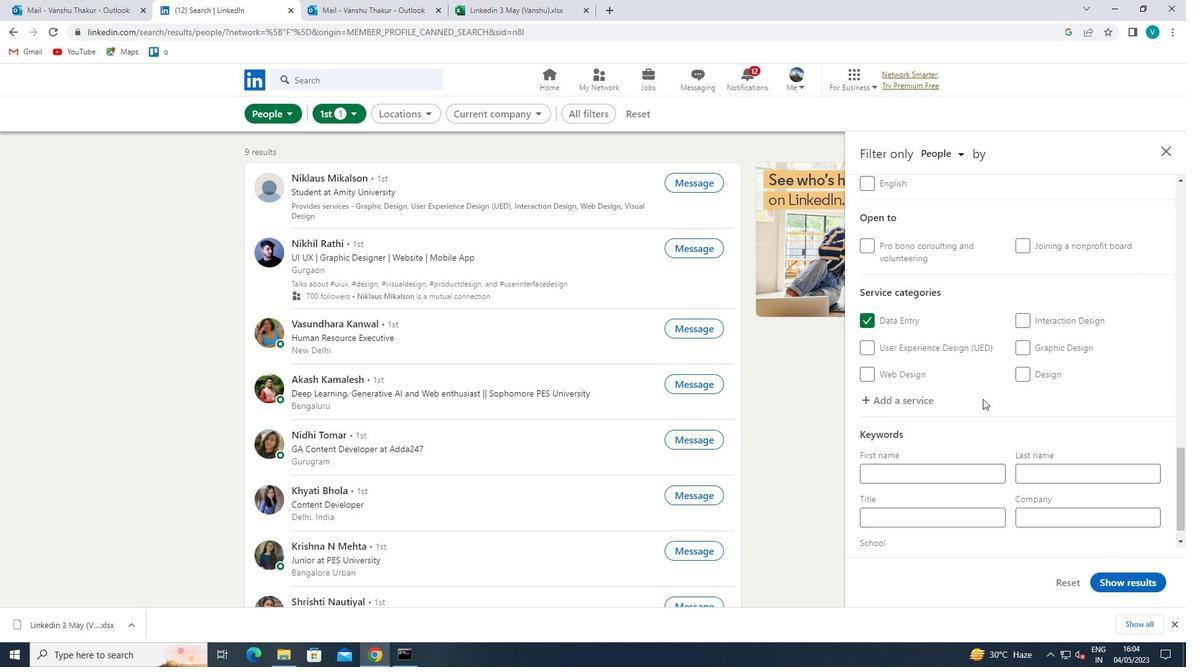 
Action: Mouse moved to (942, 455)
Screenshot: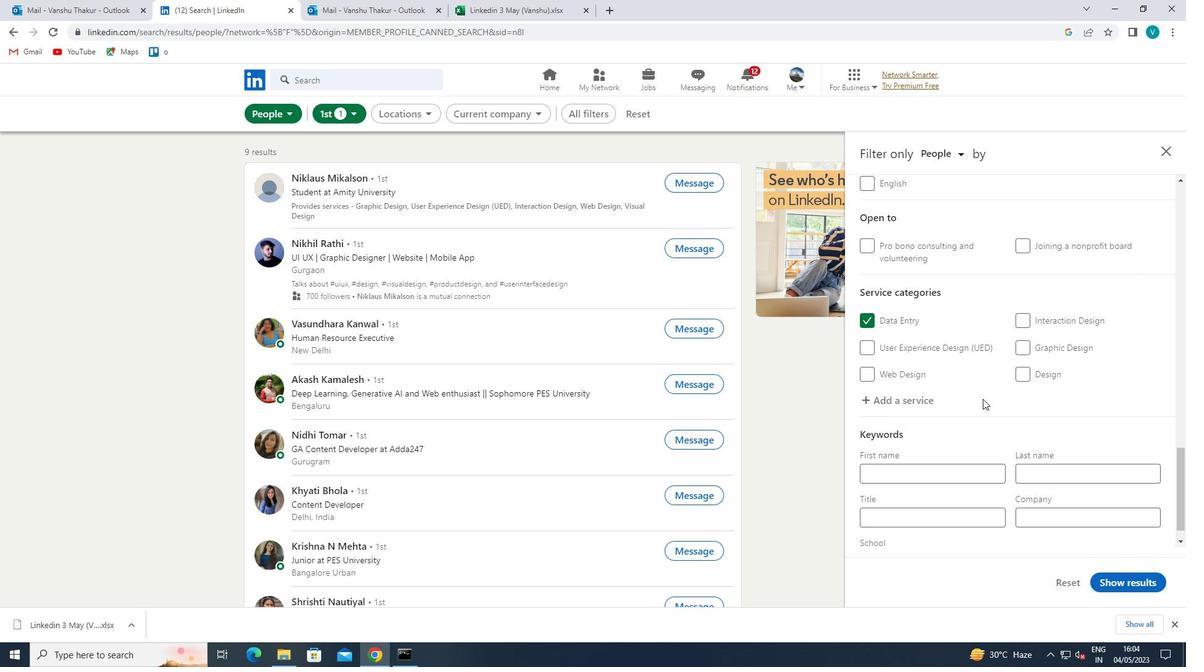 
Action: Mouse scrolled (942, 454) with delta (0, 0)
Screenshot: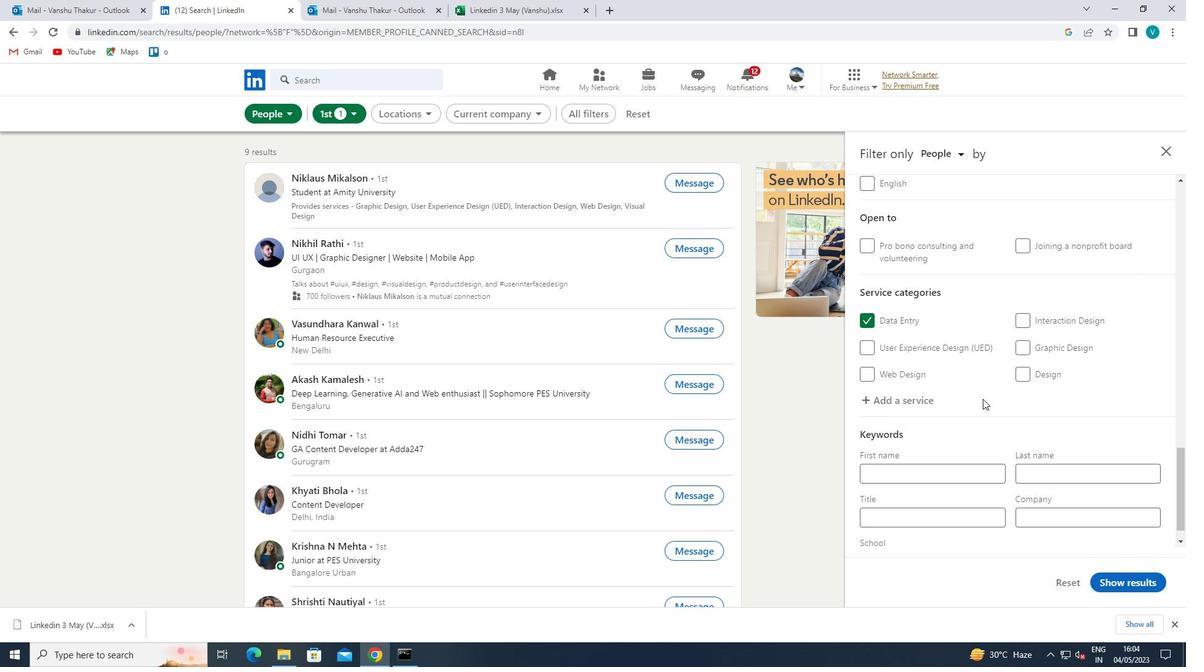
Action: Mouse moved to (938, 459)
Screenshot: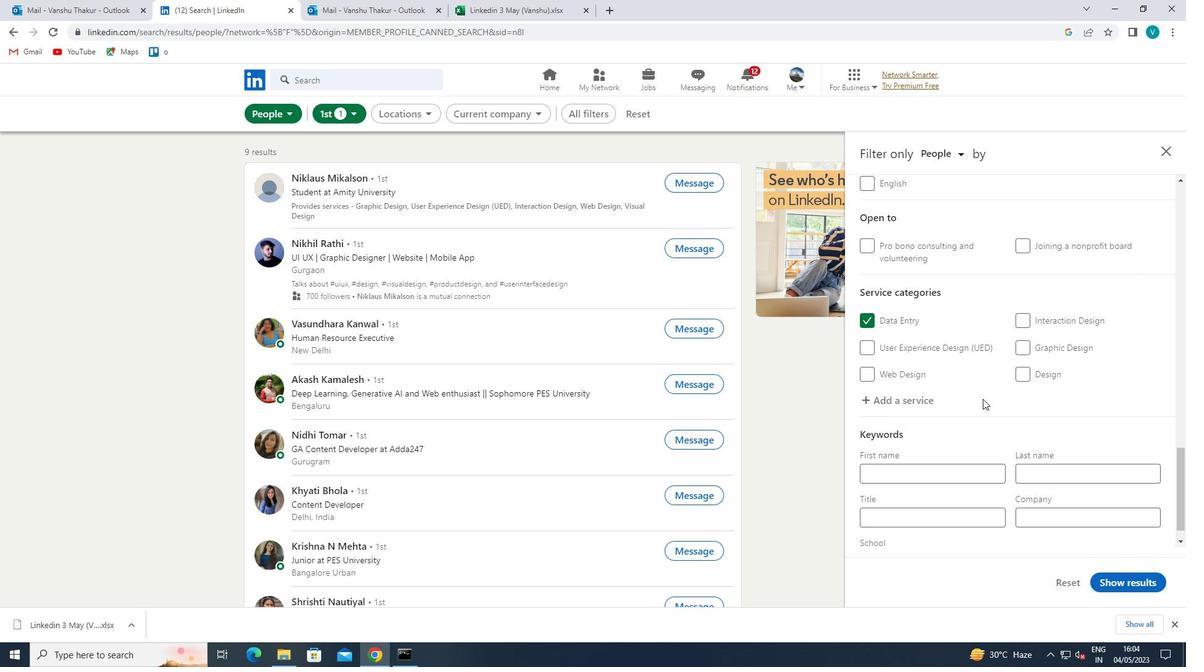 
Action: Mouse scrolled (938, 458) with delta (0, 0)
Screenshot: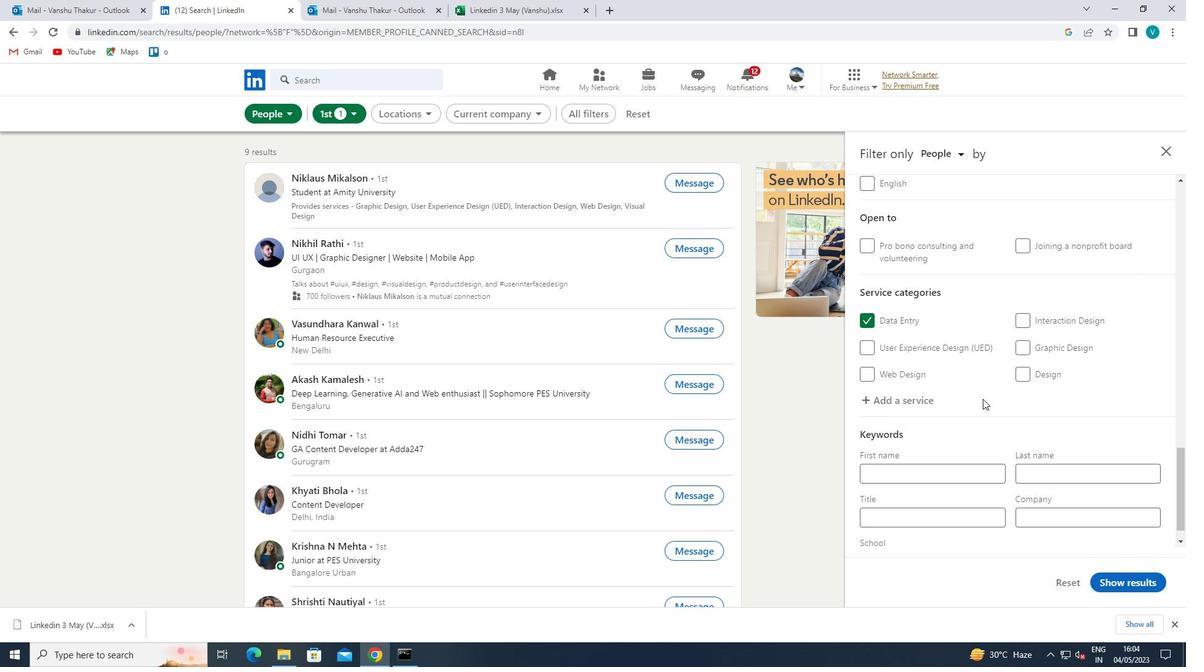 
Action: Mouse moved to (937, 460)
Screenshot: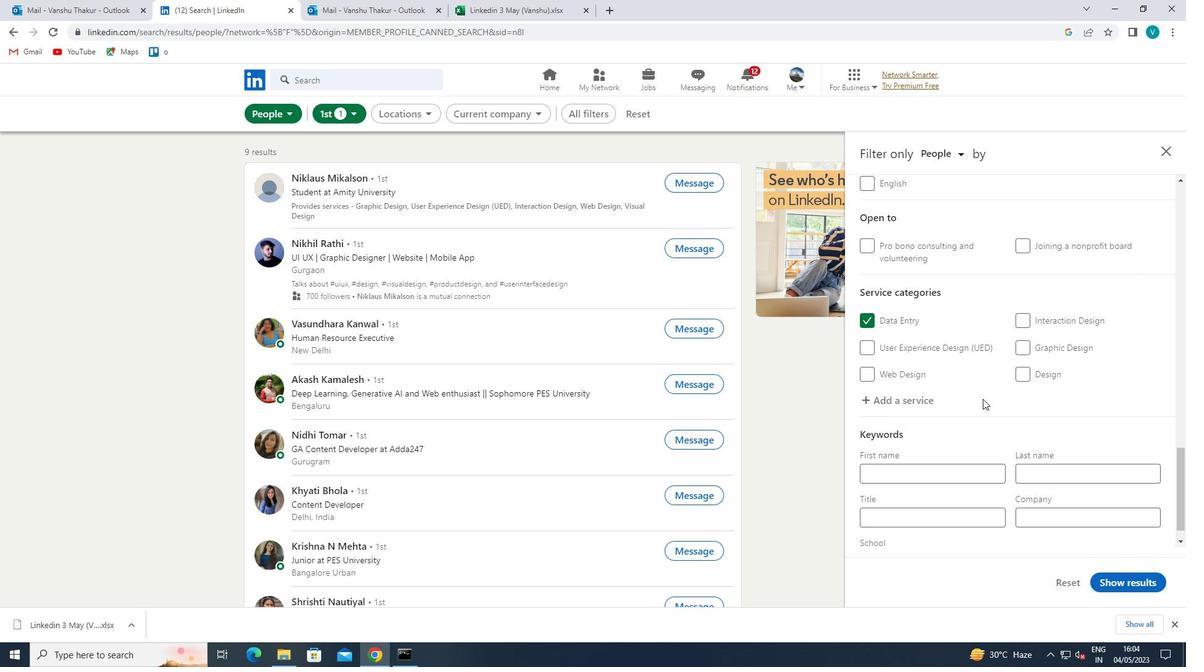 
Action: Mouse scrolled (937, 459) with delta (0, 0)
Screenshot: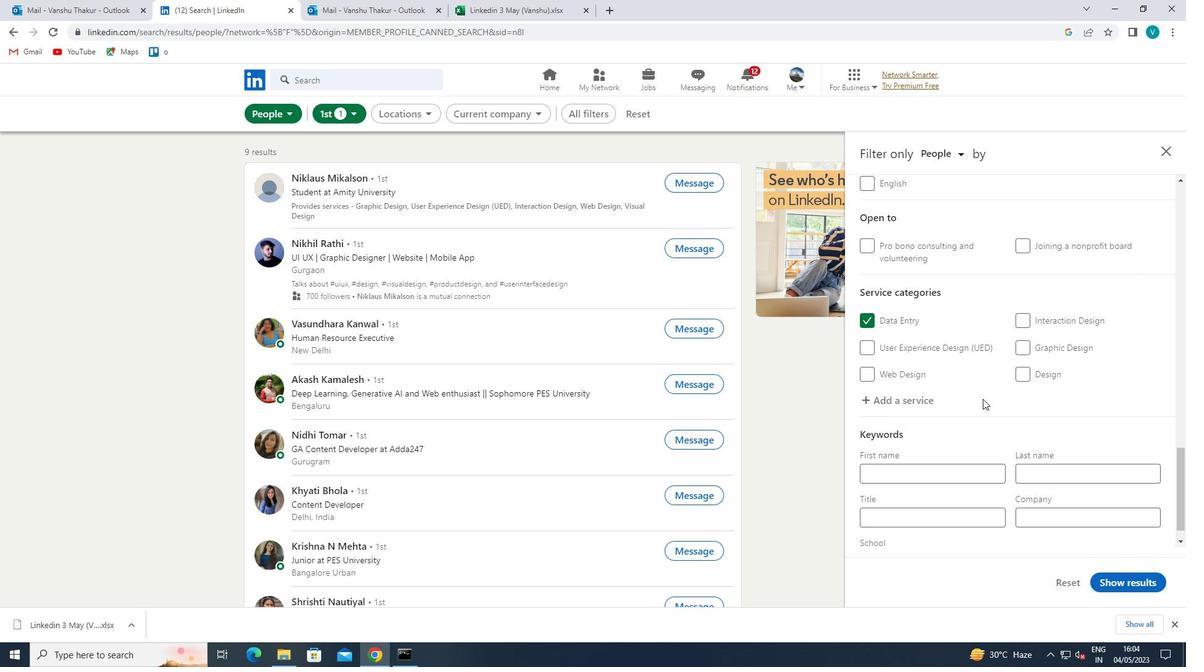 
Action: Mouse moved to (932, 477)
Screenshot: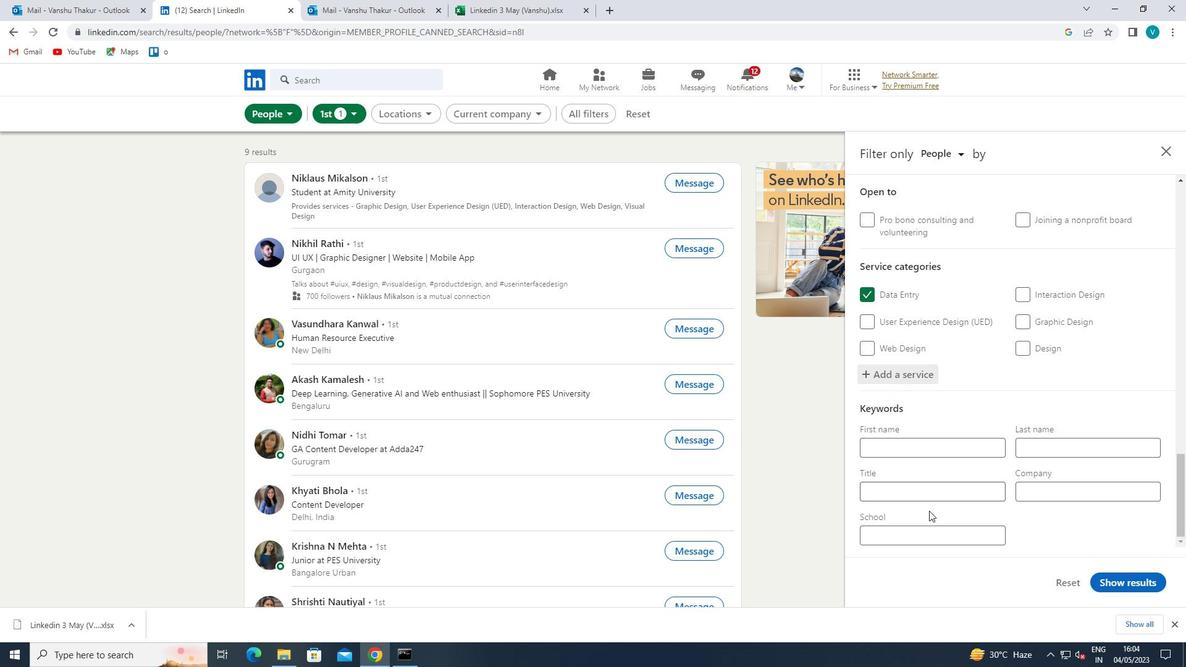 
Action: Mouse pressed left at (932, 477)
Screenshot: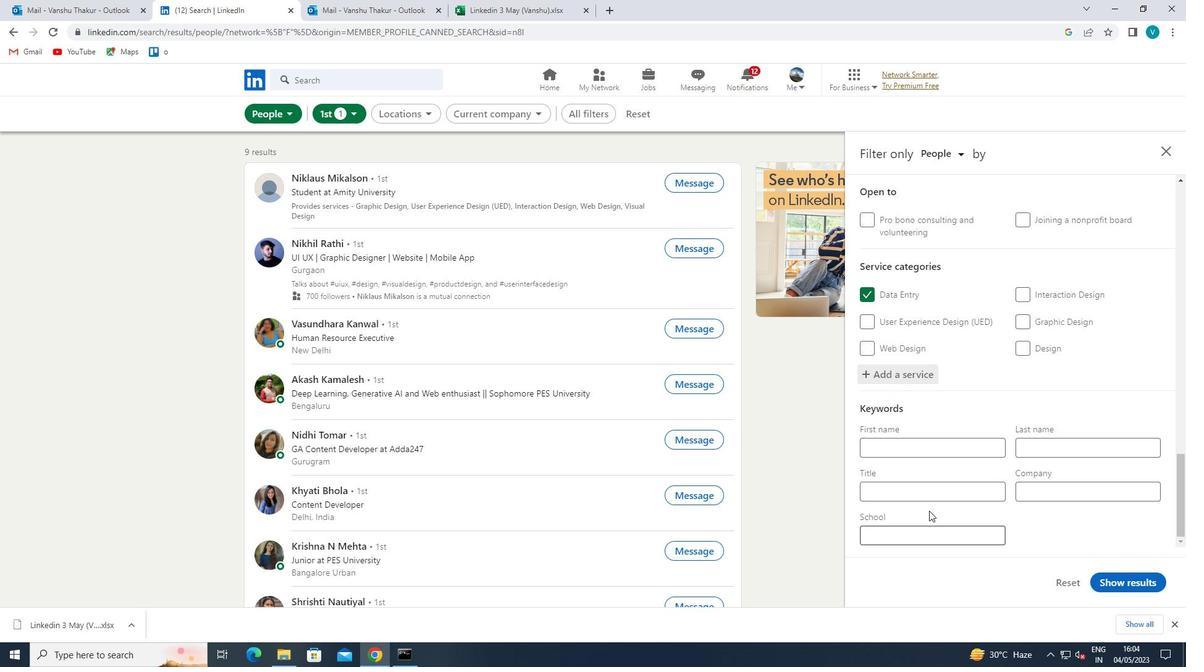 
Action: Mouse moved to (874, 446)
Screenshot: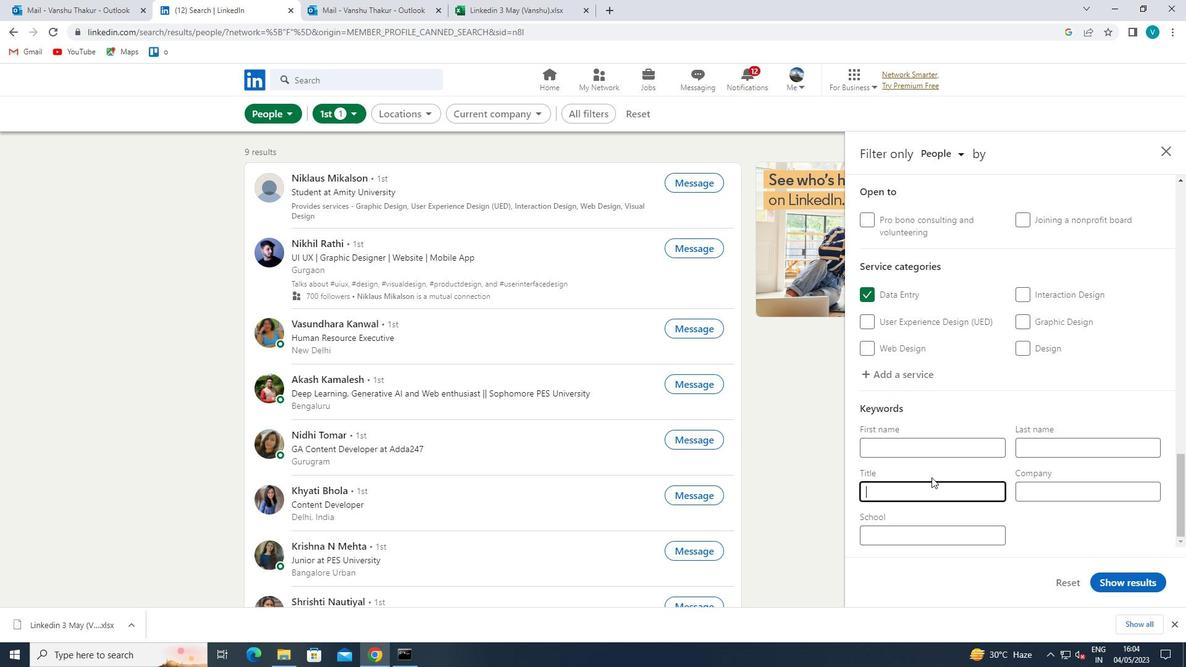 
Action: Key pressed <Key.shift>VIRTUAL<Key.space><Key.shift>ASSISTANT<Key.space>
Screenshot: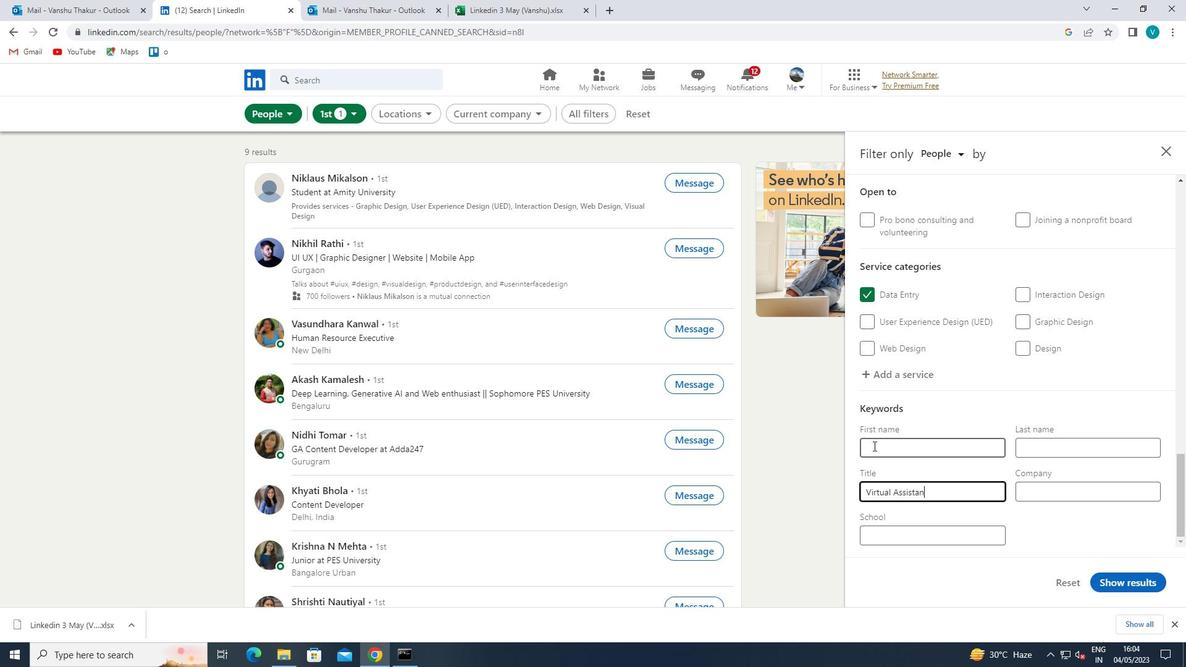 
Action: Mouse moved to (1137, 589)
Screenshot: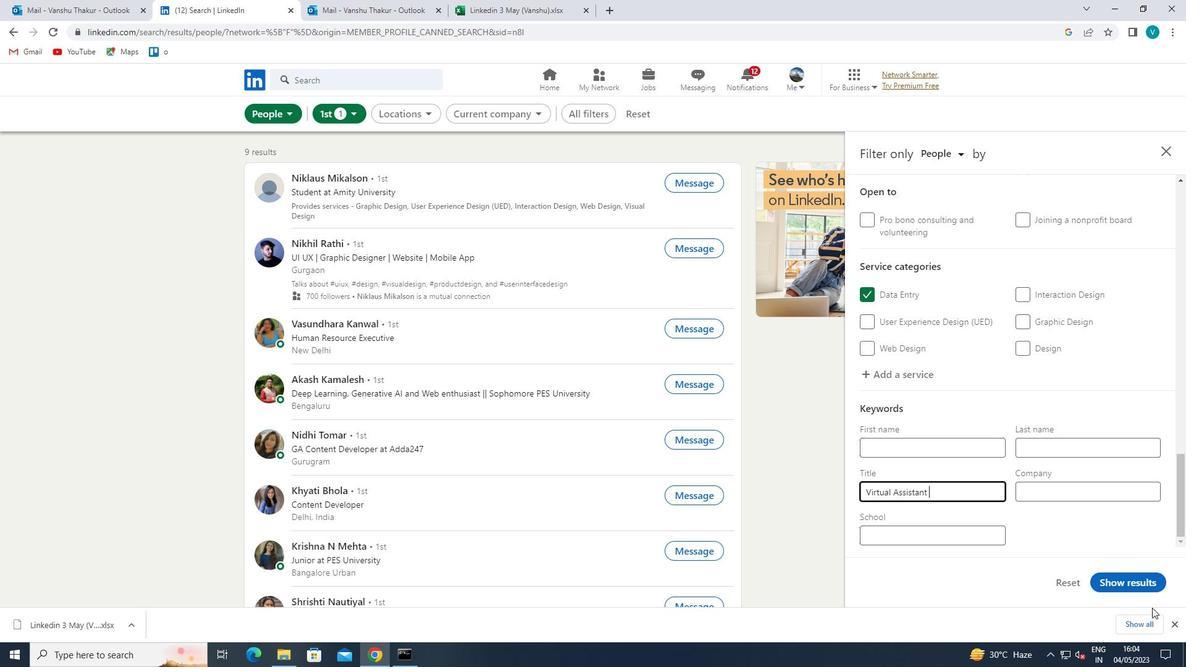 
Action: Mouse pressed left at (1137, 589)
Screenshot: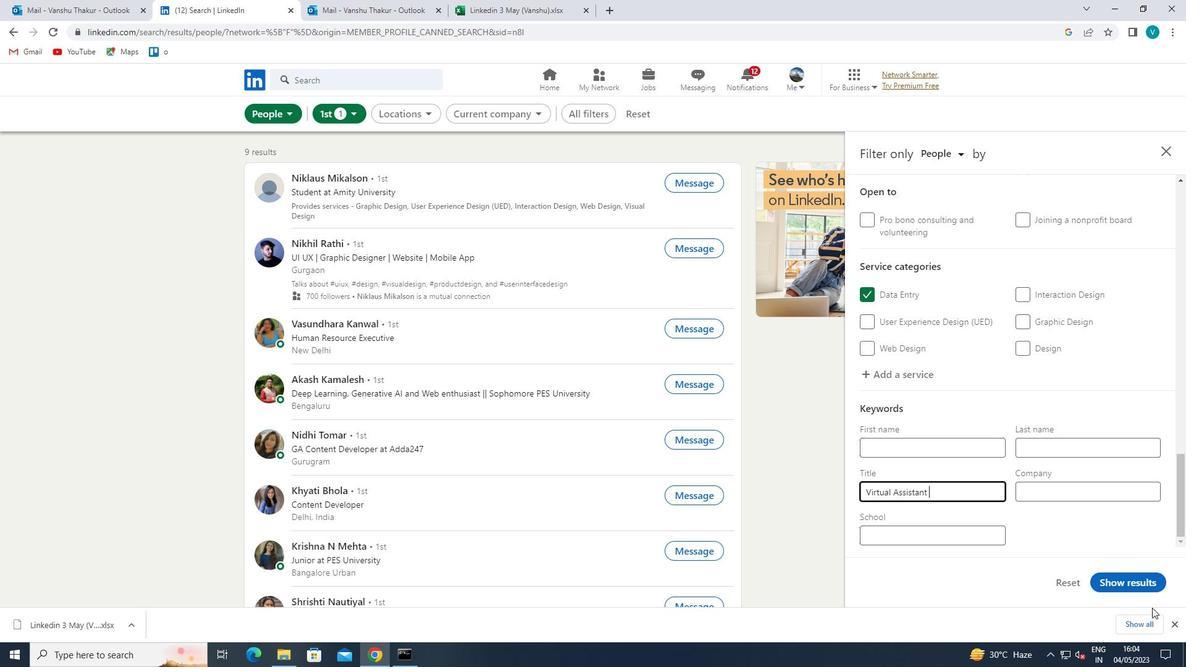 
Action: Mouse moved to (1135, 583)
Screenshot: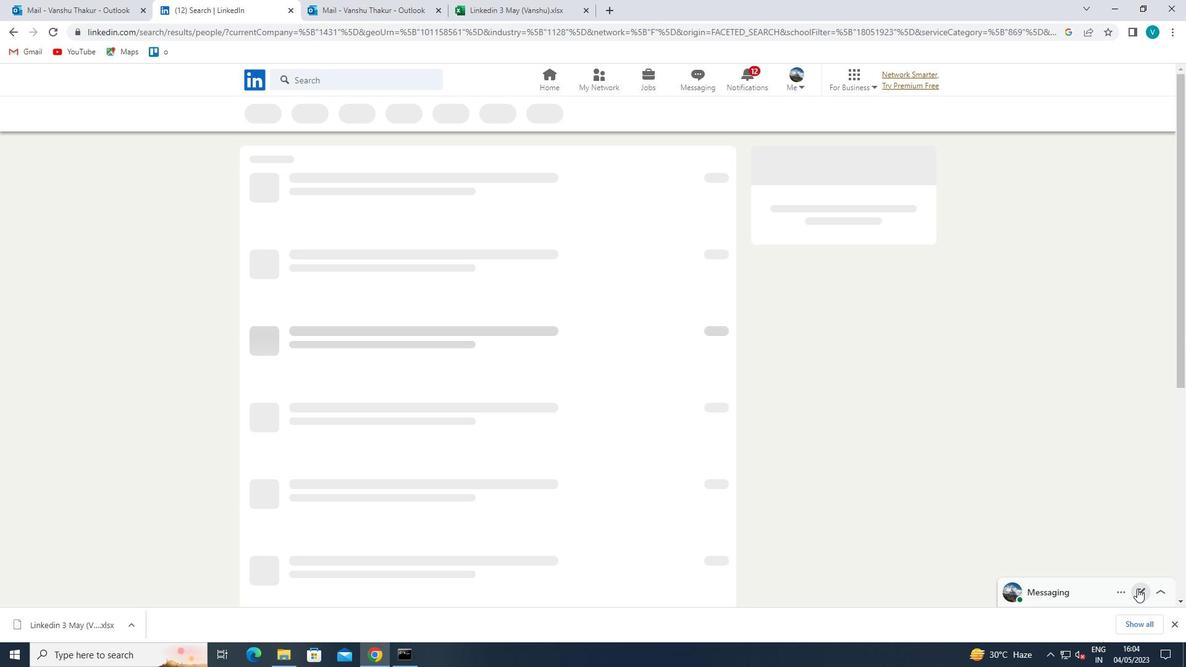 
